 Task: Look for space in Sylvania, United States from 6th September, 2023 to 15th September, 2023 for 6 adults in price range Rs.8000 to Rs.12000. Place can be entire place or private room with 6 bedrooms having 6 beds and 6 bathrooms. Property type can be house, flat, guest house. Amenities needed are: wifi, TV, free parkinig on premises, gym, breakfast. Booking option can be shelf check-in. Required host language is English.
Action: Mouse moved to (485, 95)
Screenshot: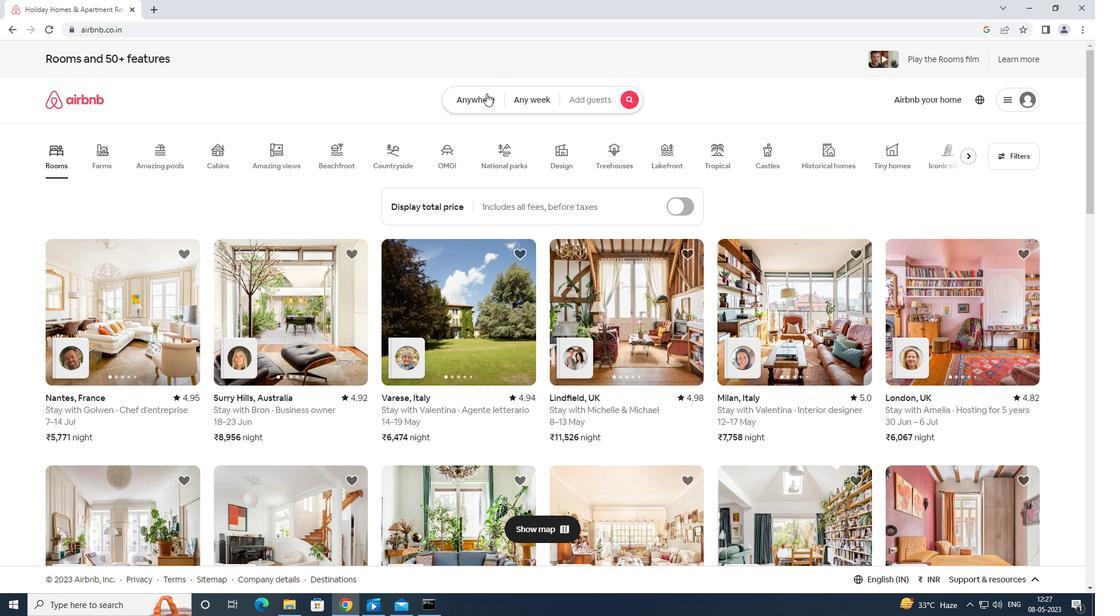
Action: Mouse pressed left at (485, 95)
Screenshot: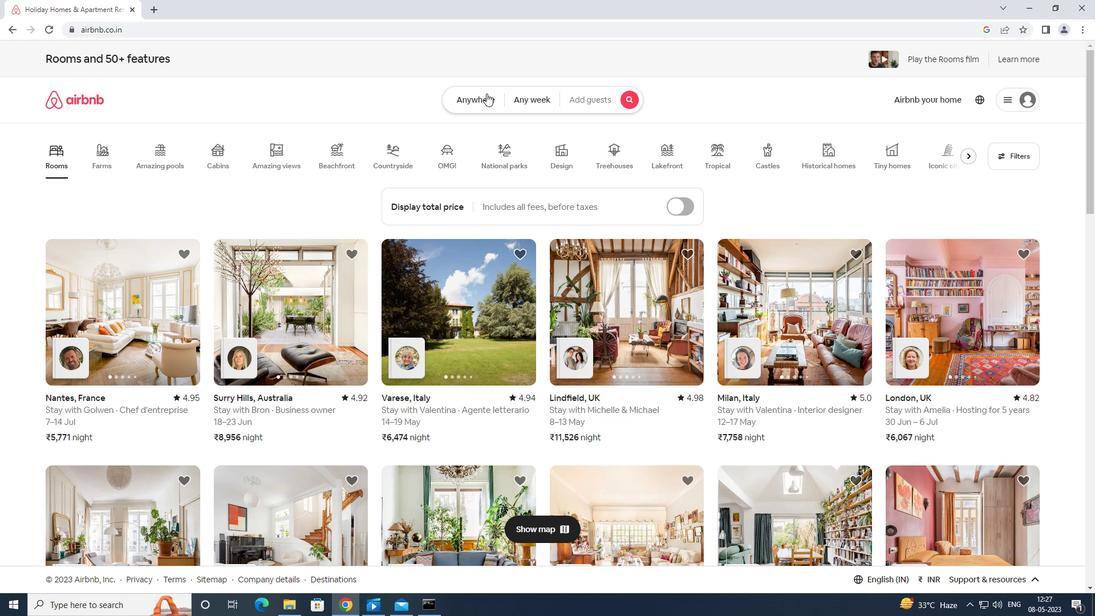 
Action: Mouse moved to (437, 133)
Screenshot: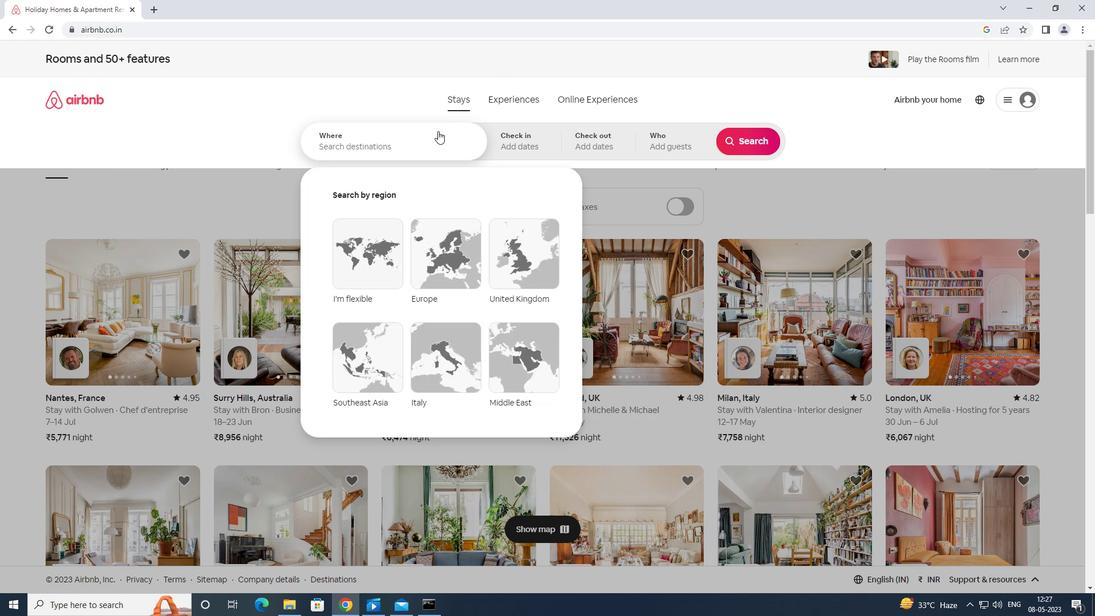 
Action: Mouse pressed left at (437, 133)
Screenshot: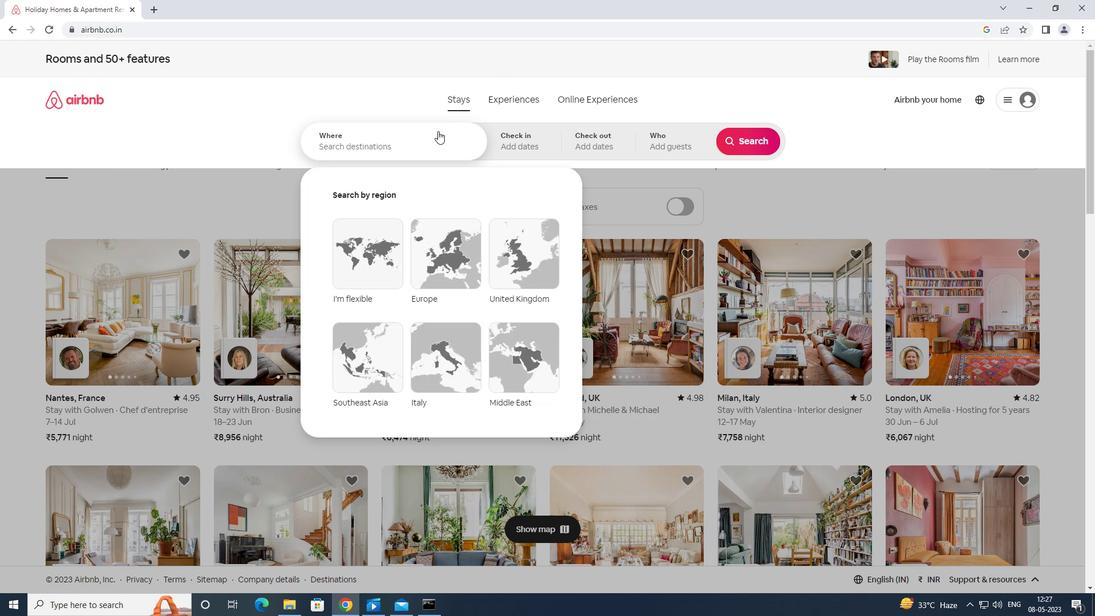 
Action: Mouse moved to (435, 136)
Screenshot: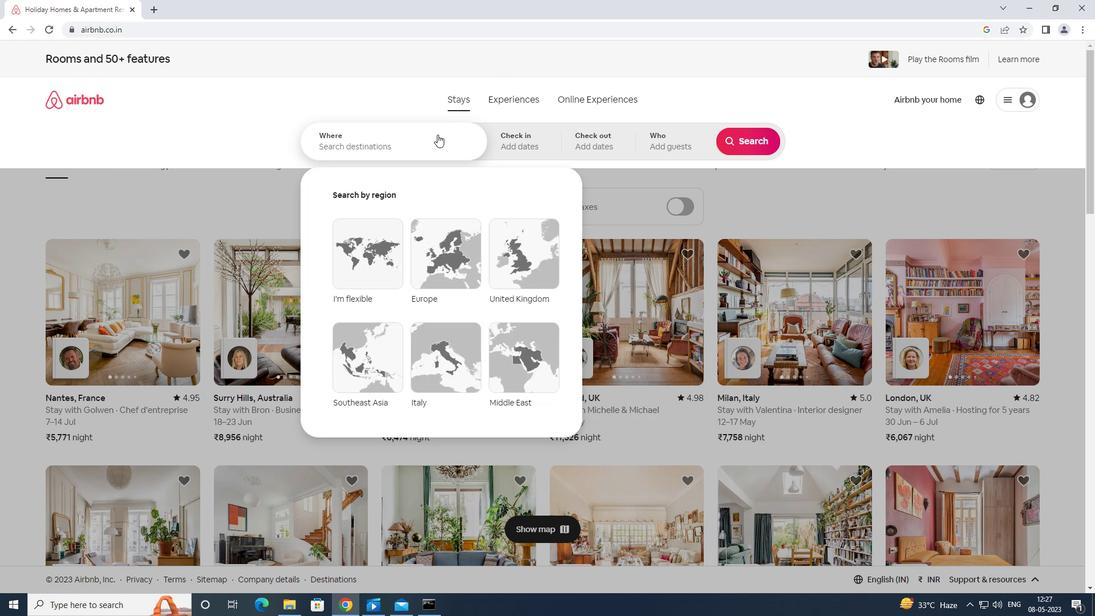 
Action: Key pressed <Key.caps_lock>s<Key.backspace><Key.shift>SYLVANIA<Key.space>UNITED<Key.space>STATES<Key.enter>
Screenshot: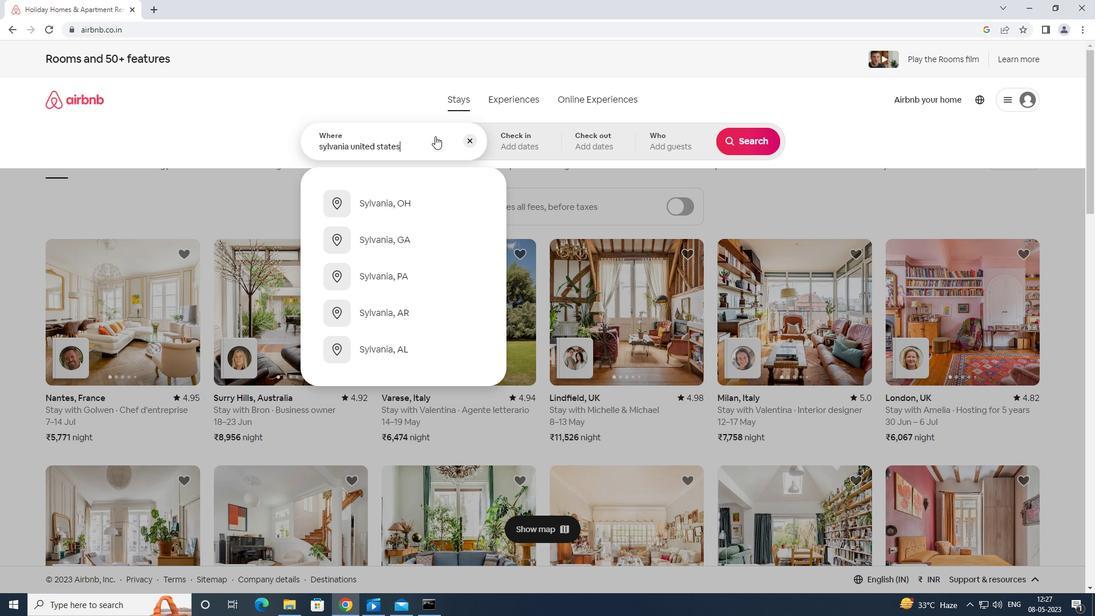 
Action: Mouse moved to (751, 232)
Screenshot: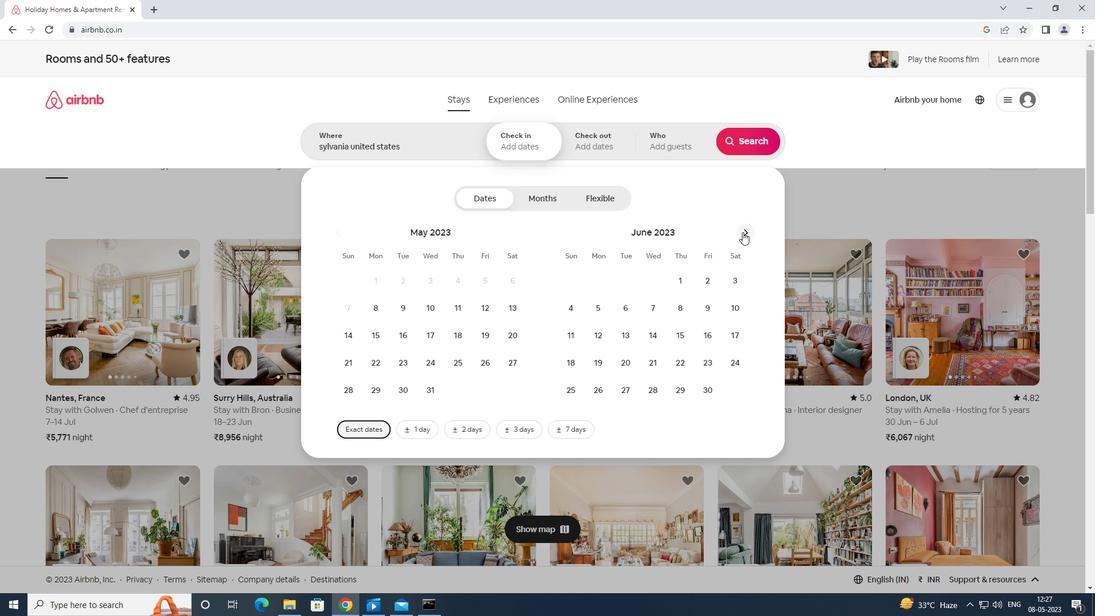 
Action: Mouse pressed left at (751, 232)
Screenshot: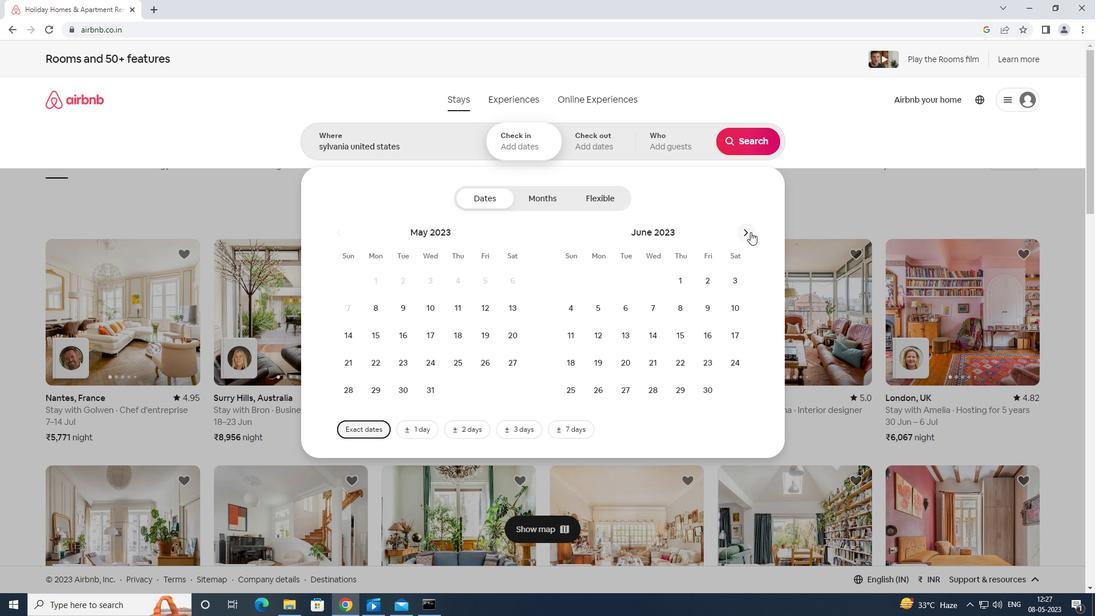 
Action: Mouse moved to (749, 231)
Screenshot: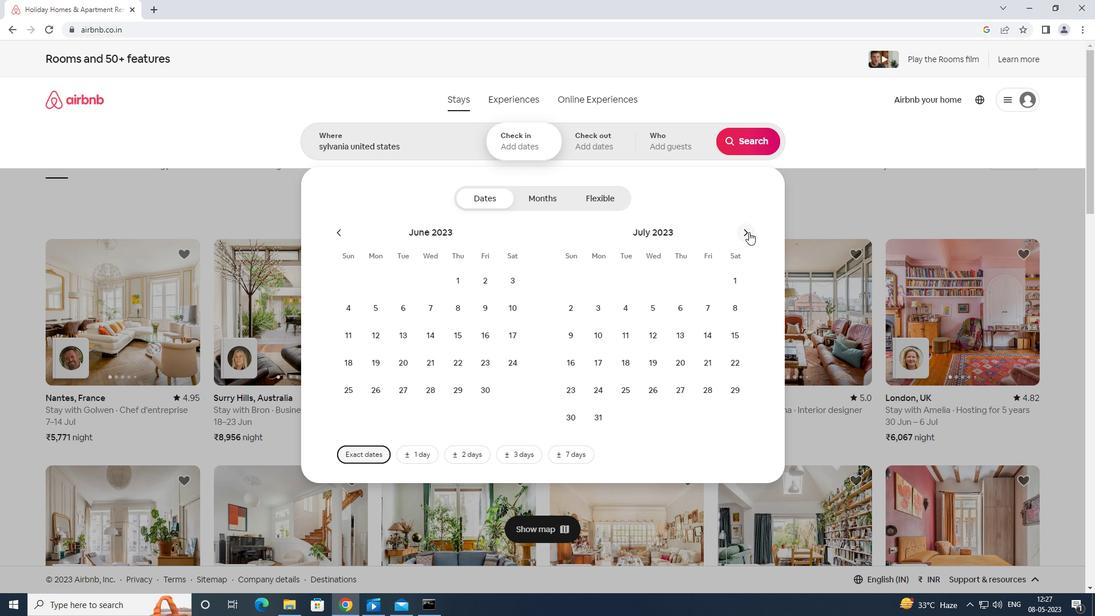 
Action: Mouse pressed left at (749, 231)
Screenshot: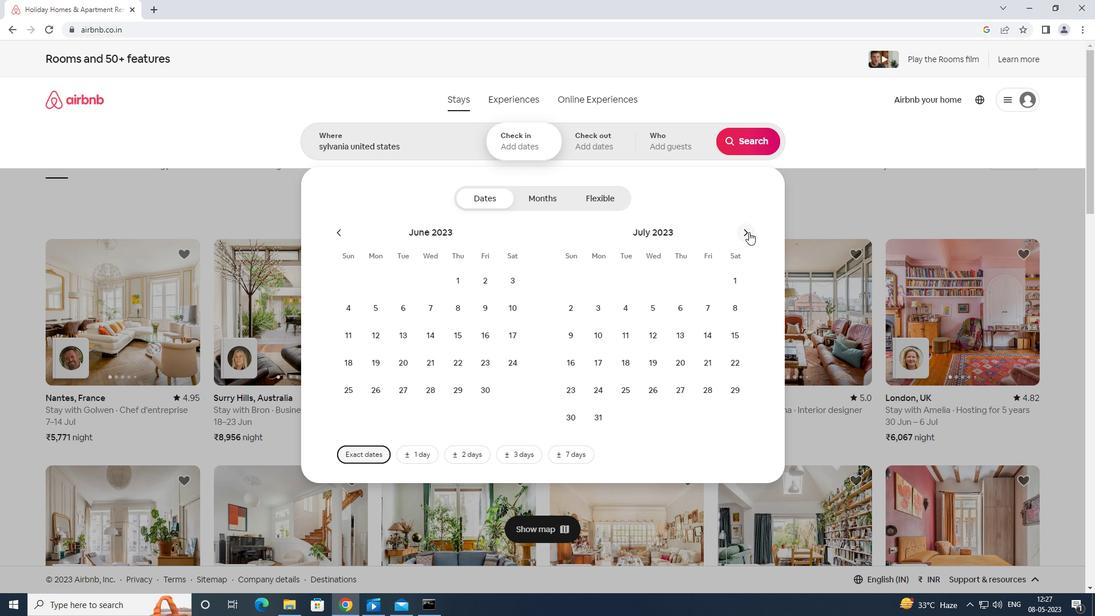 
Action: Mouse moved to (749, 230)
Screenshot: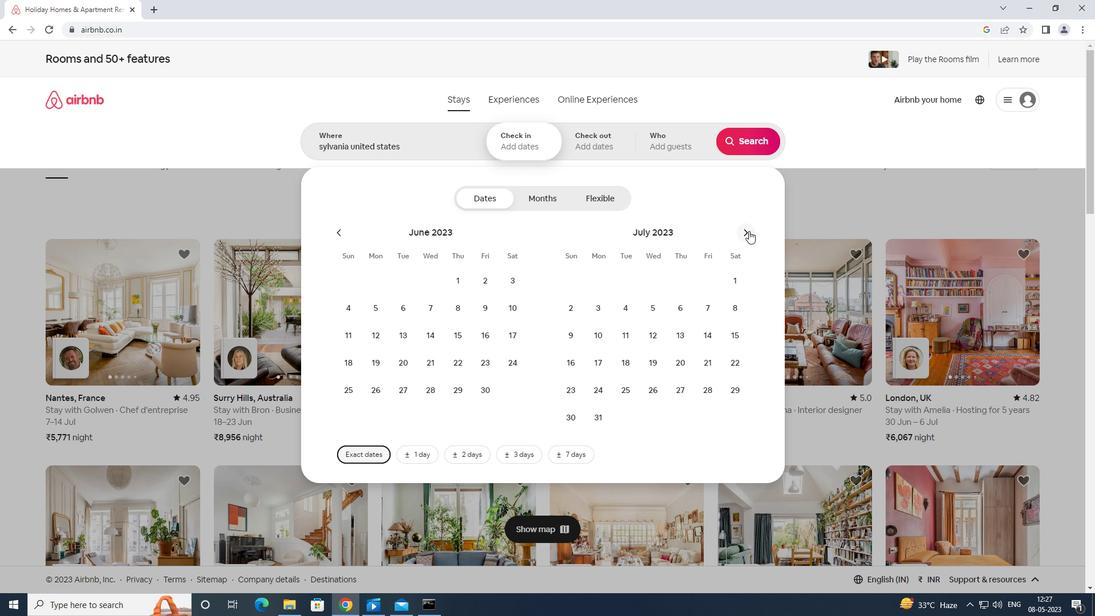 
Action: Mouse pressed left at (749, 230)
Screenshot: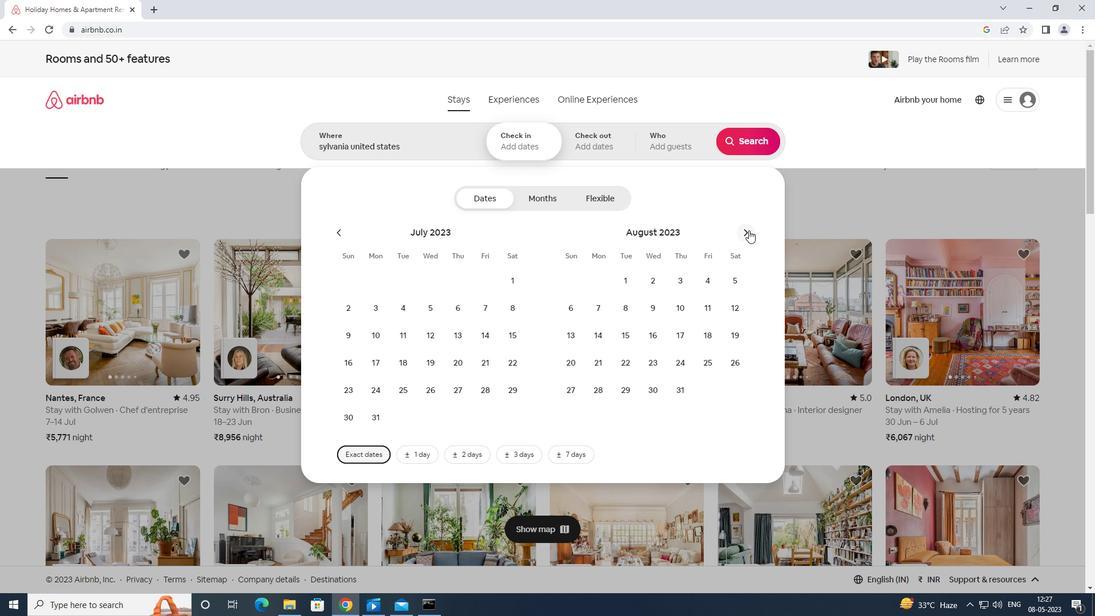 
Action: Mouse moved to (655, 306)
Screenshot: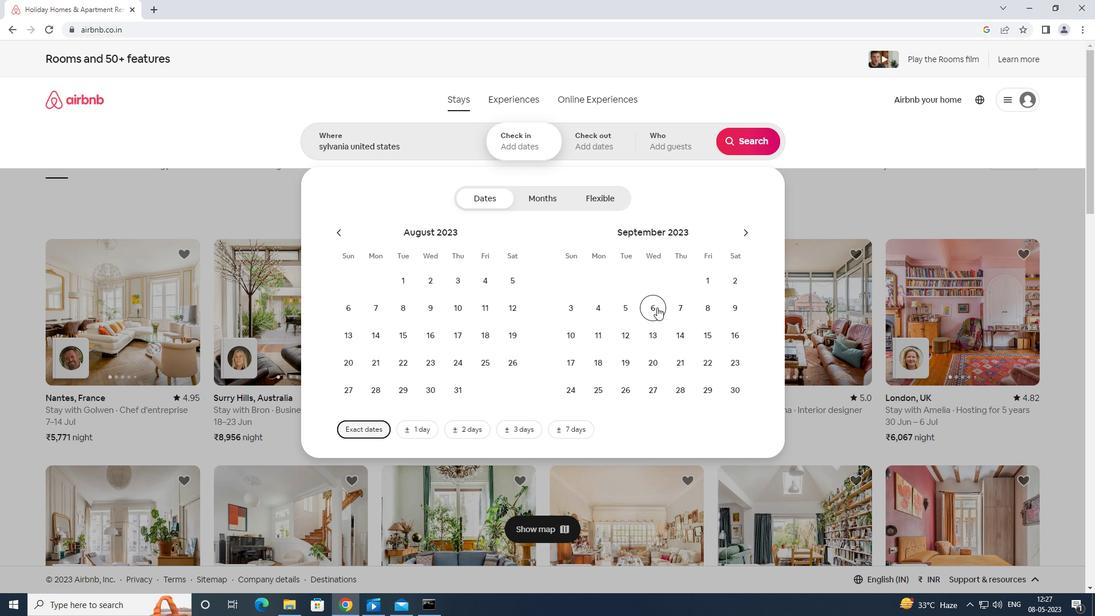 
Action: Mouse pressed left at (655, 306)
Screenshot: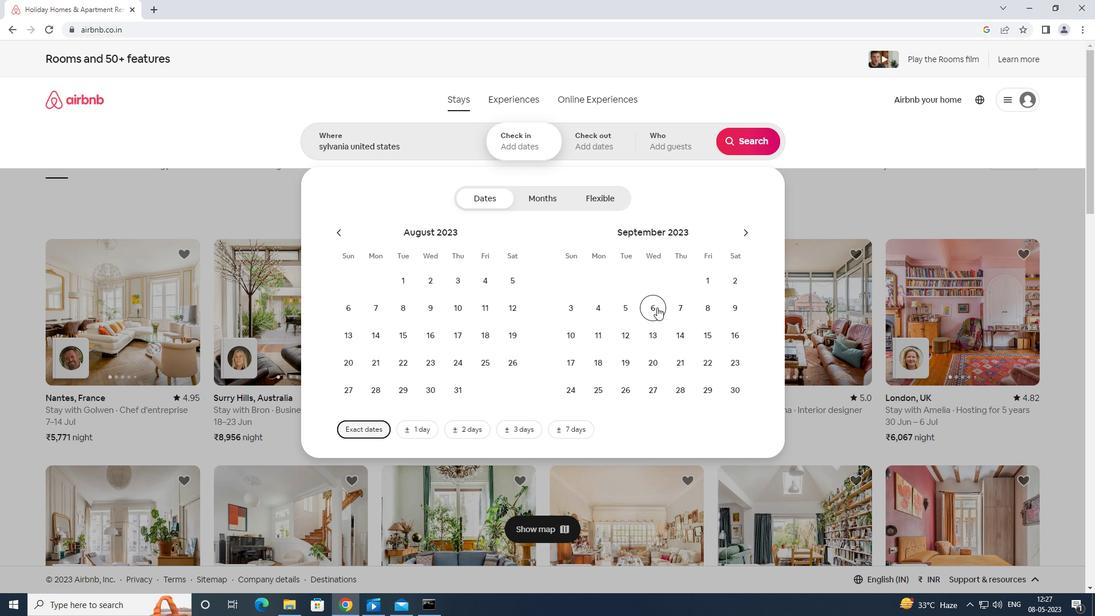 
Action: Mouse moved to (703, 334)
Screenshot: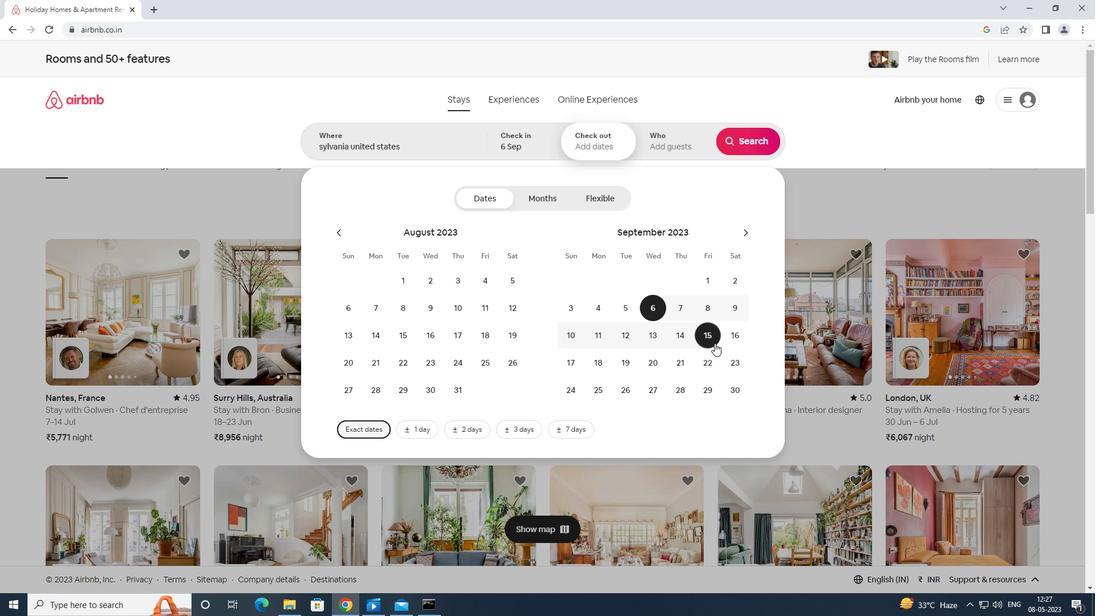 
Action: Mouse pressed left at (703, 334)
Screenshot: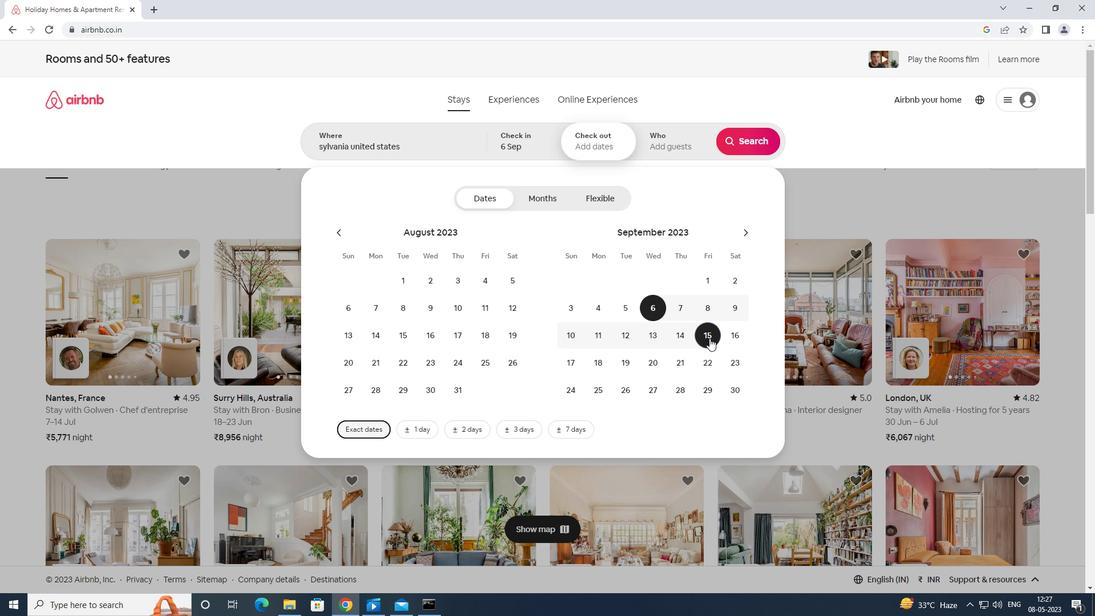 
Action: Mouse moved to (675, 146)
Screenshot: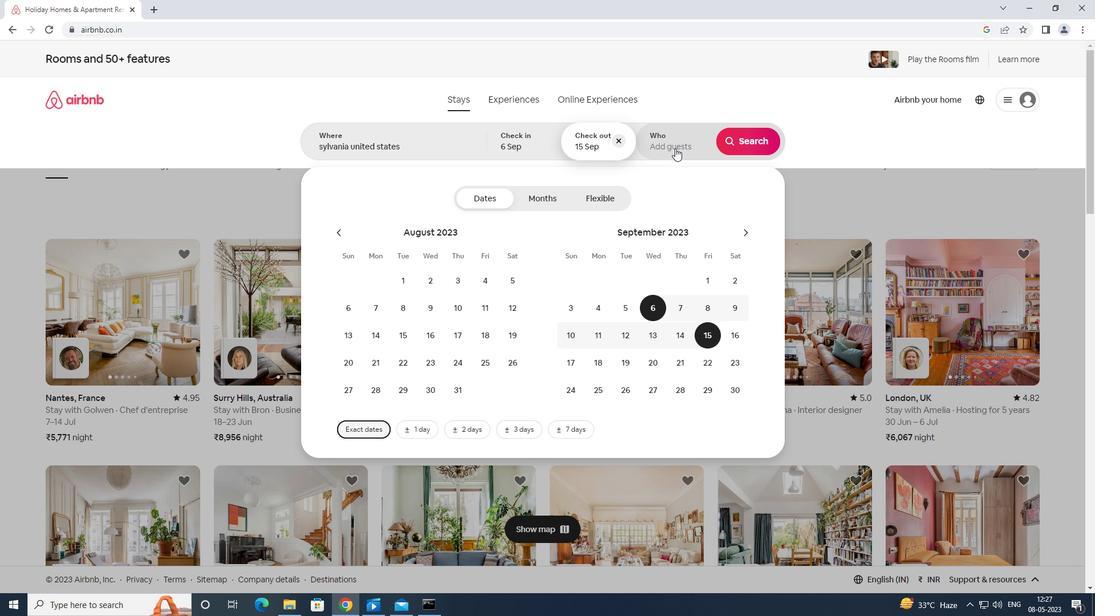 
Action: Mouse pressed left at (675, 146)
Screenshot: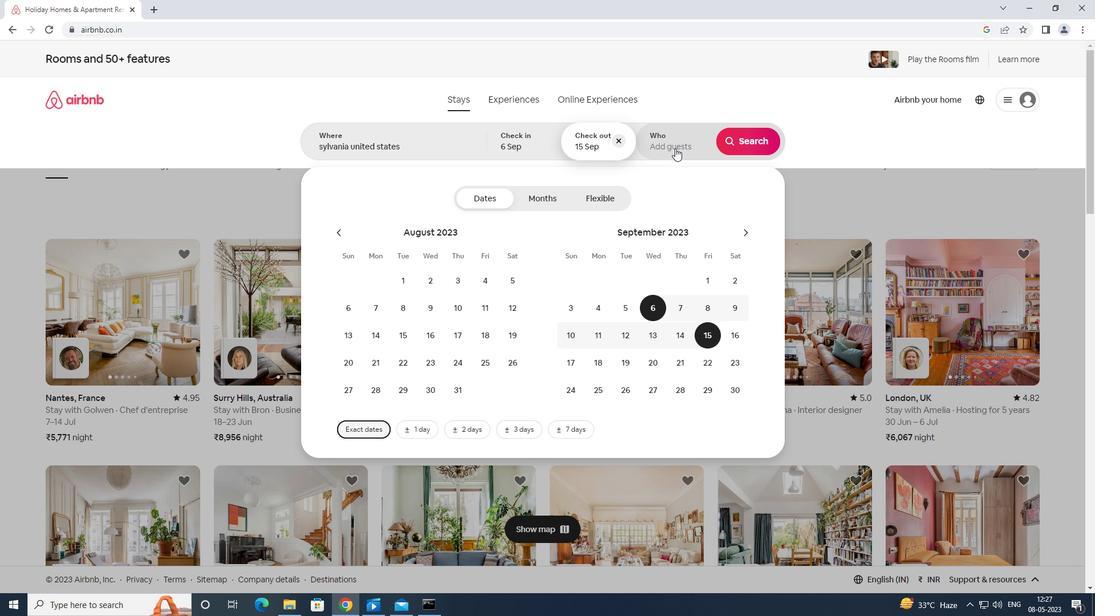 
Action: Mouse moved to (749, 204)
Screenshot: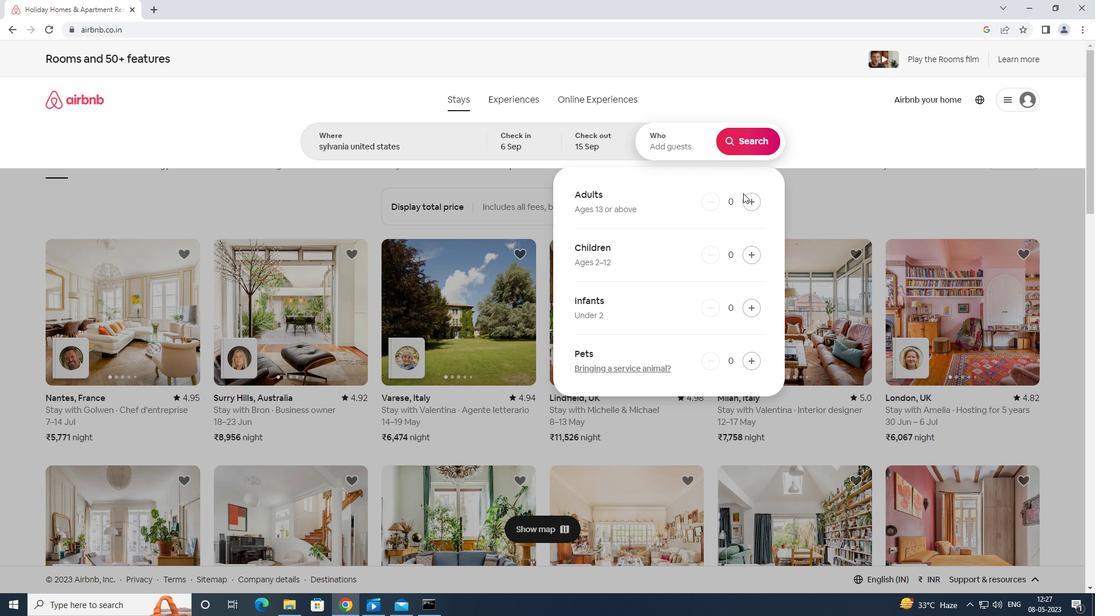 
Action: Mouse pressed left at (749, 204)
Screenshot: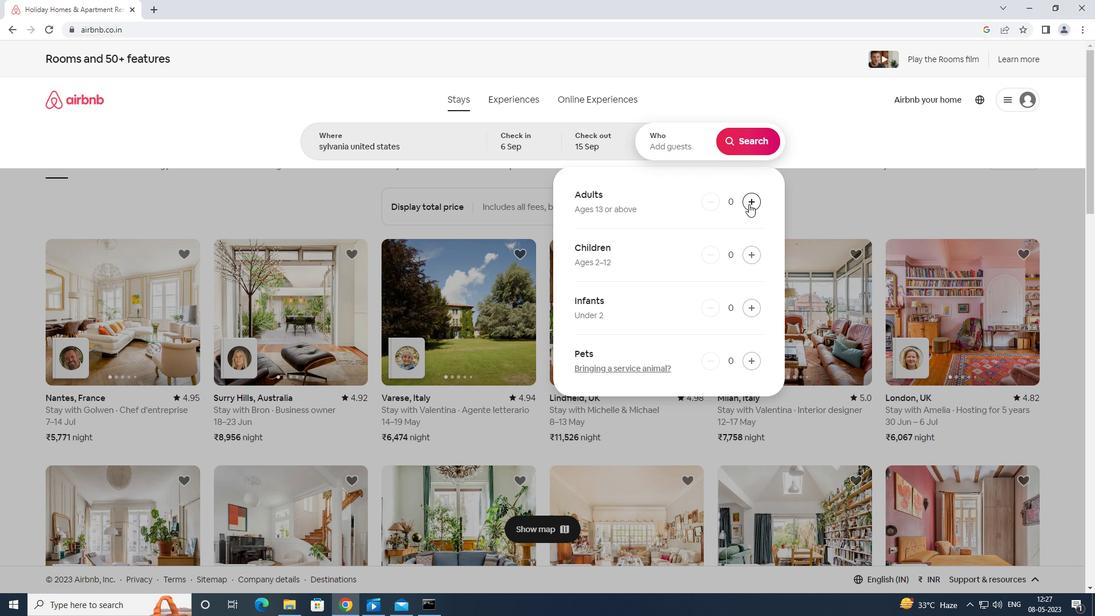 
Action: Mouse moved to (750, 202)
Screenshot: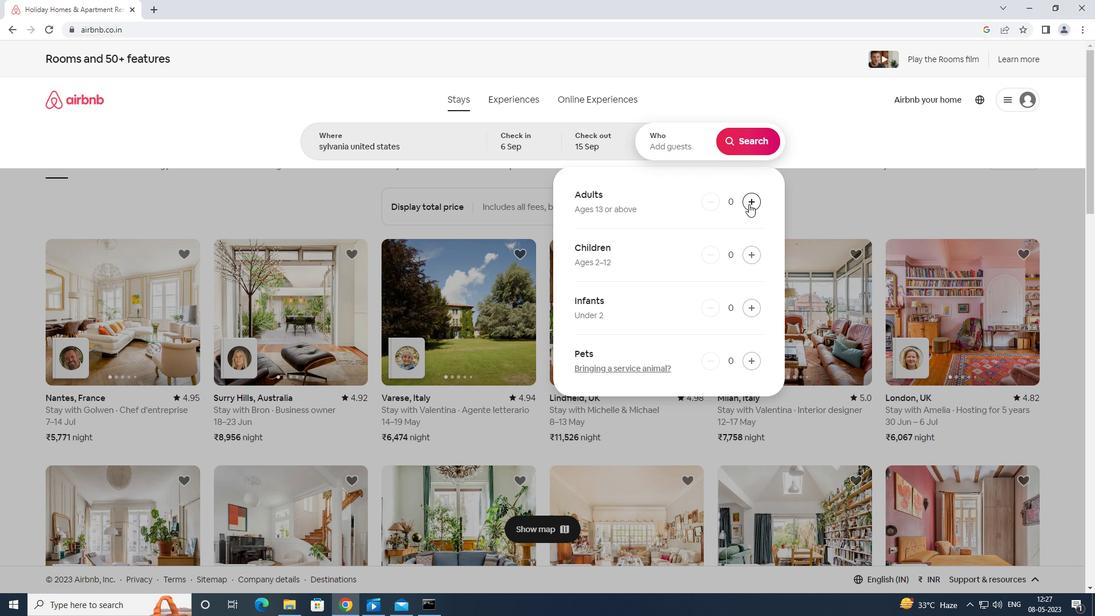 
Action: Mouse pressed left at (750, 202)
Screenshot: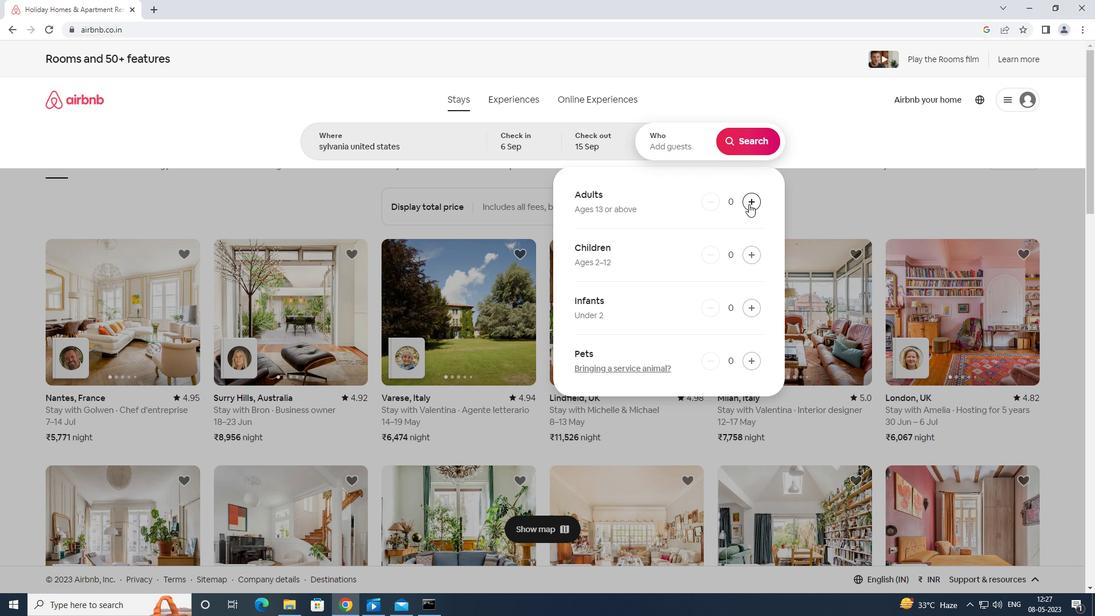 
Action: Mouse moved to (750, 202)
Screenshot: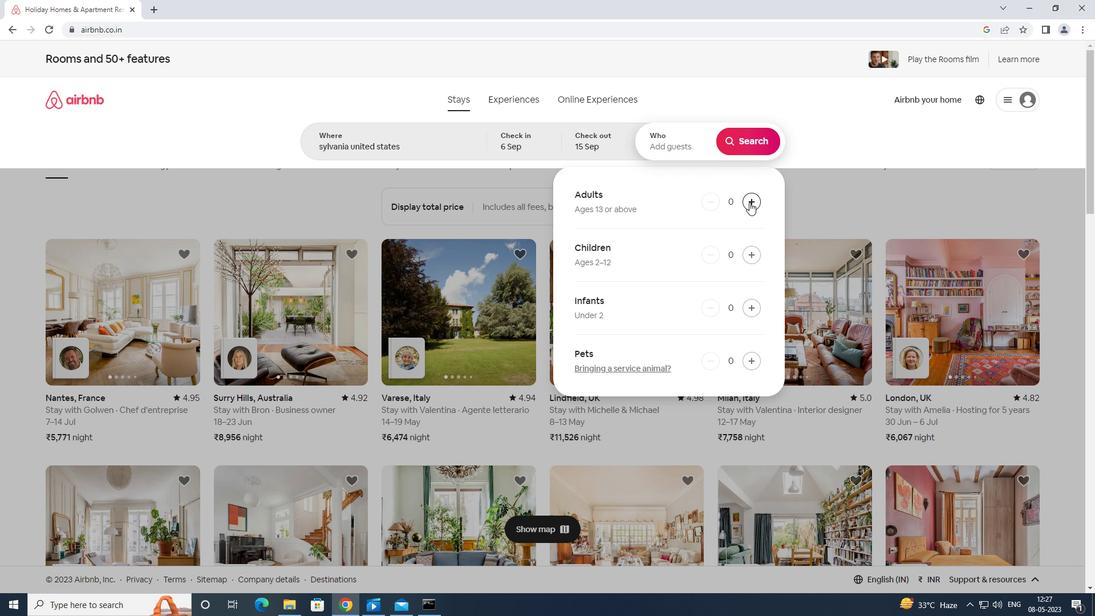 
Action: Mouse pressed left at (750, 202)
Screenshot: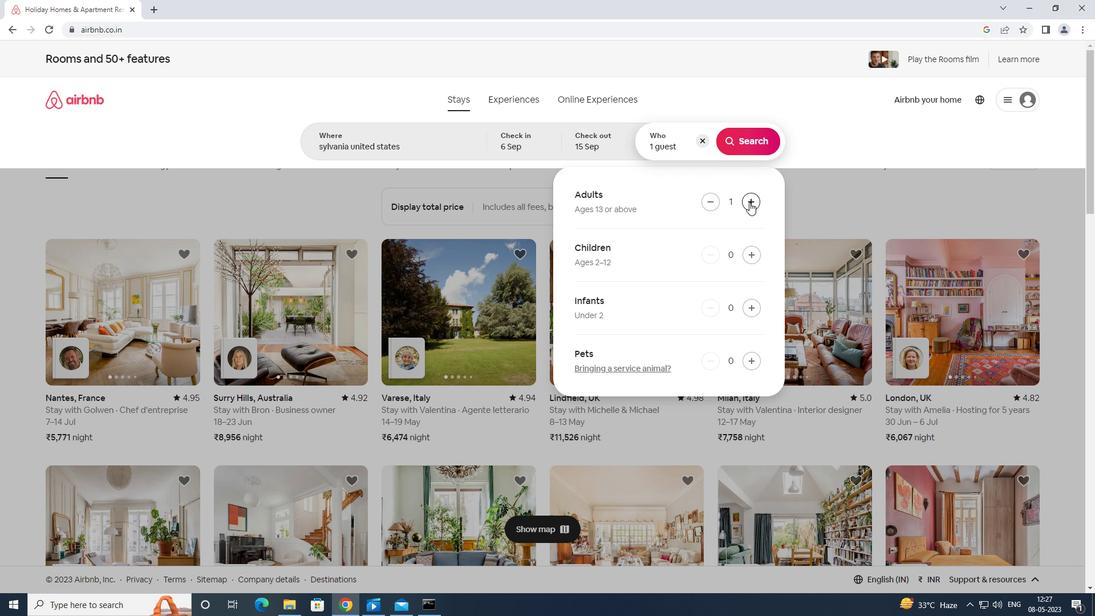 
Action: Mouse pressed left at (750, 202)
Screenshot: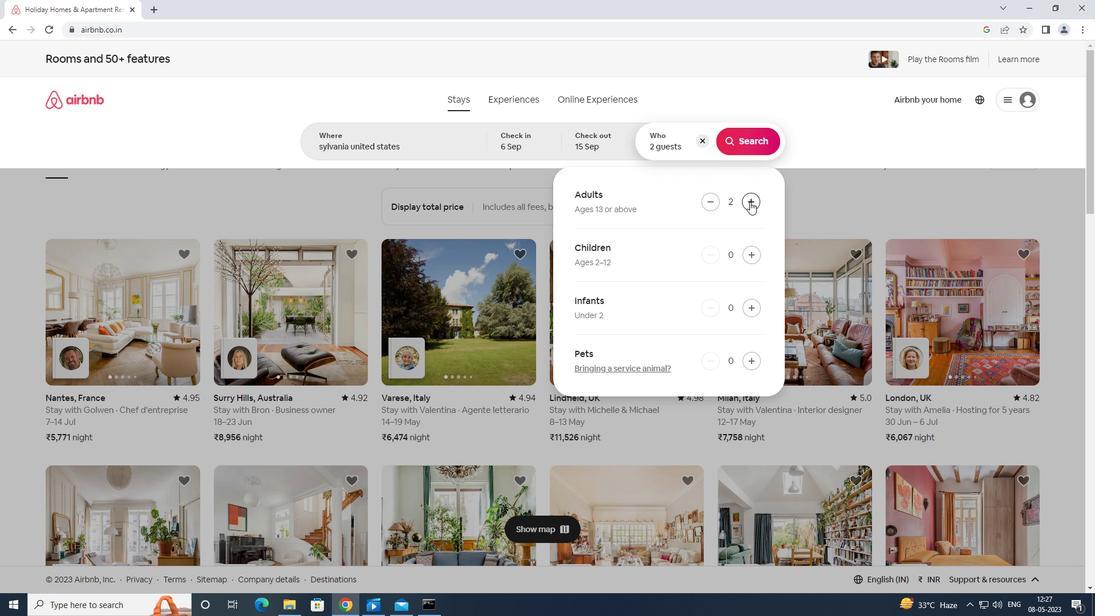 
Action: Mouse pressed left at (750, 202)
Screenshot: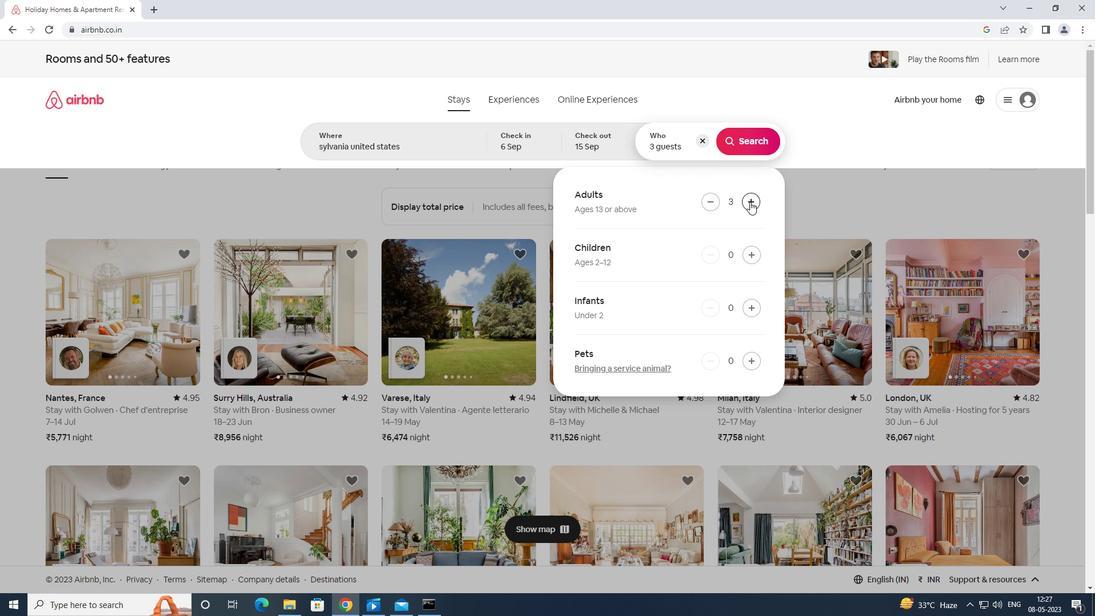 
Action: Mouse pressed left at (750, 202)
Screenshot: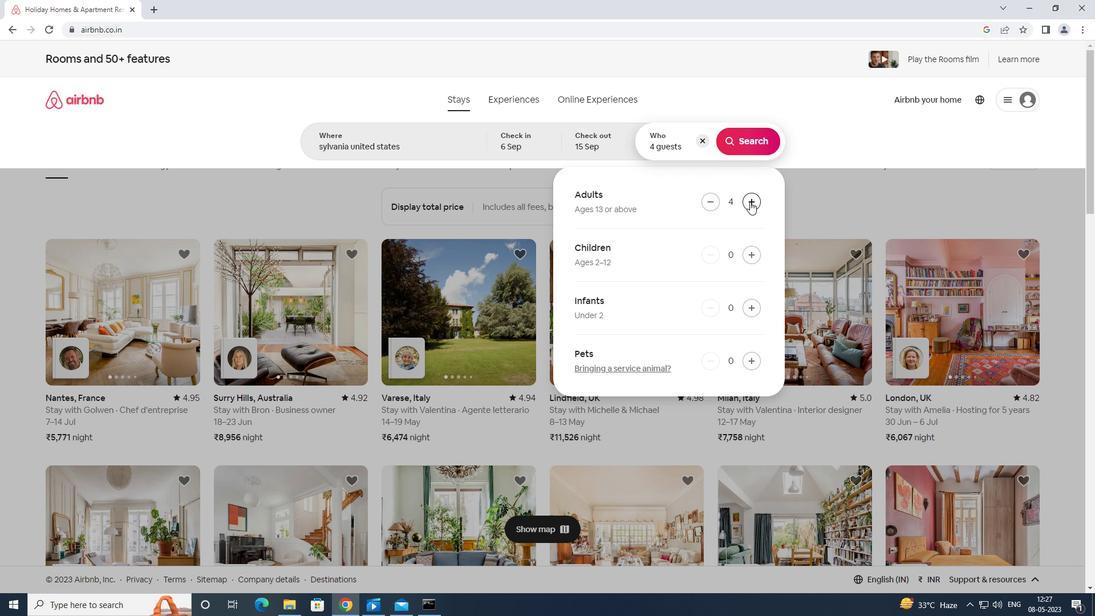 
Action: Mouse moved to (754, 137)
Screenshot: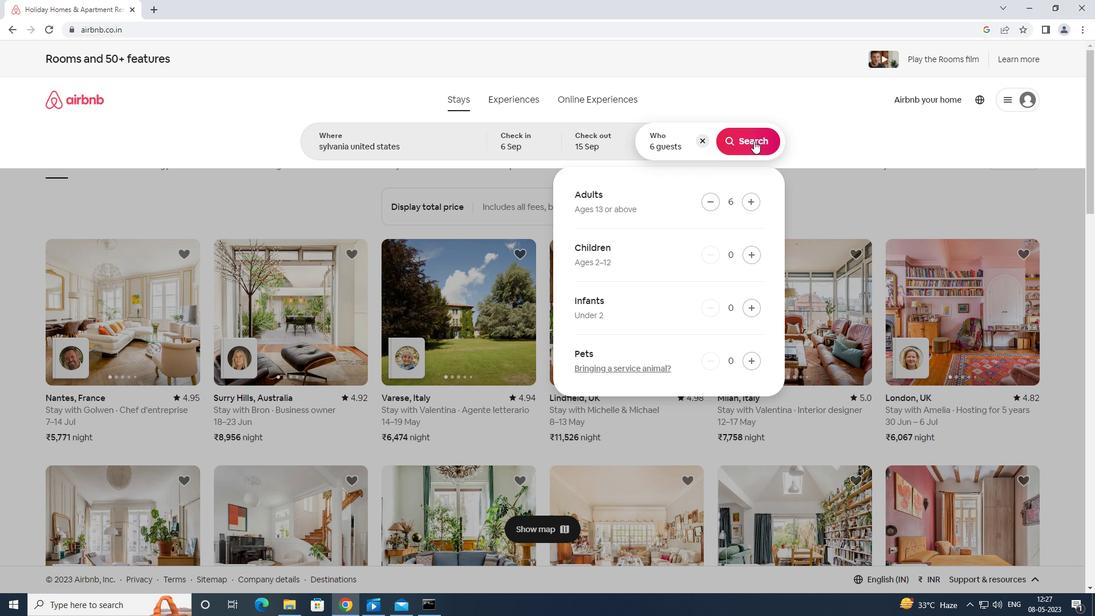 
Action: Mouse pressed left at (754, 137)
Screenshot: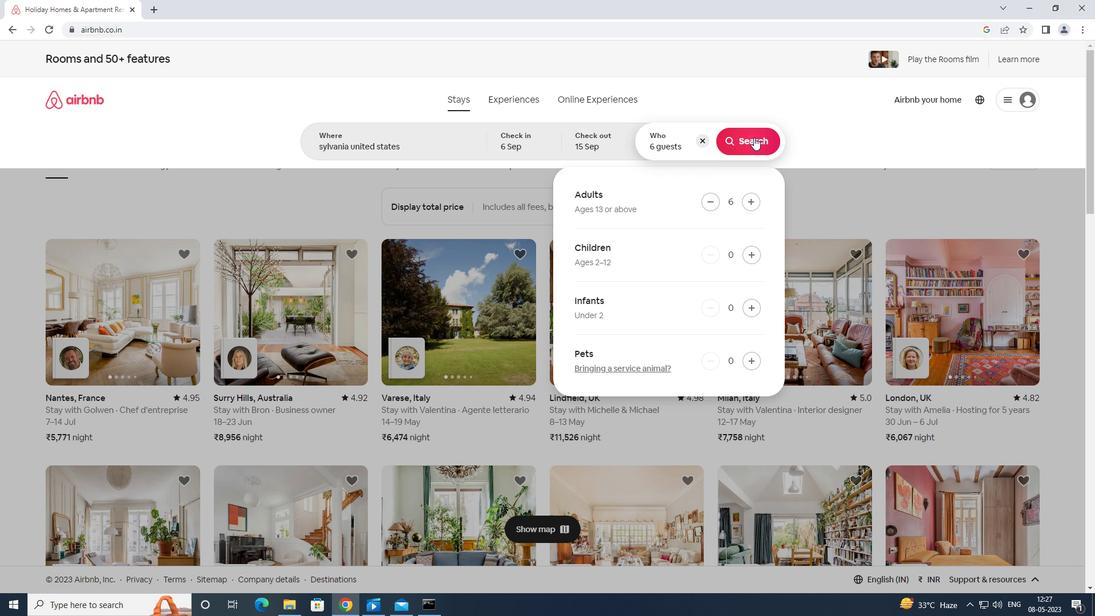 
Action: Mouse moved to (1049, 109)
Screenshot: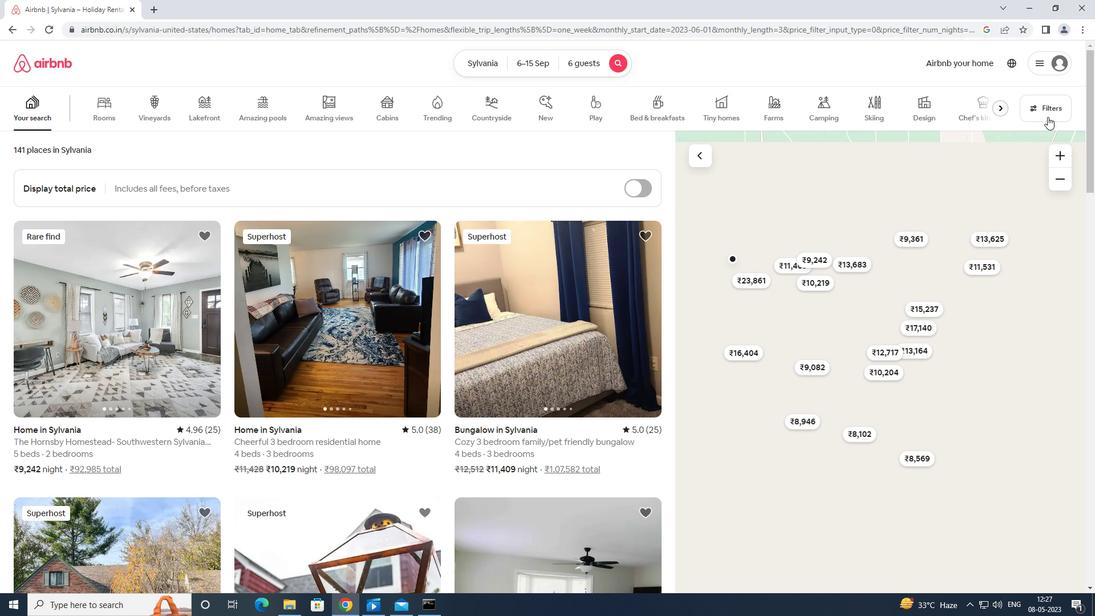 
Action: Mouse pressed left at (1049, 109)
Screenshot: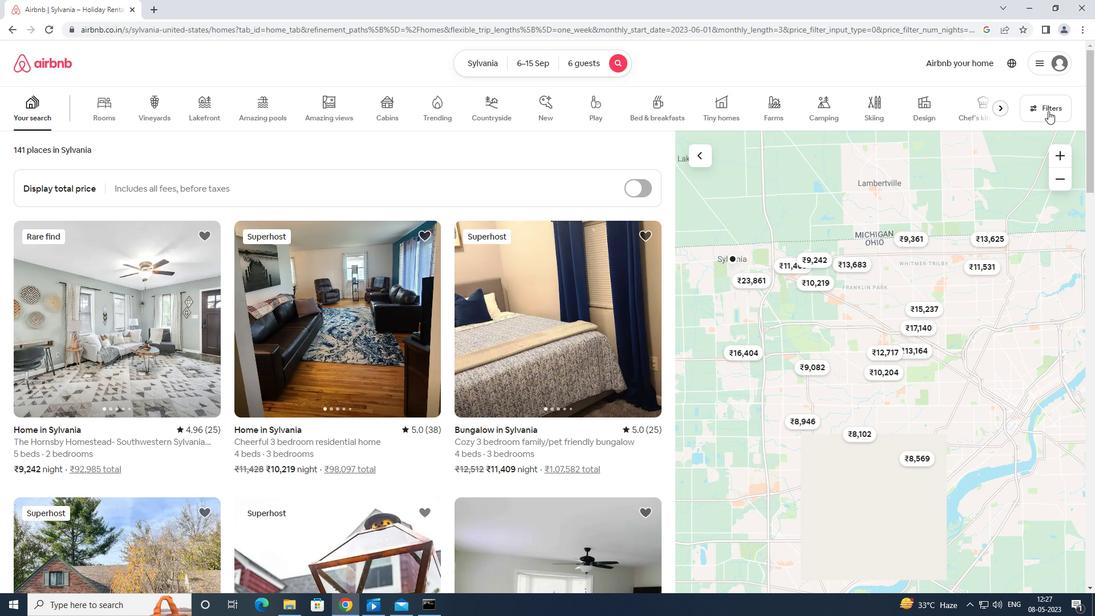 
Action: Mouse moved to (462, 383)
Screenshot: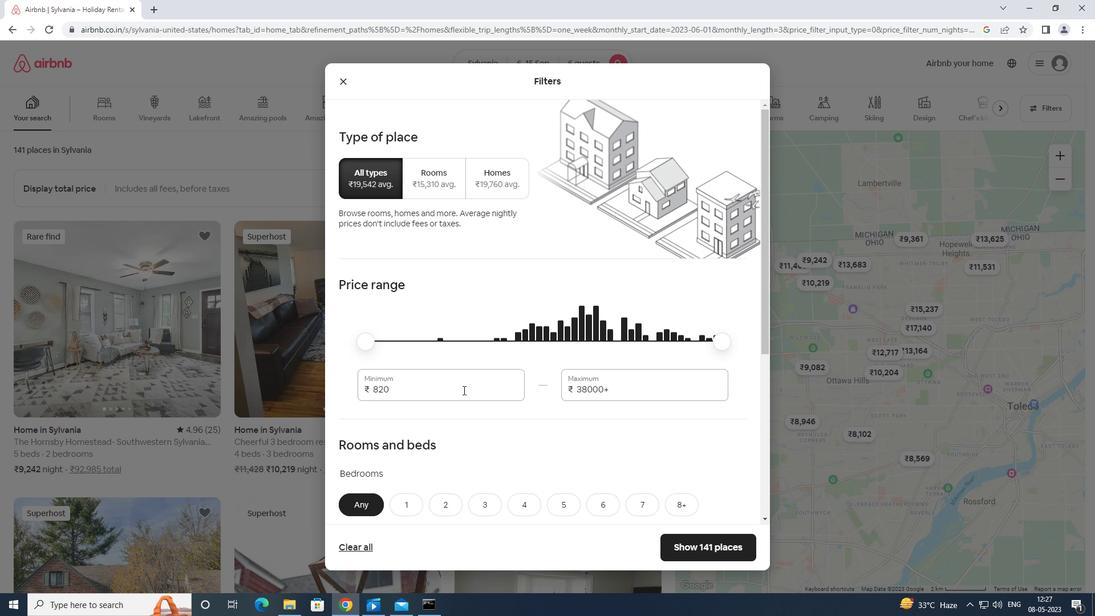 
Action: Mouse pressed left at (462, 383)
Screenshot: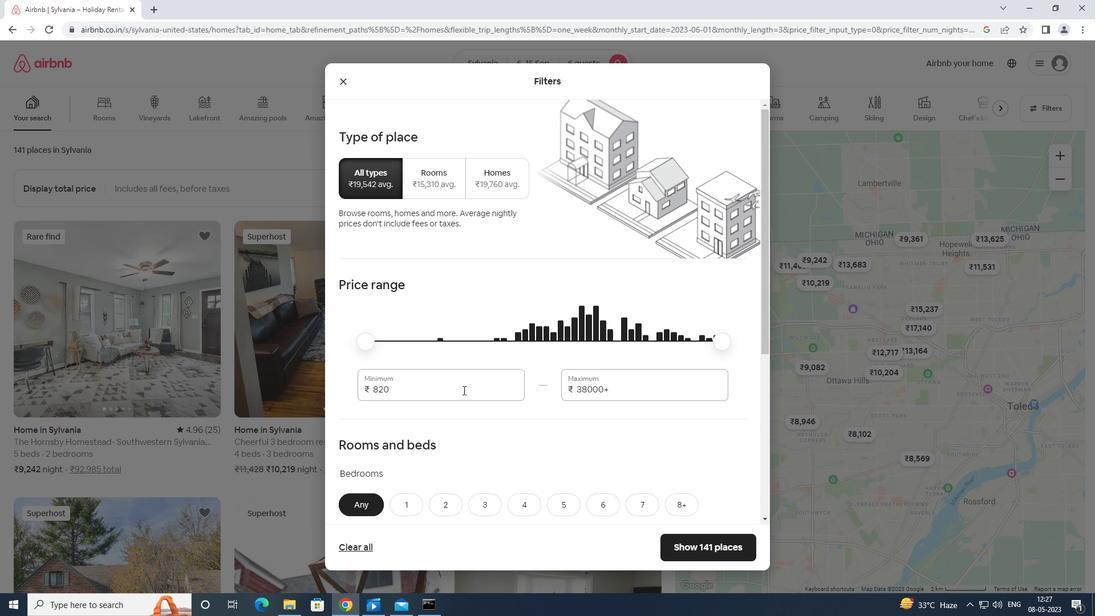 
Action: Mouse moved to (466, 381)
Screenshot: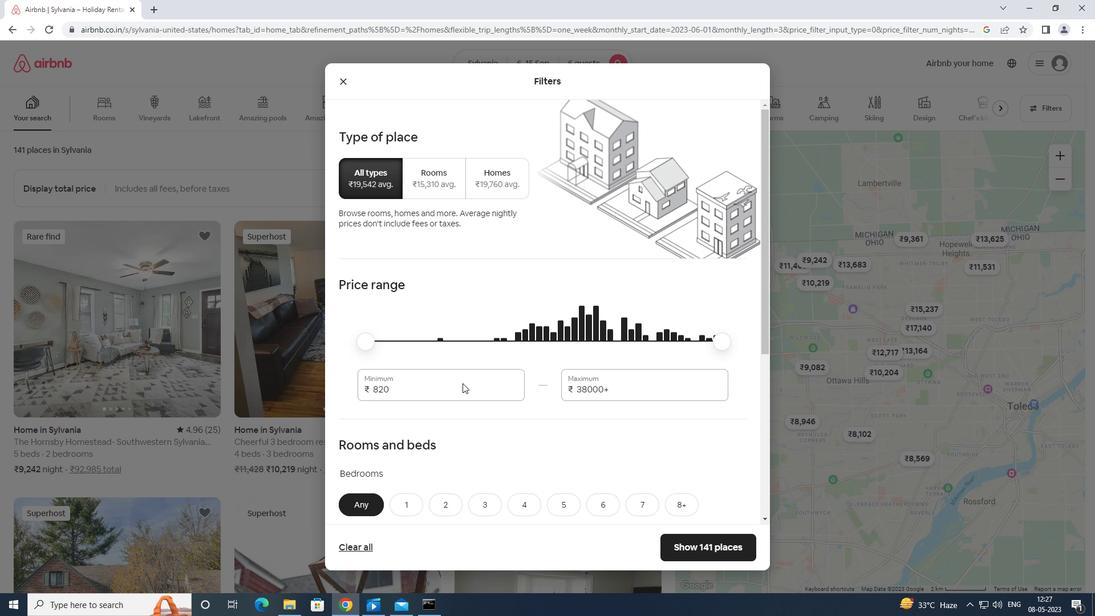 
Action: Key pressed <Key.backspace><Key.backspace><Key.backspace>8000
Screenshot: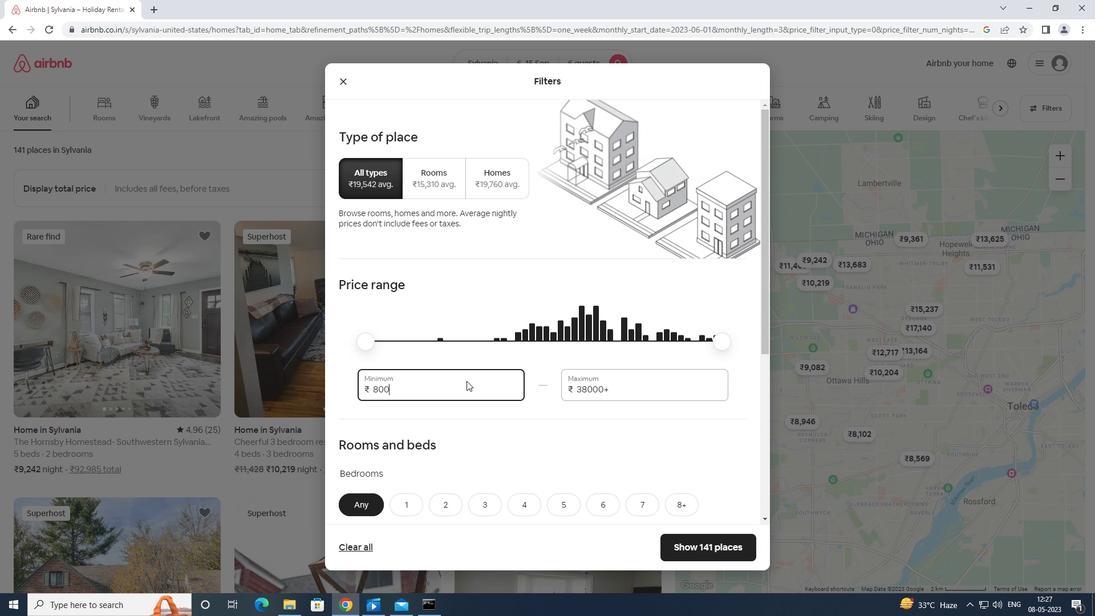 
Action: Mouse moved to (629, 381)
Screenshot: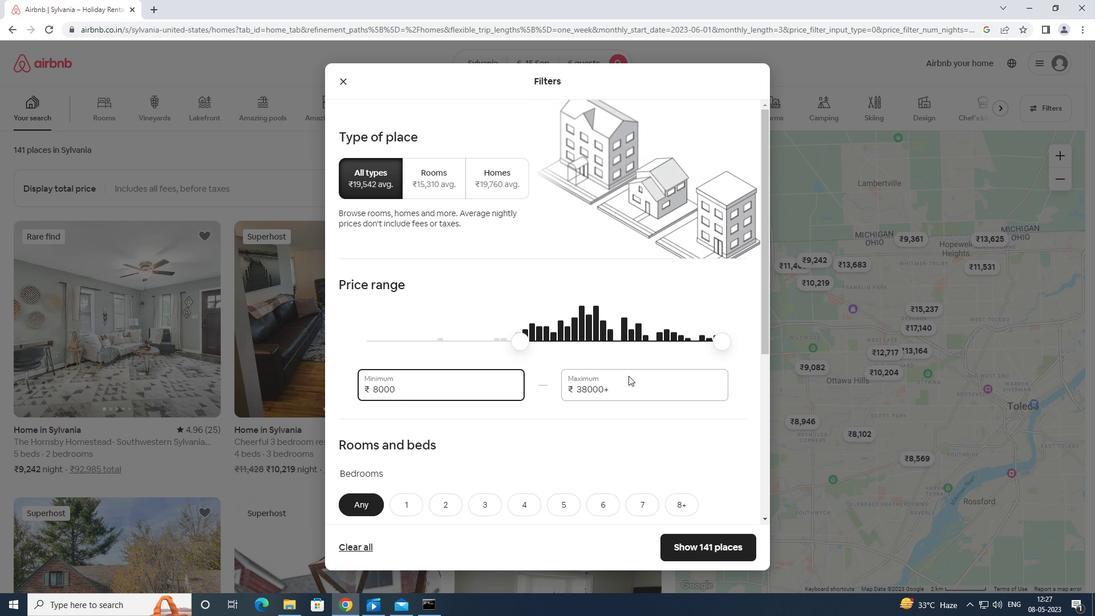 
Action: Mouse pressed left at (629, 381)
Screenshot: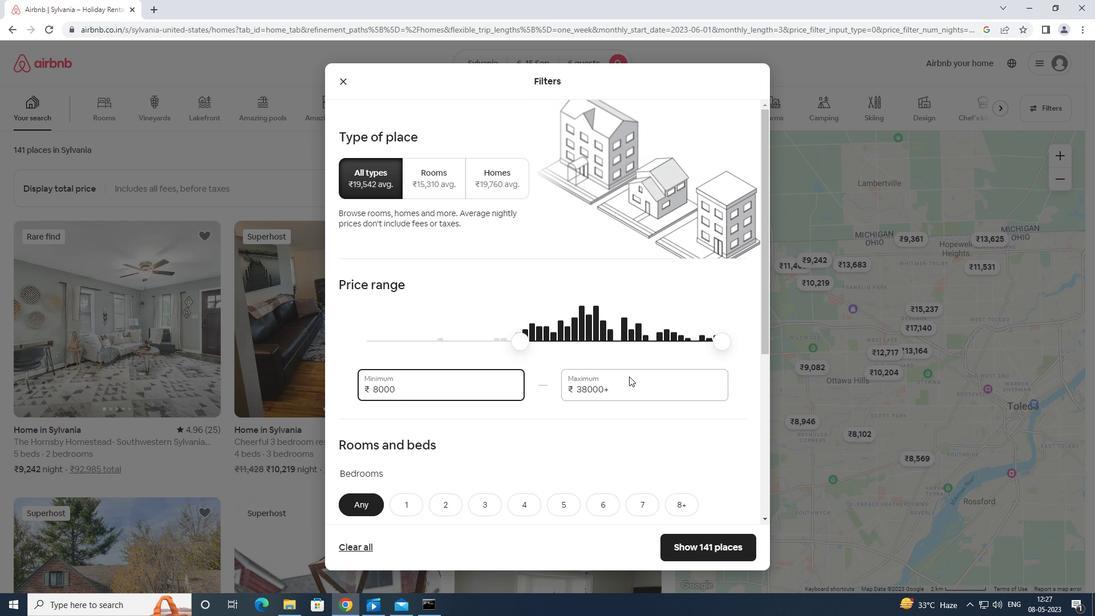 
Action: Mouse moved to (631, 381)
Screenshot: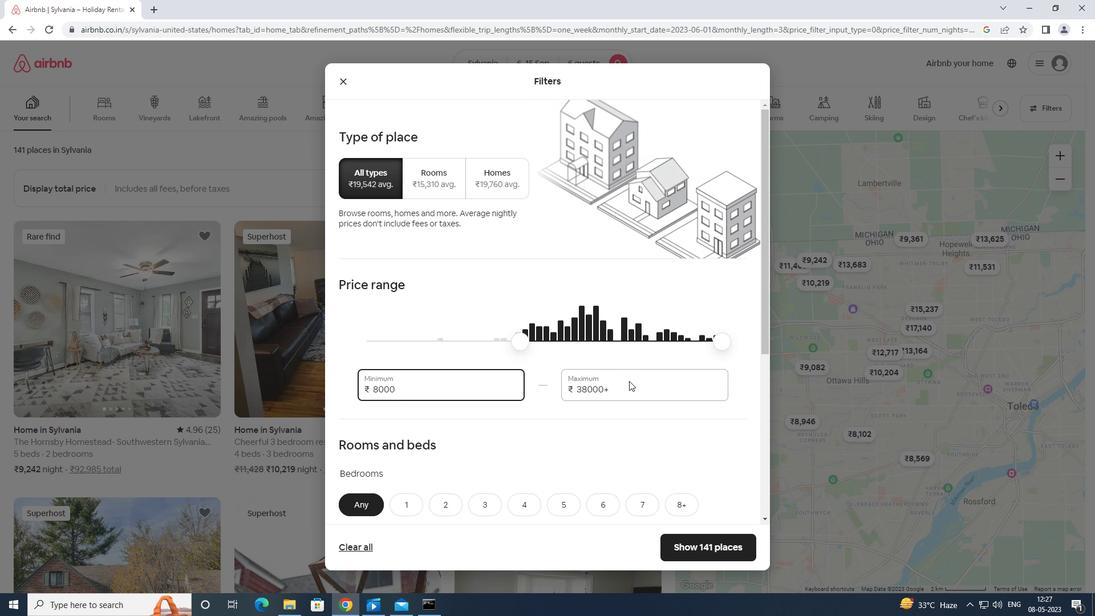 
Action: Key pressed <Key.backspace><Key.backspace><Key.backspace><Key.backspace><Key.backspace><Key.backspace><Key.backspace><Key.backspace>12000
Screenshot: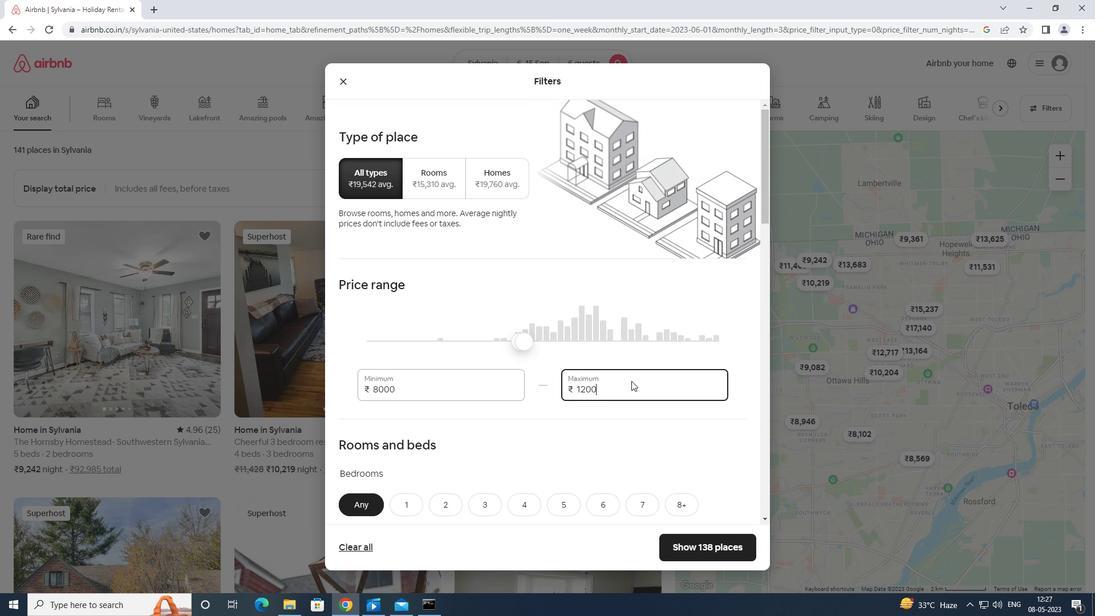 
Action: Mouse moved to (684, 349)
Screenshot: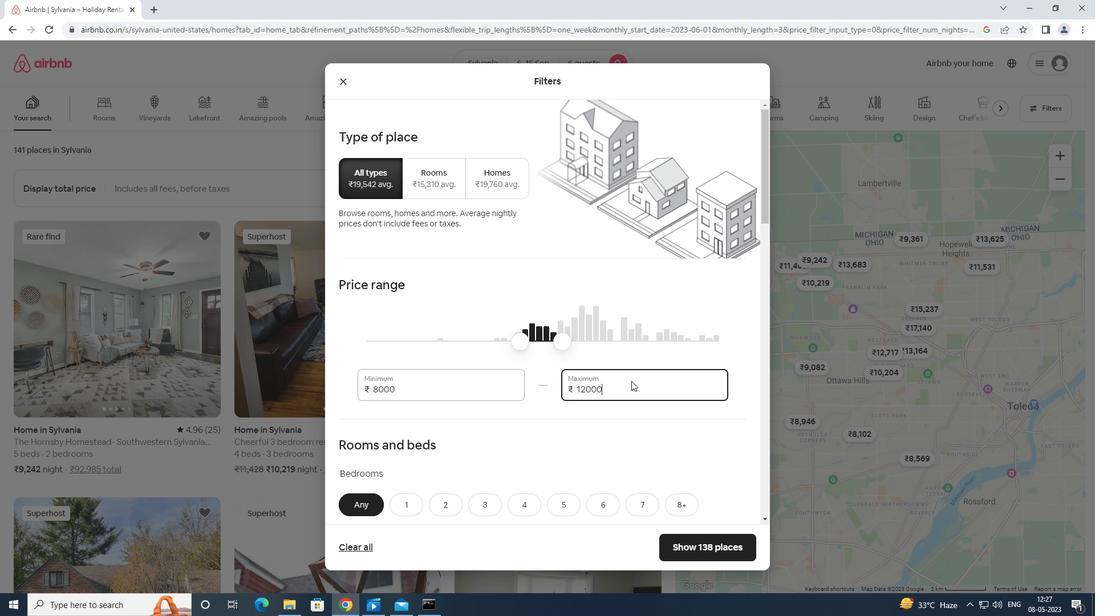 
Action: Mouse scrolled (684, 349) with delta (0, 0)
Screenshot: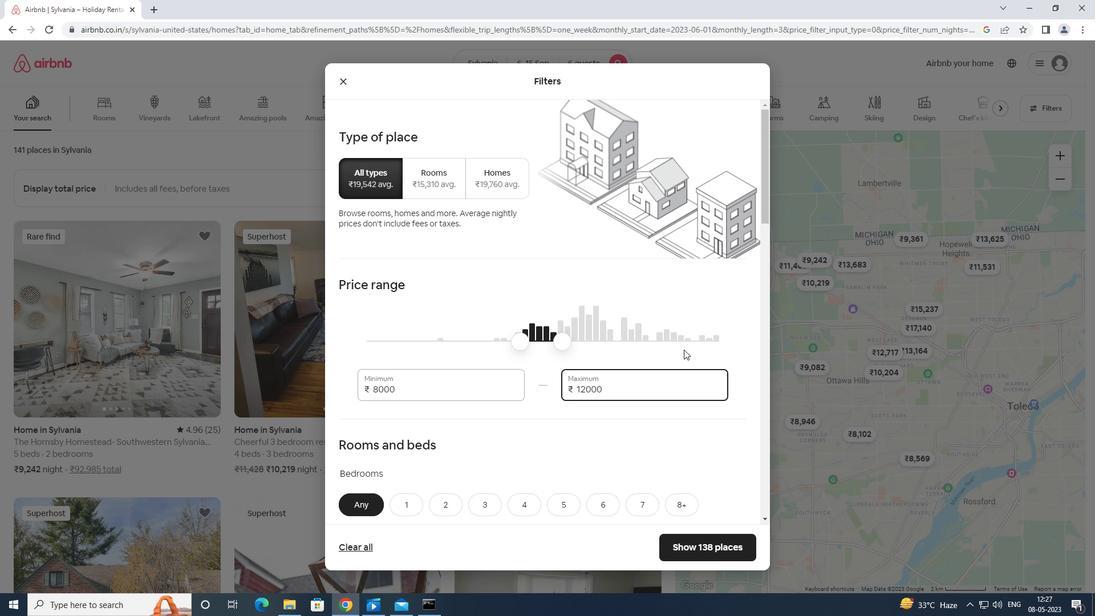 
Action: Mouse scrolled (684, 349) with delta (0, 0)
Screenshot: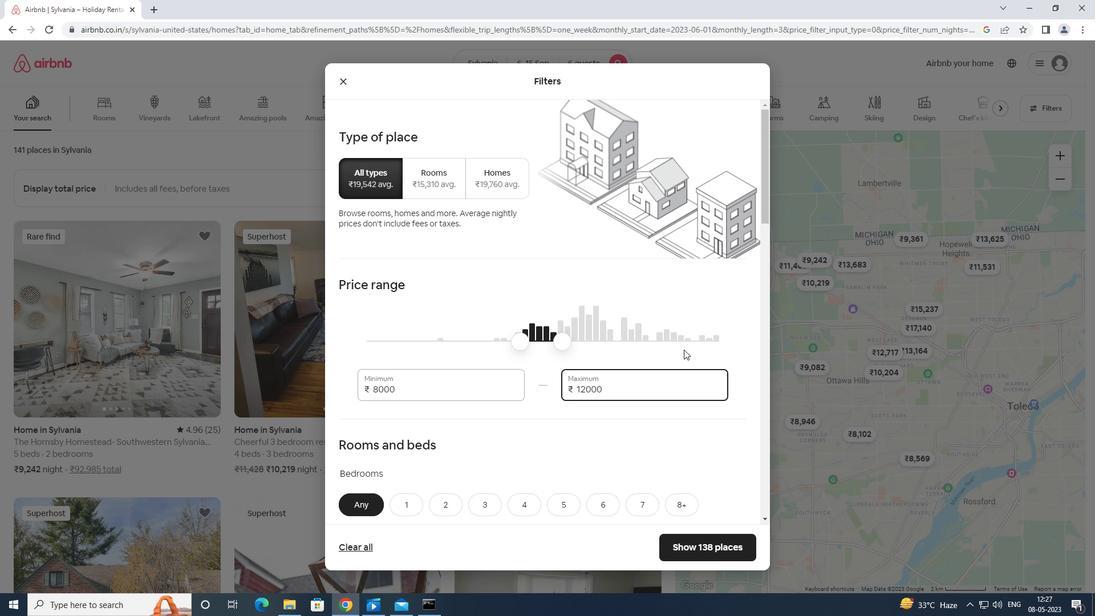 
Action: Mouse scrolled (684, 349) with delta (0, 0)
Screenshot: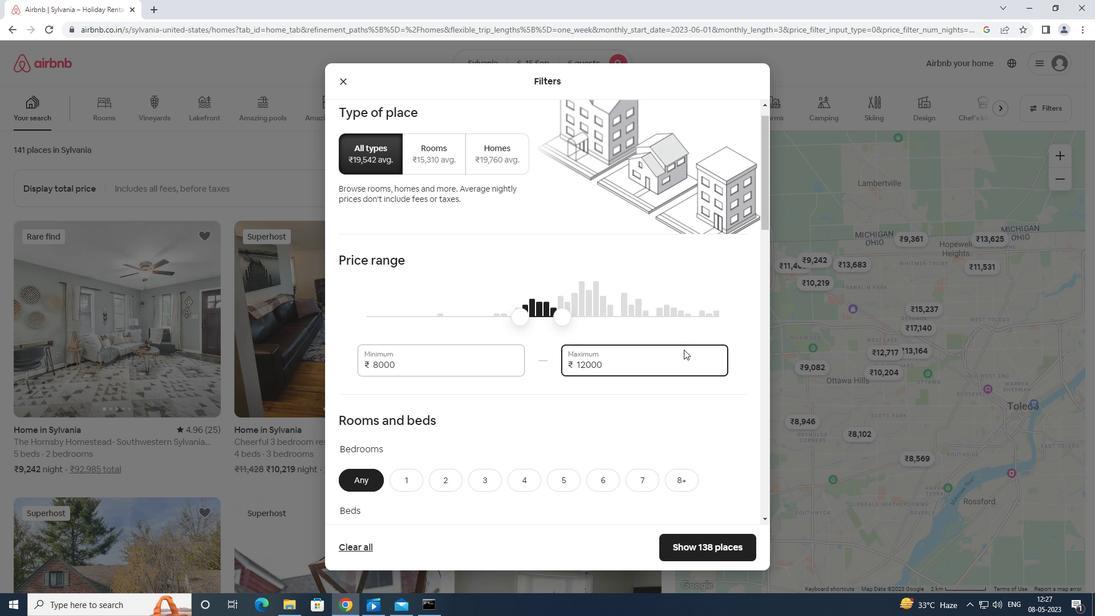 
Action: Mouse moved to (610, 332)
Screenshot: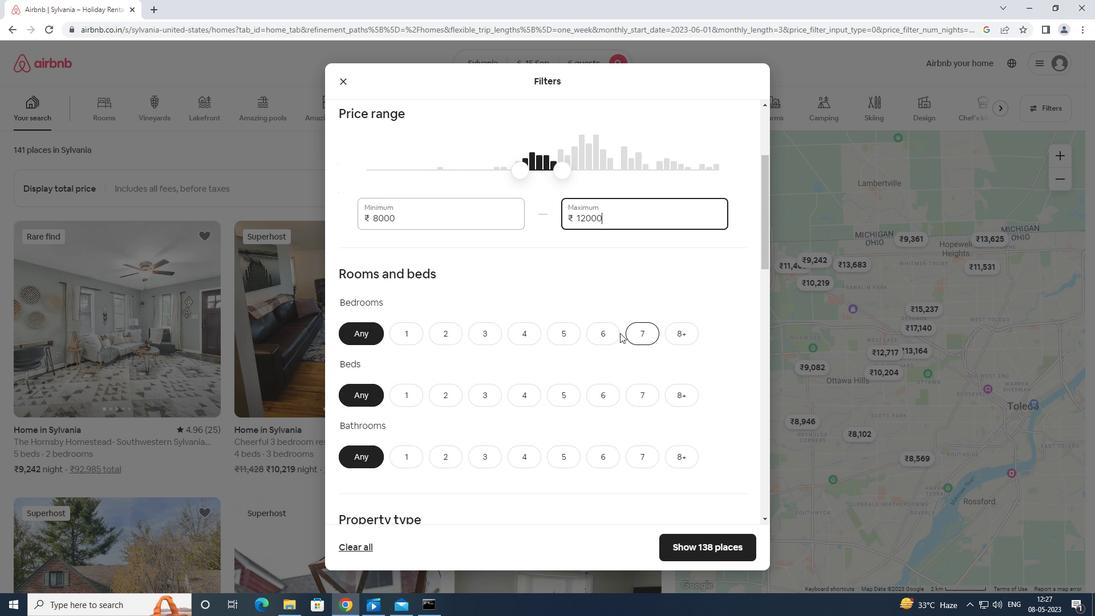 
Action: Mouse pressed left at (610, 332)
Screenshot: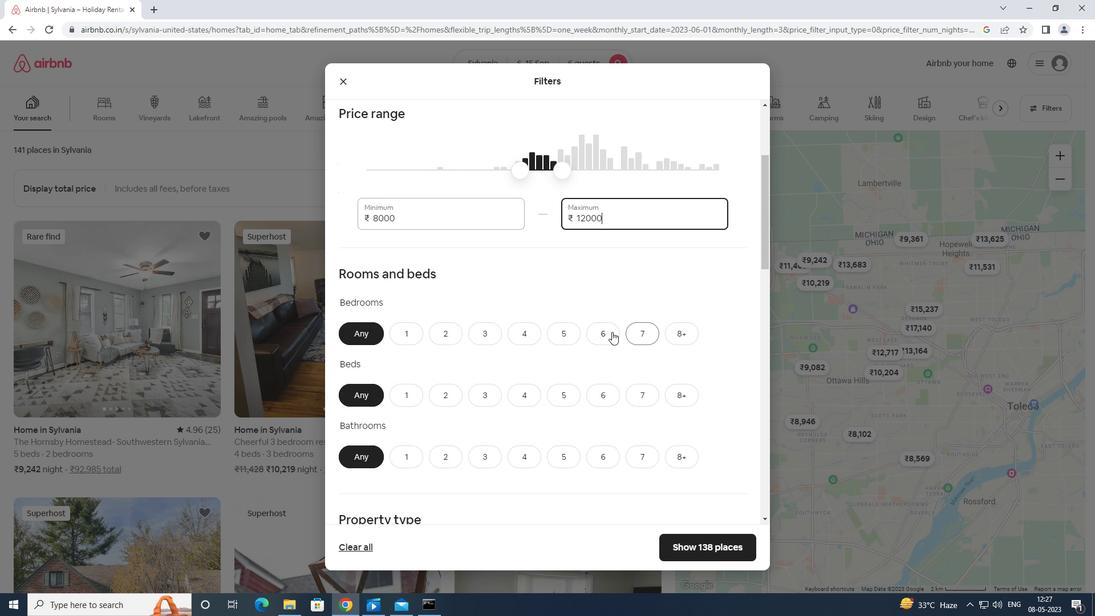 
Action: Mouse moved to (607, 380)
Screenshot: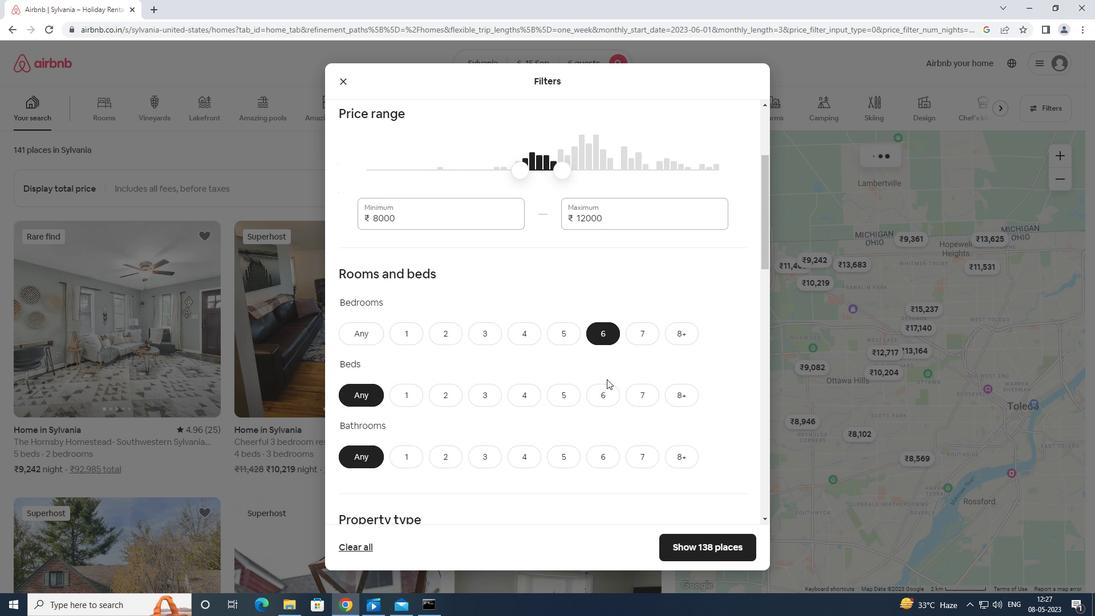 
Action: Mouse pressed left at (607, 380)
Screenshot: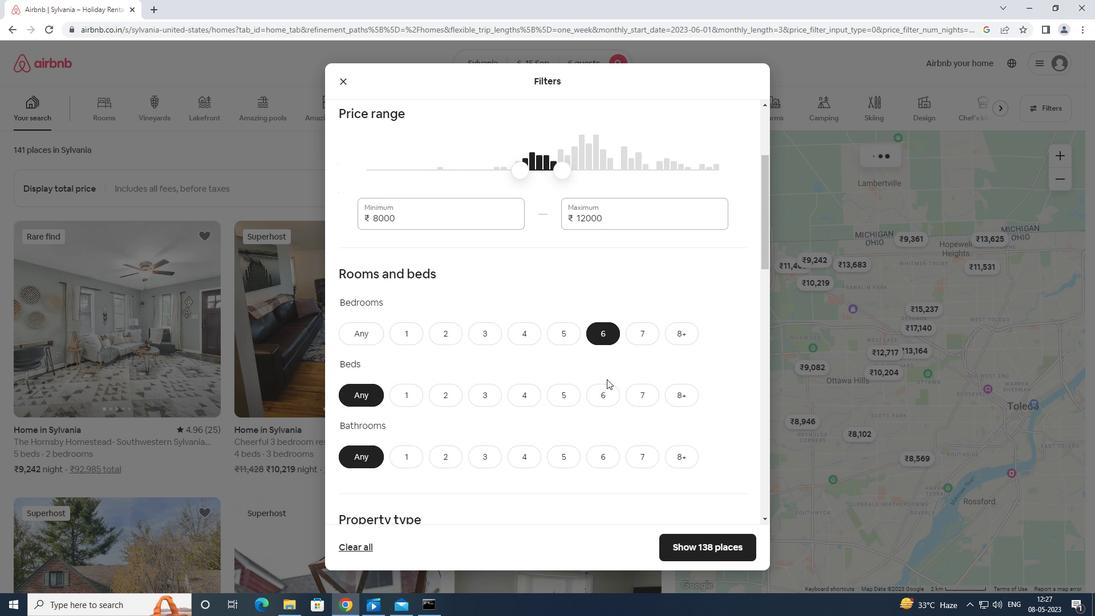 
Action: Mouse moved to (601, 394)
Screenshot: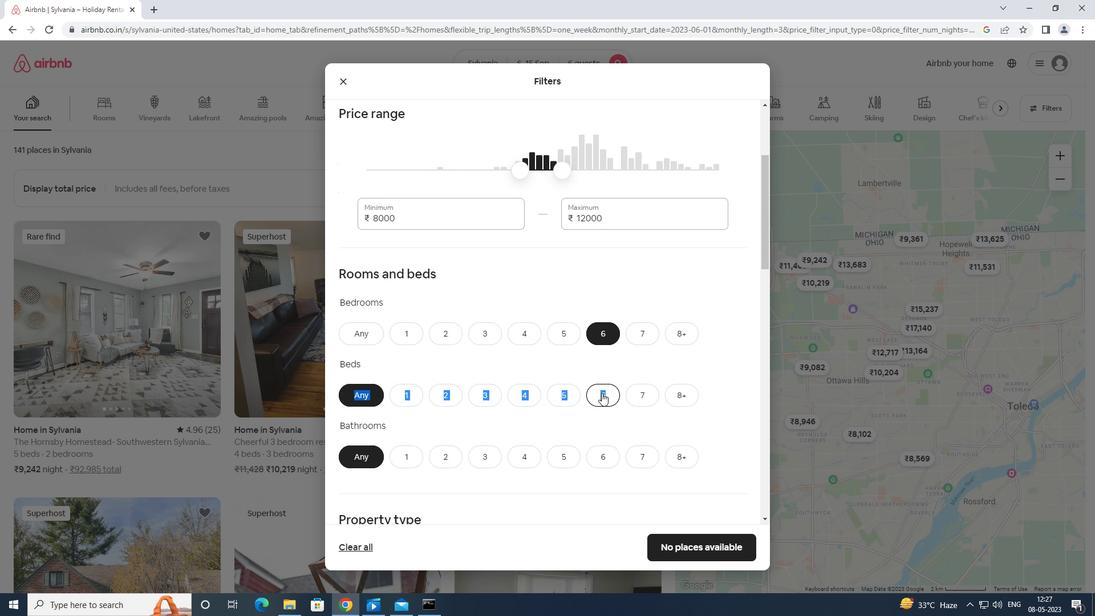 
Action: Mouse pressed left at (601, 394)
Screenshot: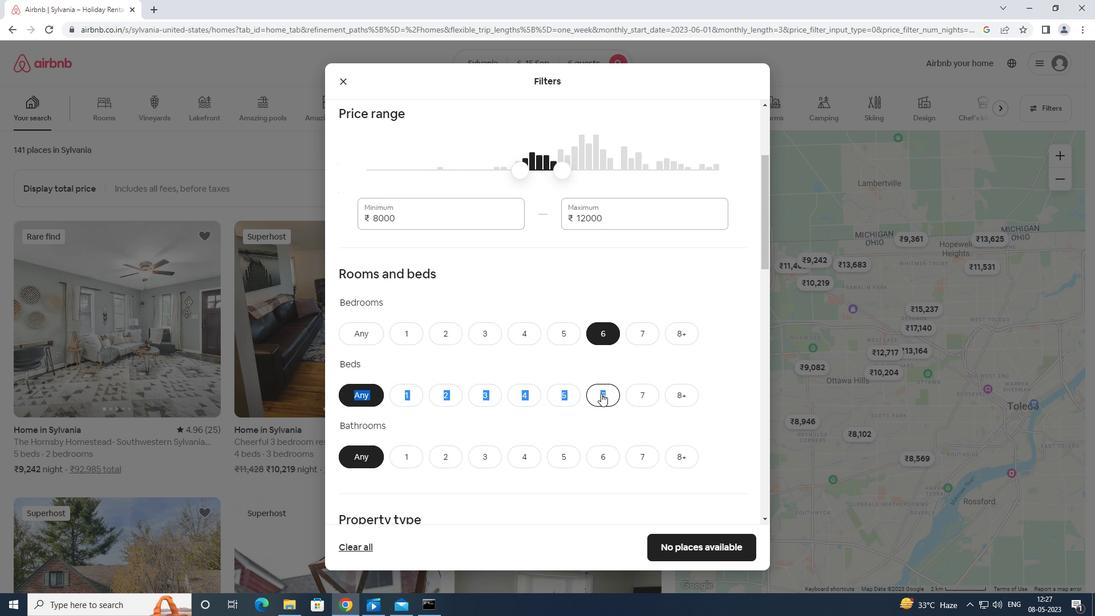 
Action: Mouse moved to (648, 274)
Screenshot: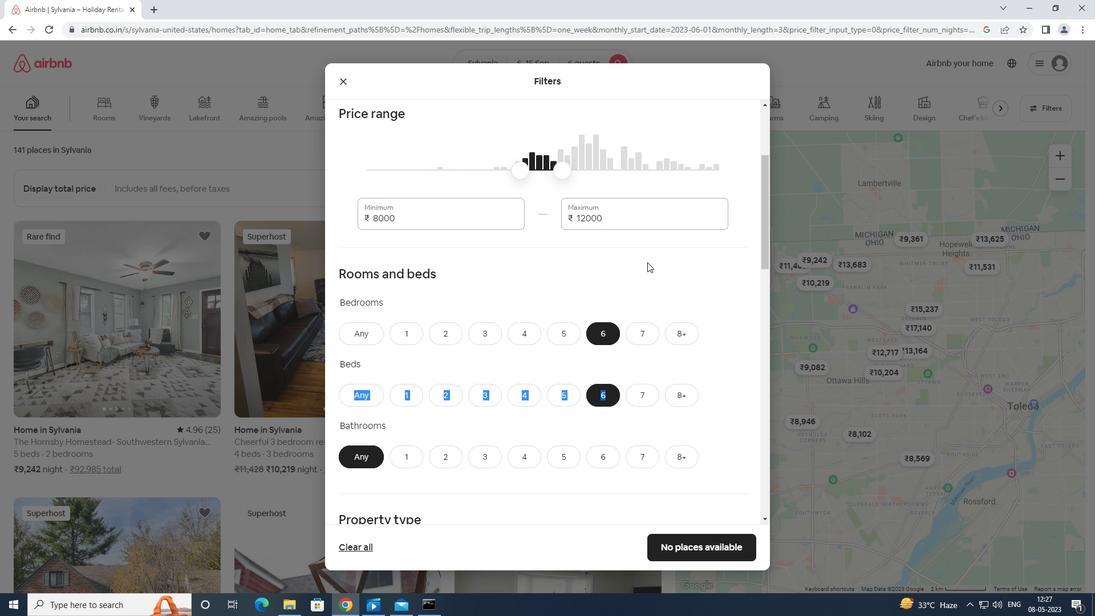 
Action: Mouse pressed left at (648, 274)
Screenshot: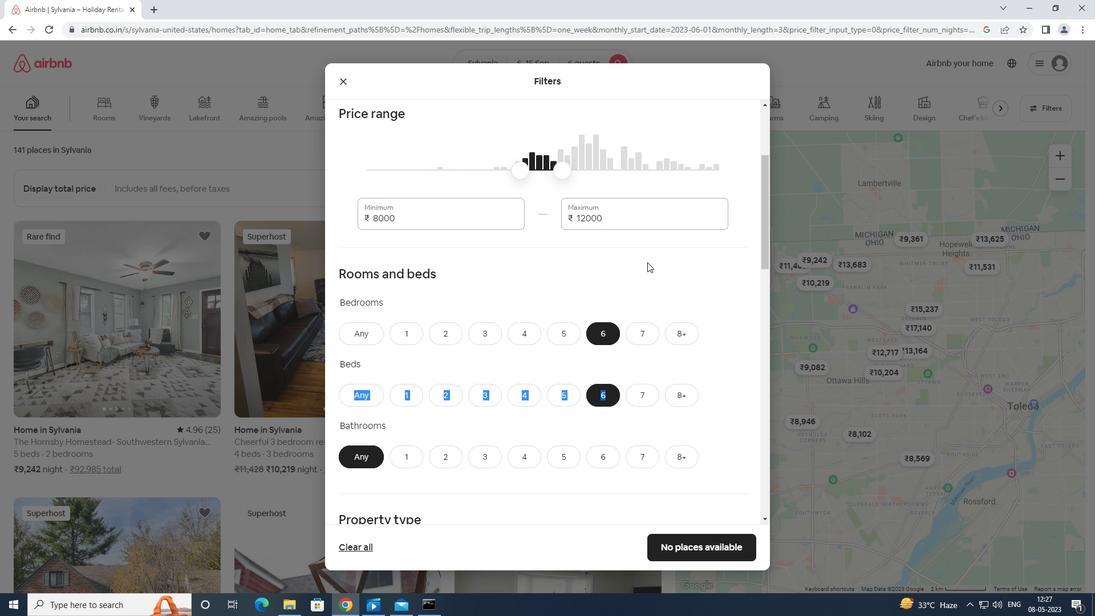 
Action: Mouse moved to (610, 457)
Screenshot: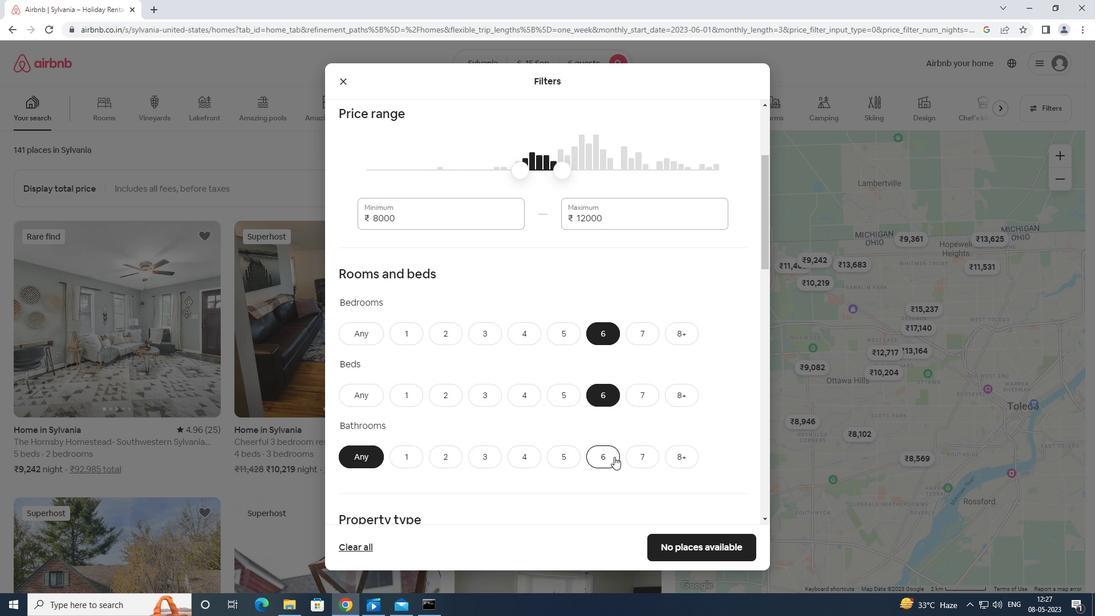 
Action: Mouse pressed left at (610, 457)
Screenshot: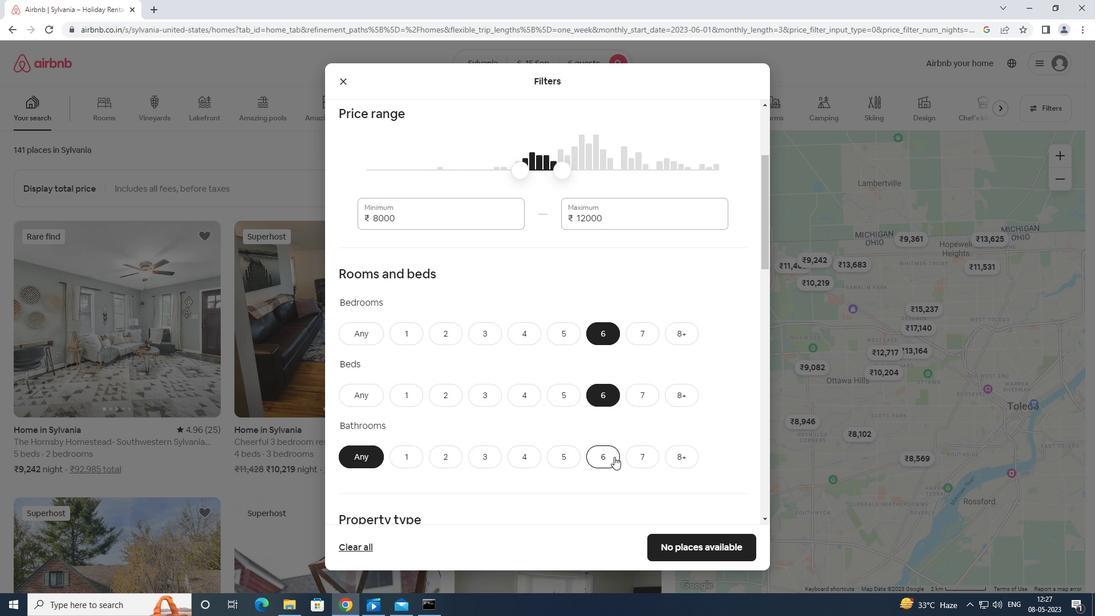 
Action: Mouse moved to (599, 462)
Screenshot: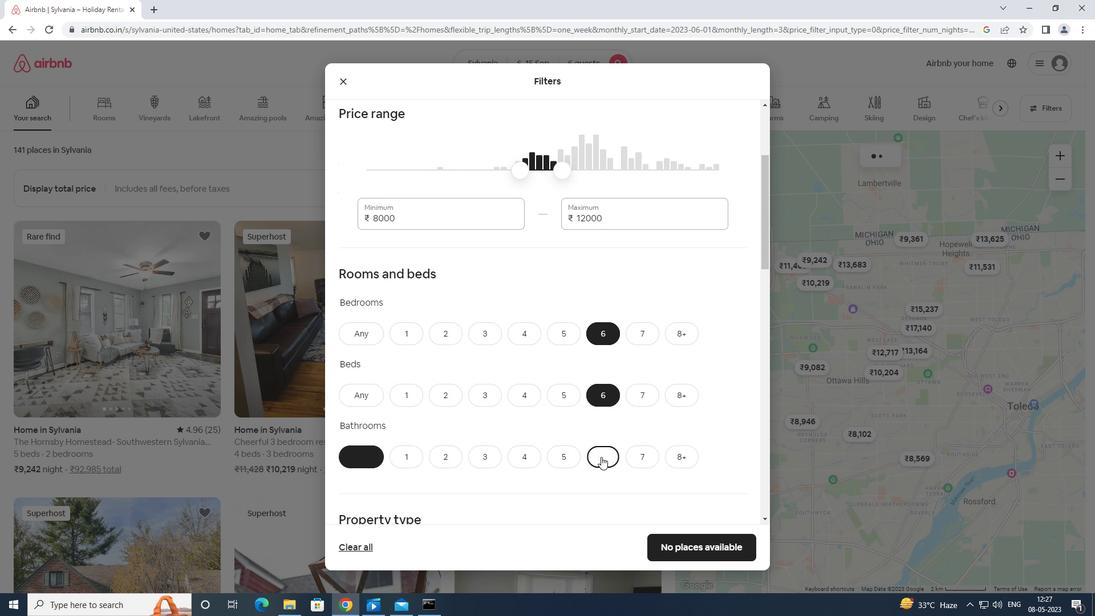
Action: Mouse scrolled (599, 462) with delta (0, 0)
Screenshot: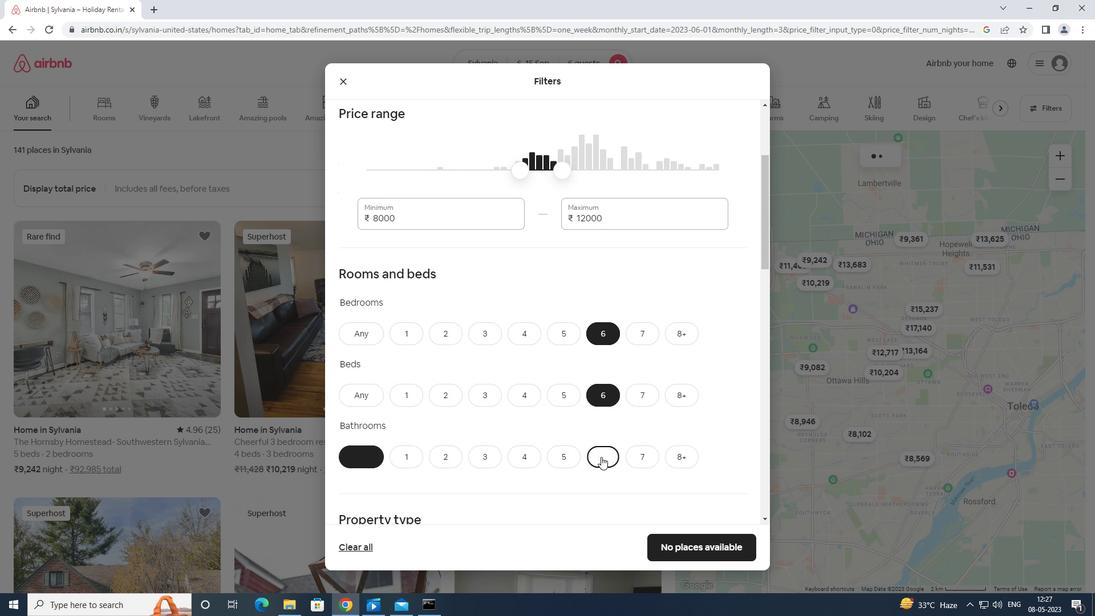 
Action: Mouse moved to (599, 465)
Screenshot: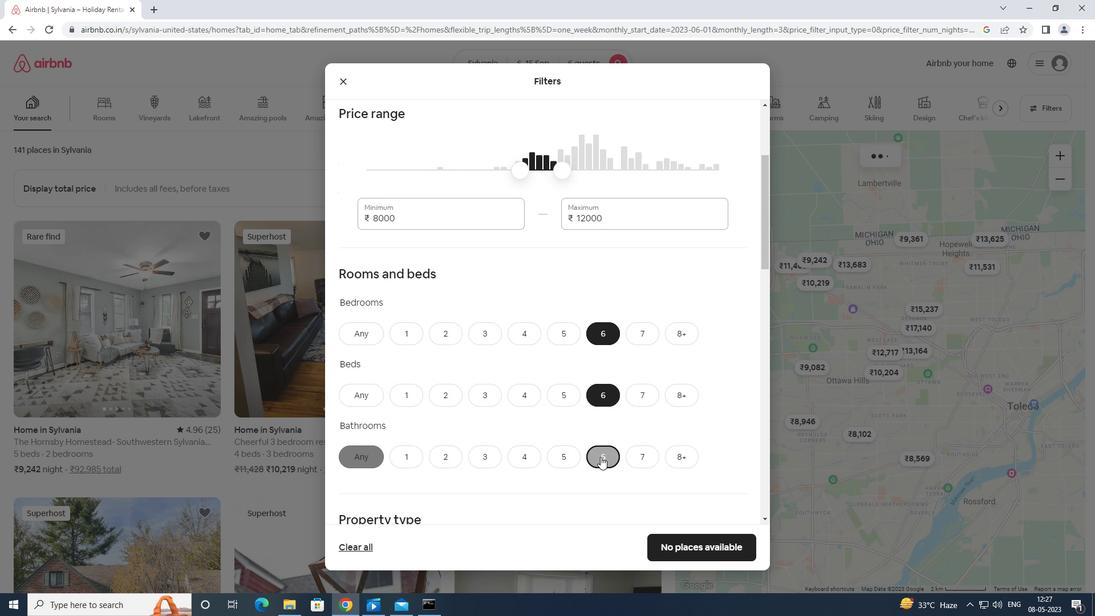 
Action: Mouse scrolled (599, 465) with delta (0, 0)
Screenshot: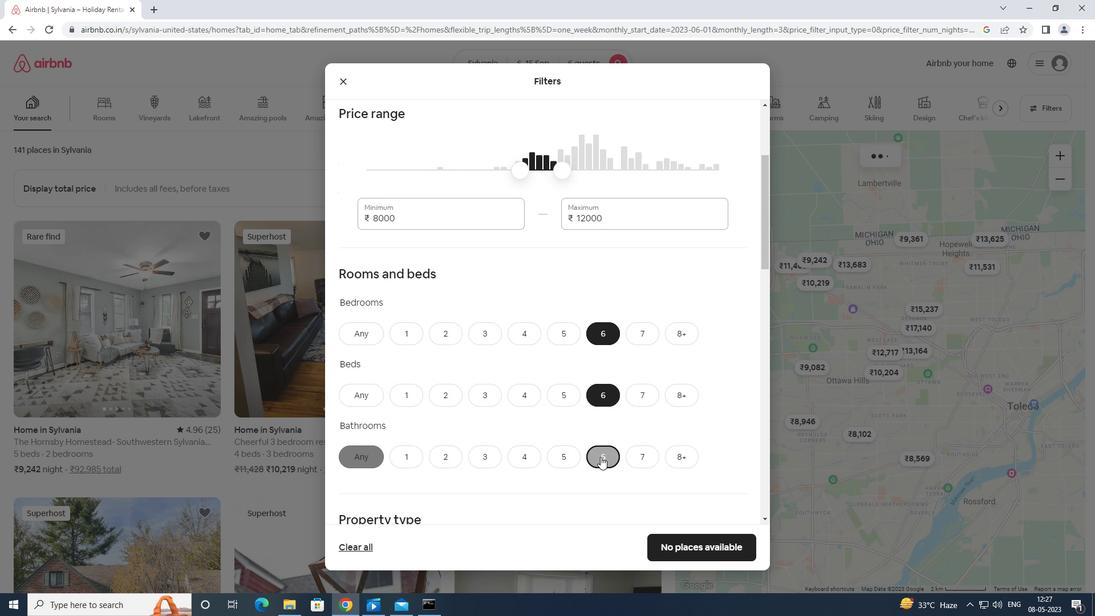 
Action: Mouse moved to (599, 465)
Screenshot: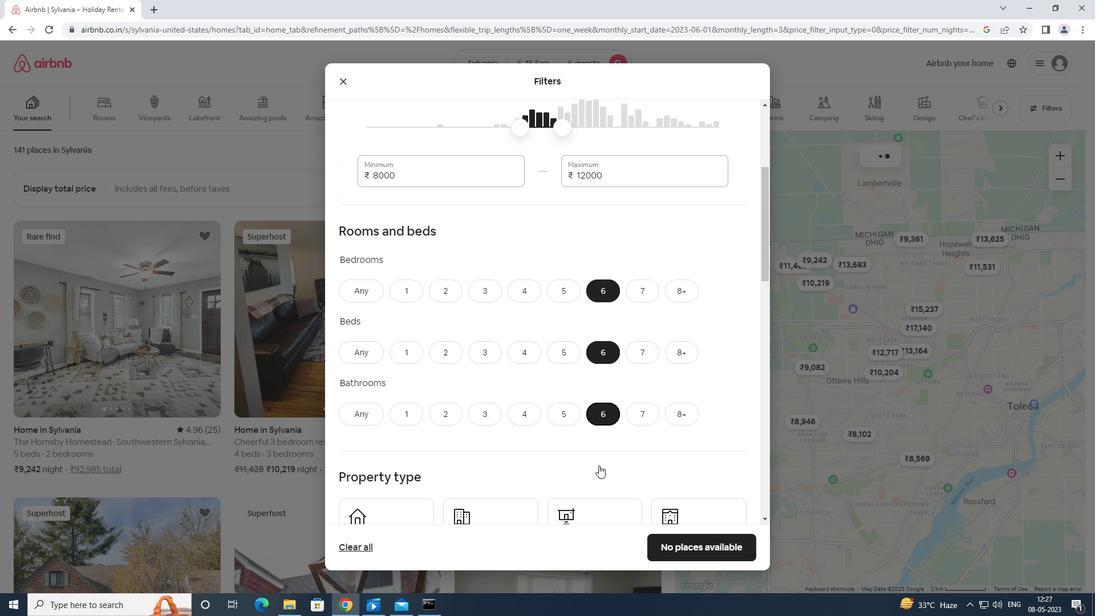 
Action: Mouse scrolled (599, 465) with delta (0, 0)
Screenshot: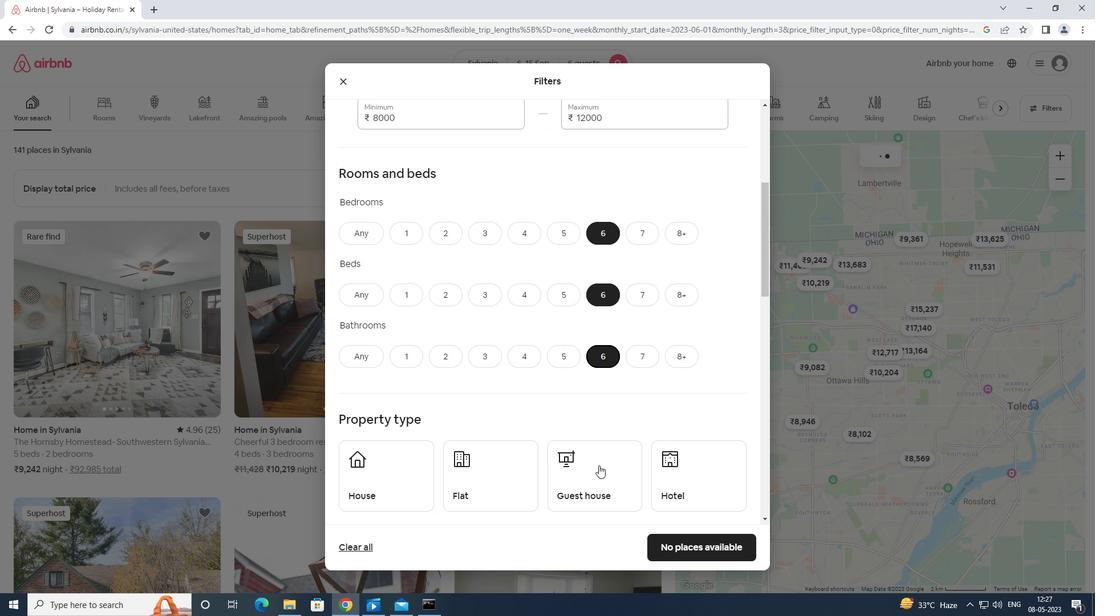 
Action: Mouse scrolled (599, 465) with delta (0, 0)
Screenshot: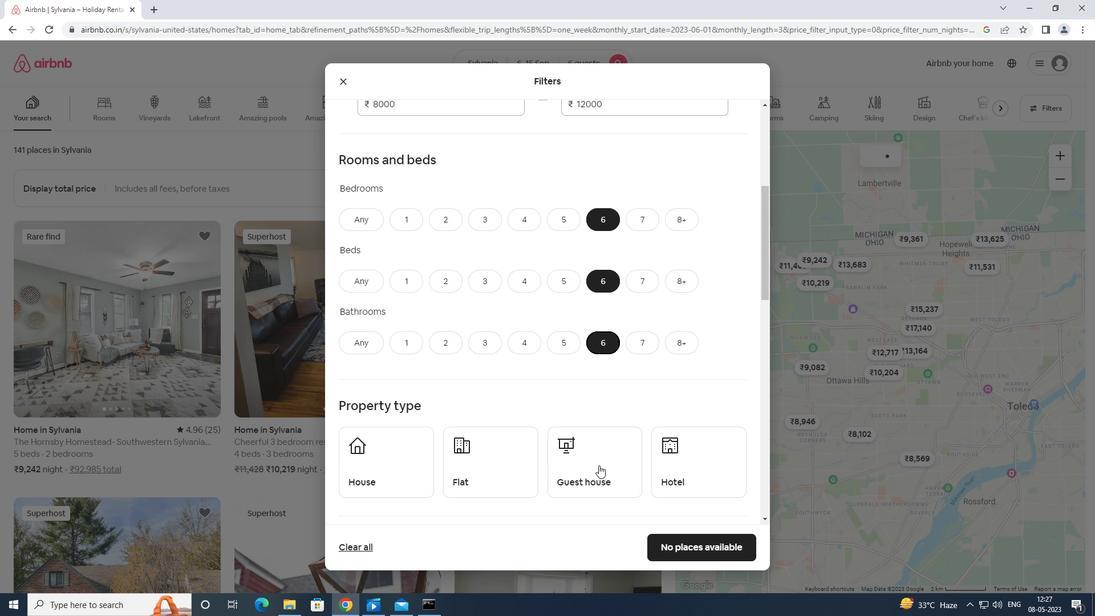 
Action: Mouse moved to (392, 347)
Screenshot: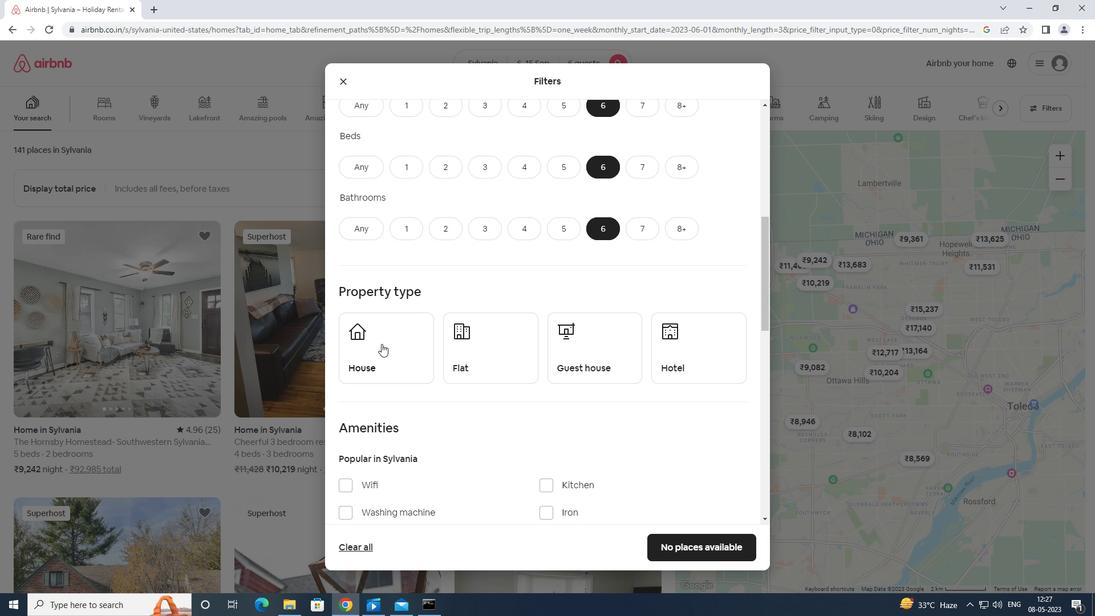 
Action: Mouse pressed left at (392, 347)
Screenshot: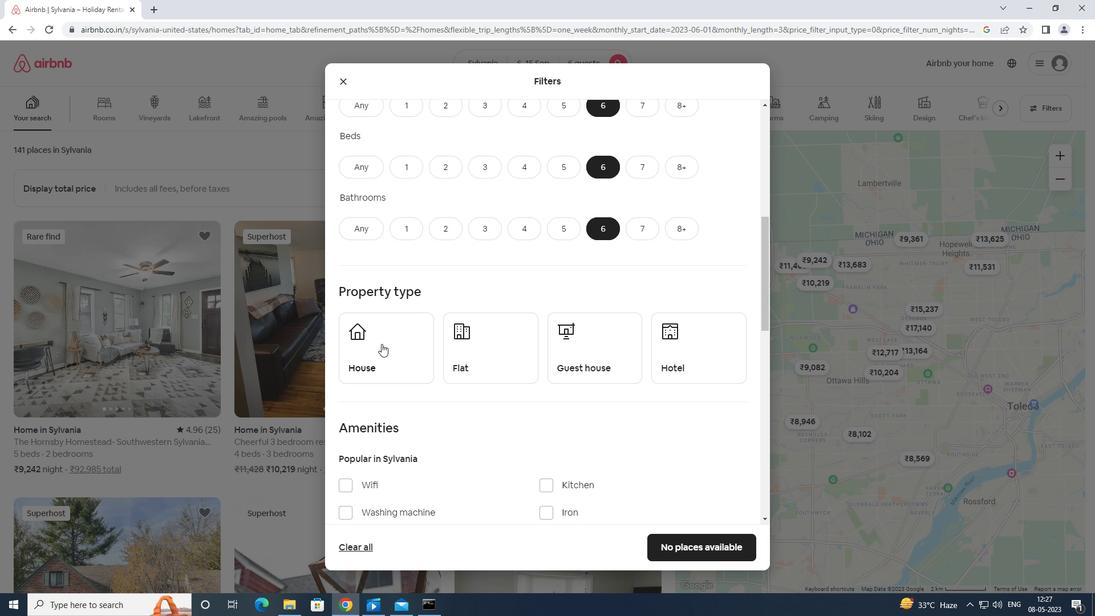 
Action: Mouse moved to (474, 345)
Screenshot: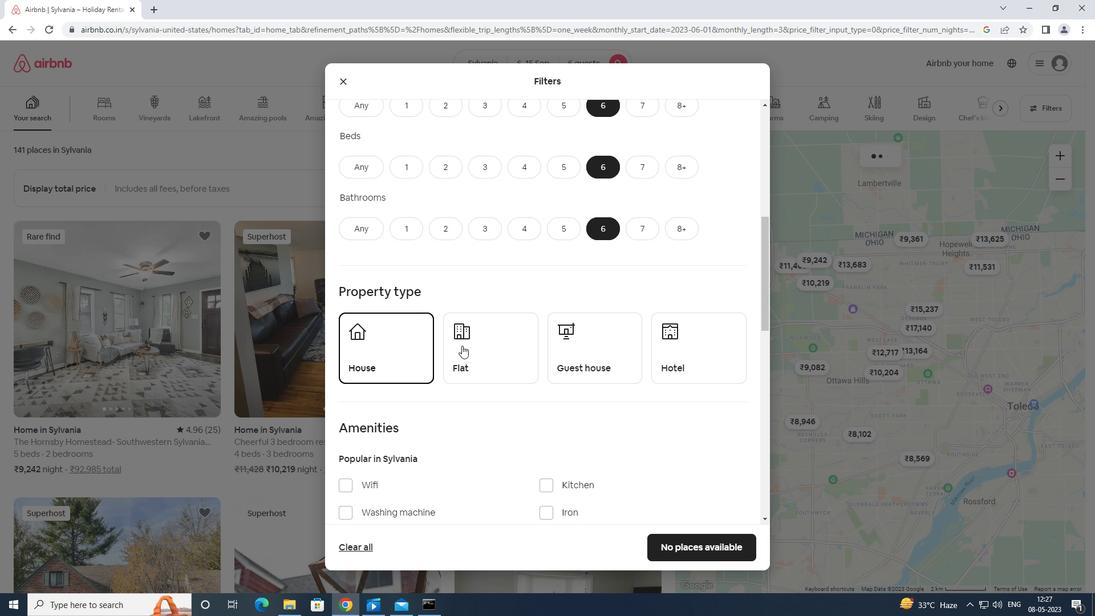 
Action: Mouse pressed left at (474, 345)
Screenshot: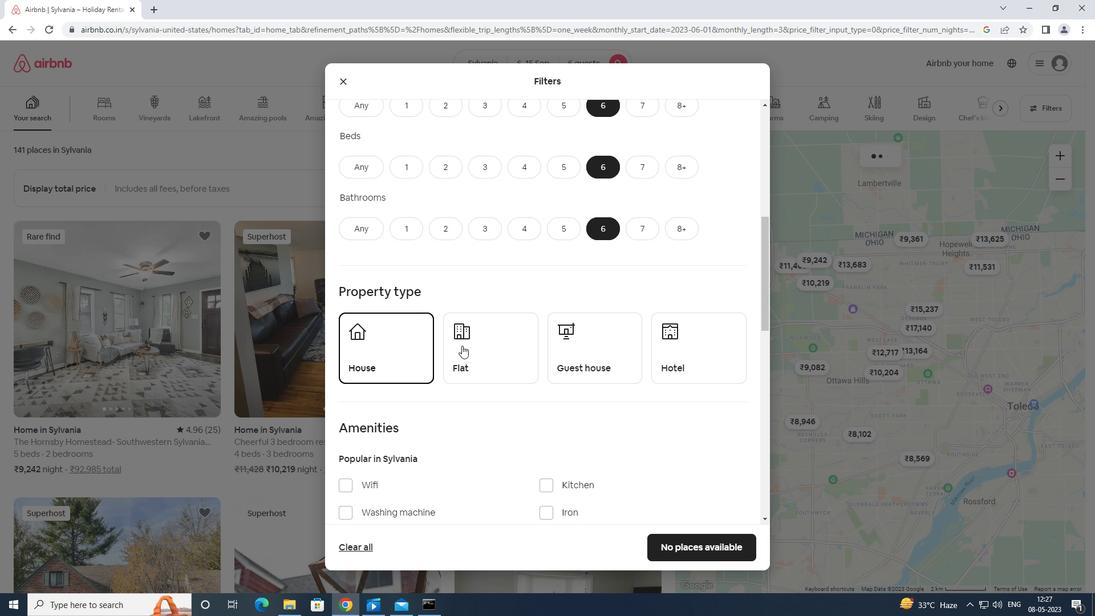 
Action: Mouse moved to (569, 351)
Screenshot: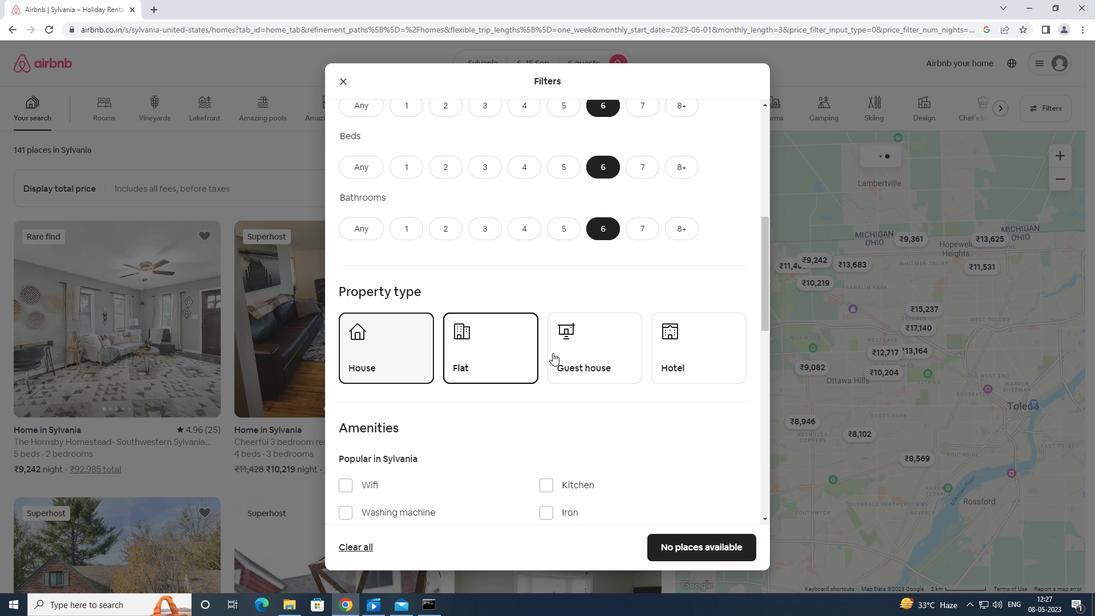
Action: Mouse pressed left at (569, 351)
Screenshot: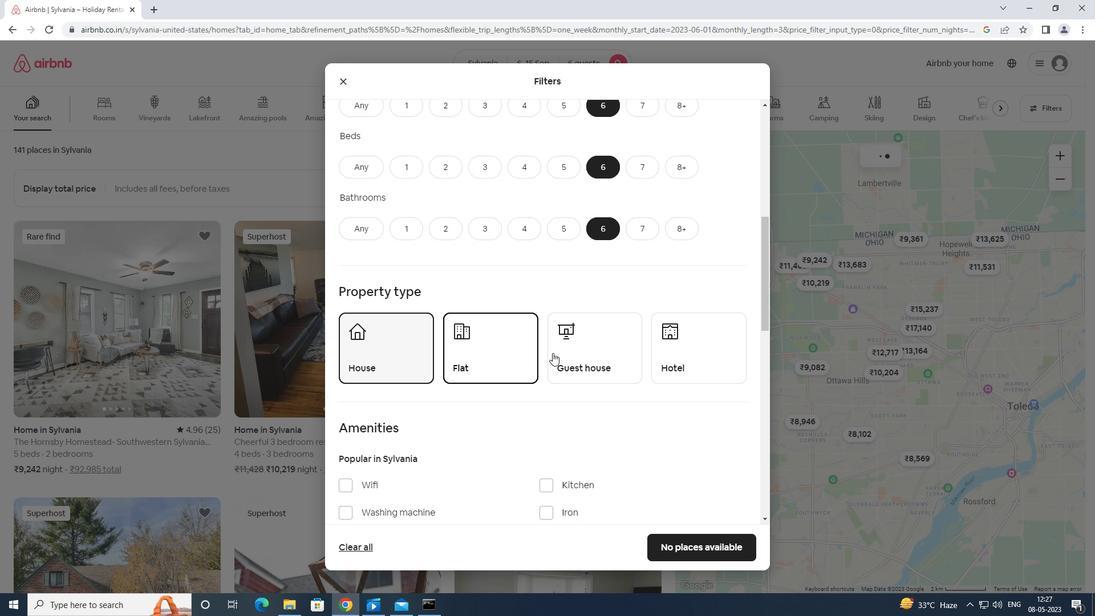 
Action: Mouse moved to (593, 353)
Screenshot: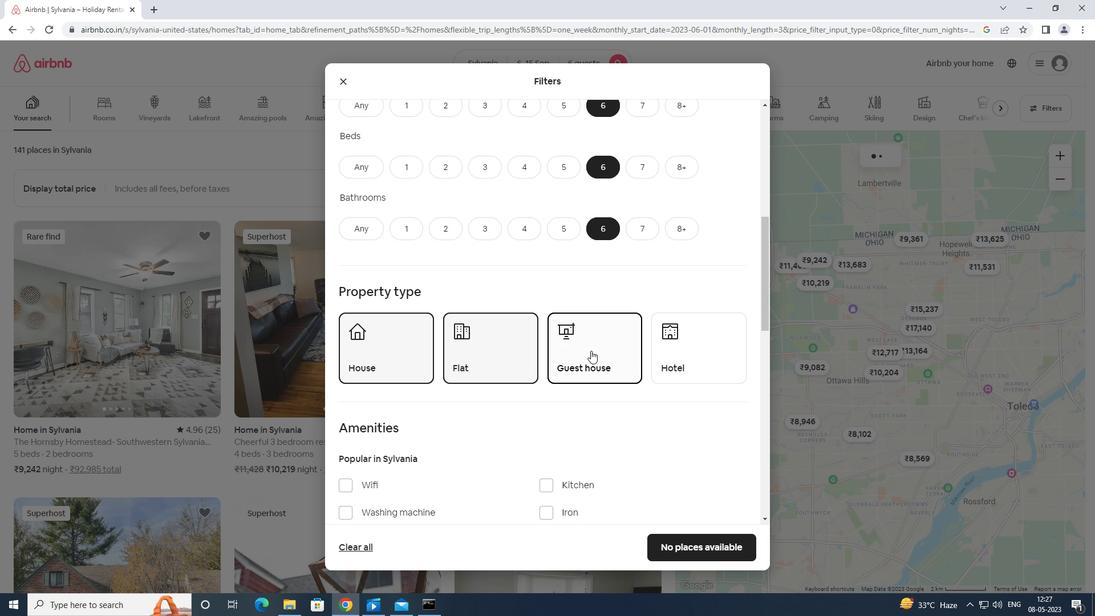 
Action: Mouse scrolled (593, 353) with delta (0, 0)
Screenshot: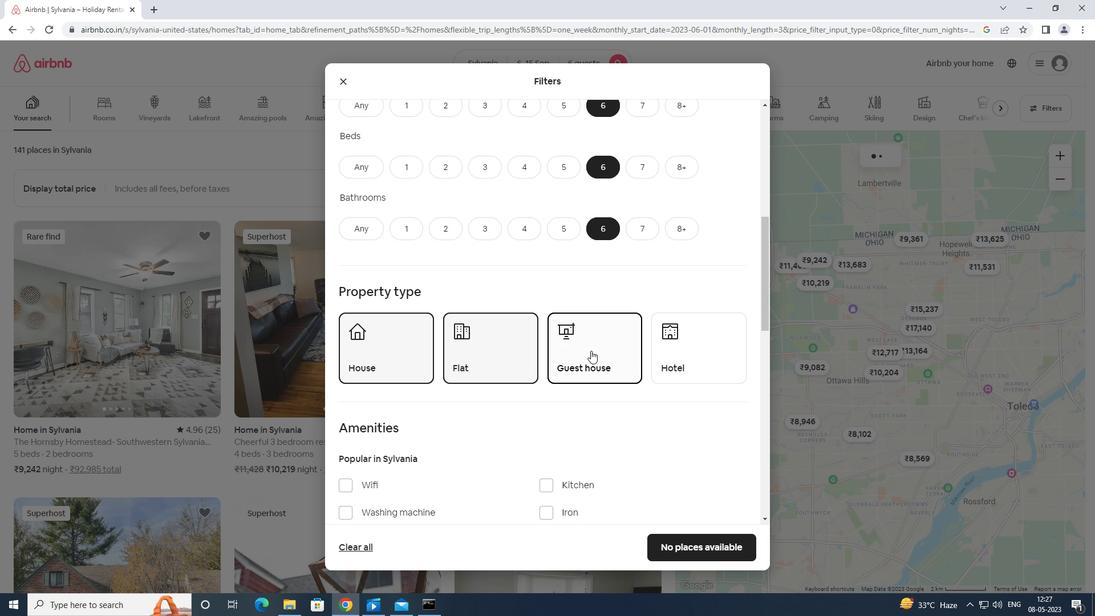 
Action: Mouse moved to (593, 355)
Screenshot: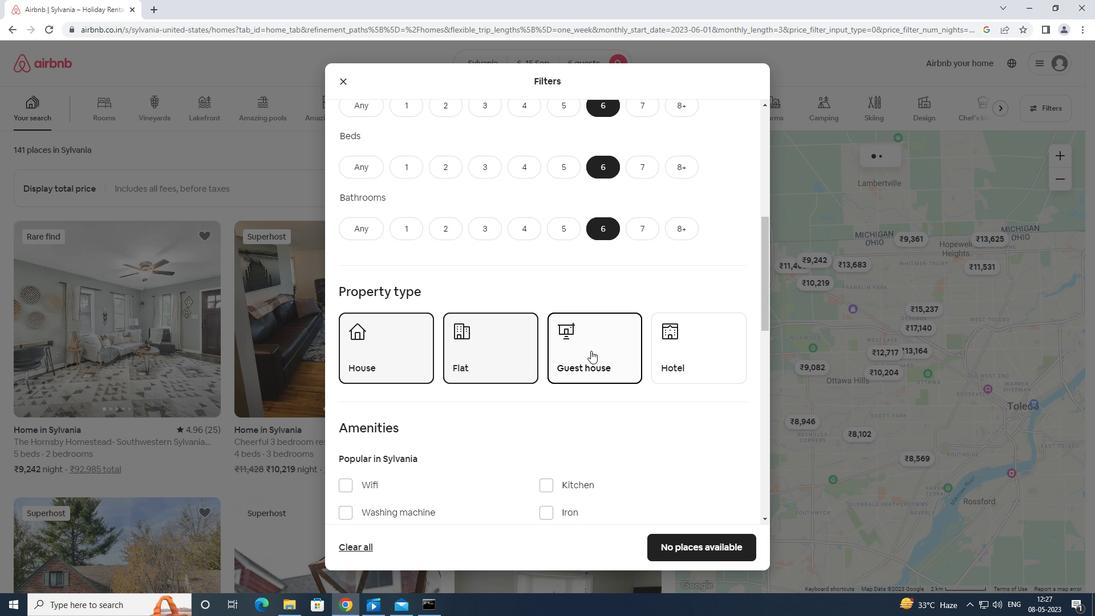 
Action: Mouse scrolled (593, 355) with delta (0, 0)
Screenshot: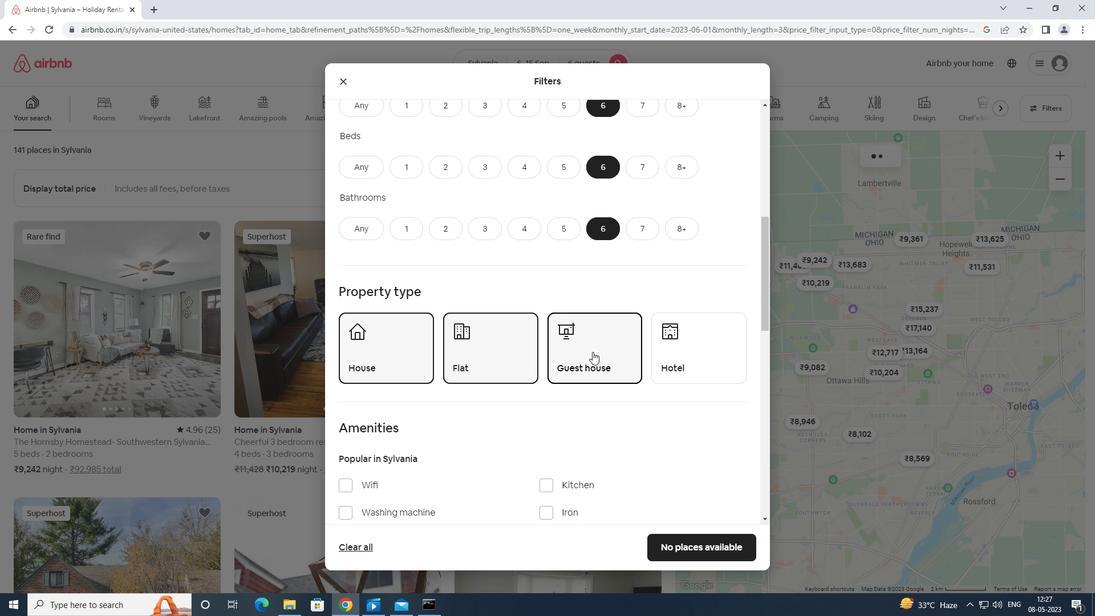 
Action: Mouse moved to (346, 372)
Screenshot: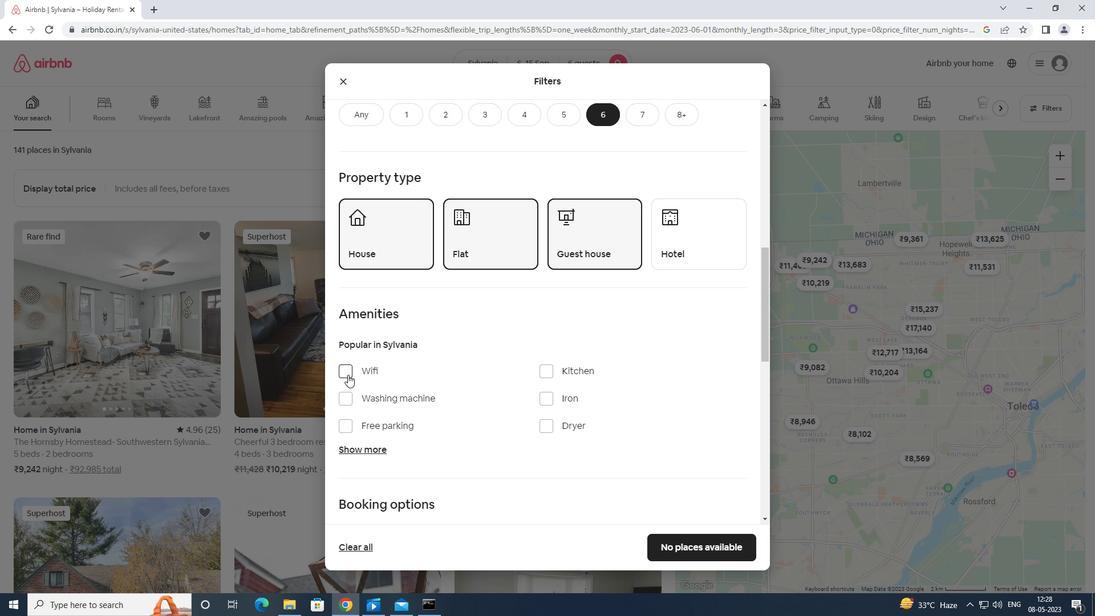
Action: Mouse pressed left at (346, 372)
Screenshot: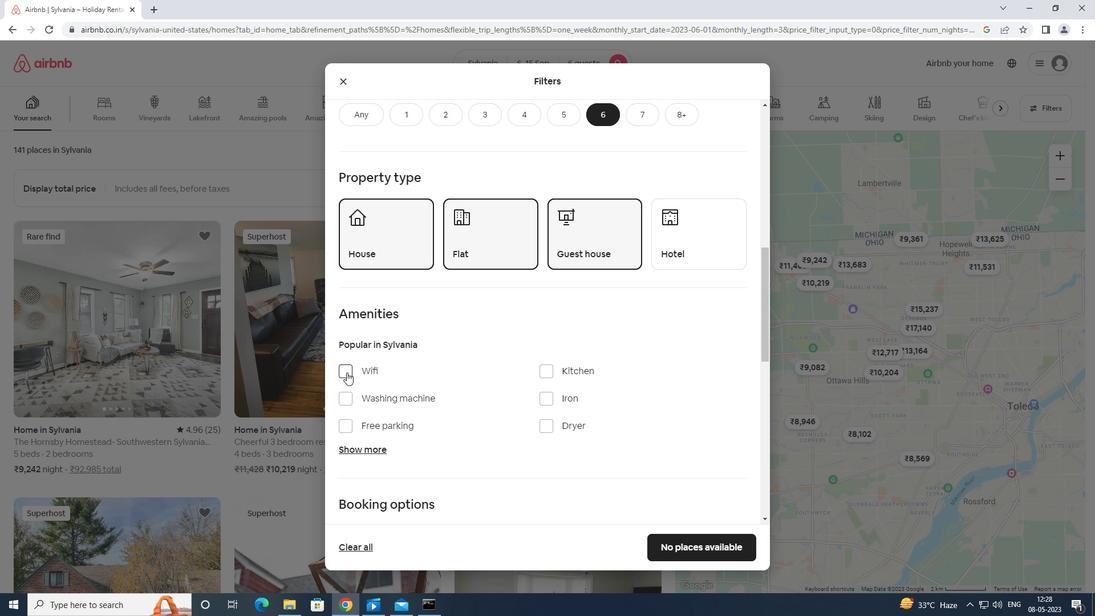 
Action: Mouse moved to (348, 423)
Screenshot: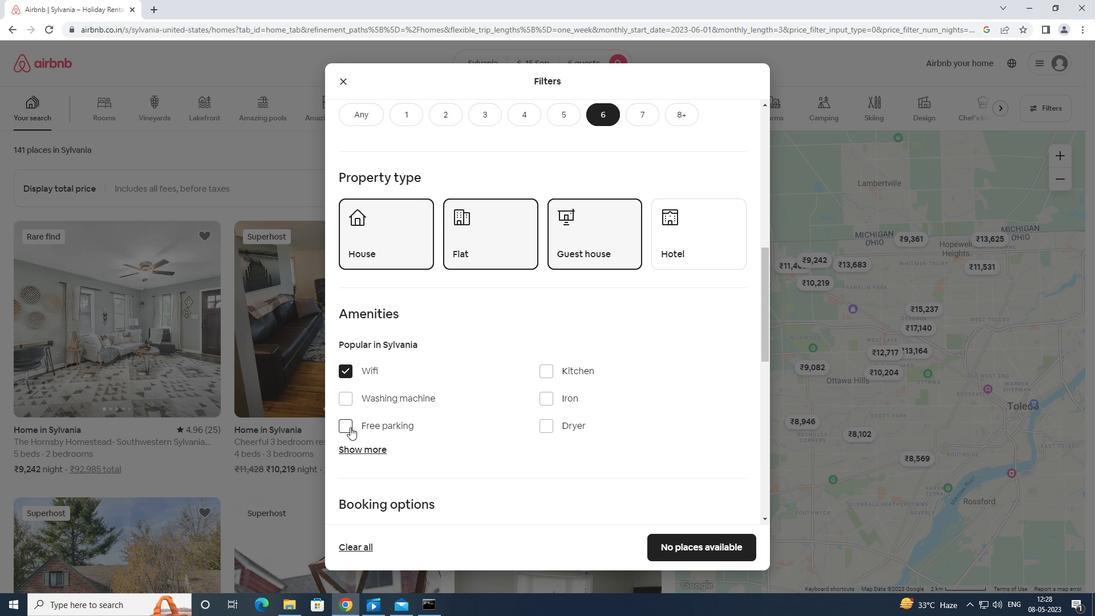 
Action: Mouse pressed left at (348, 423)
Screenshot: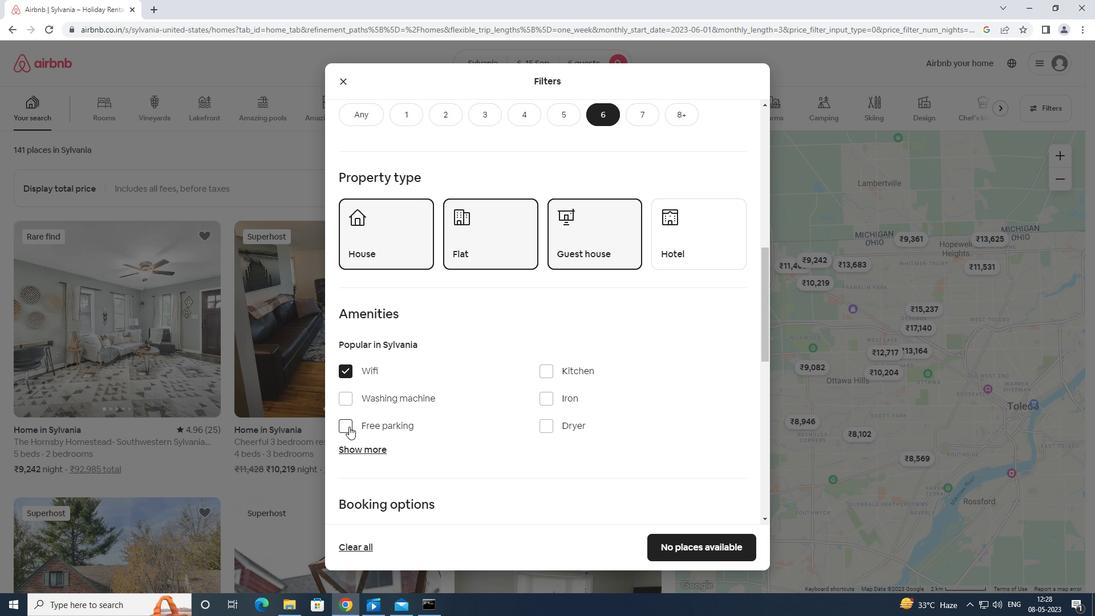 
Action: Mouse moved to (358, 447)
Screenshot: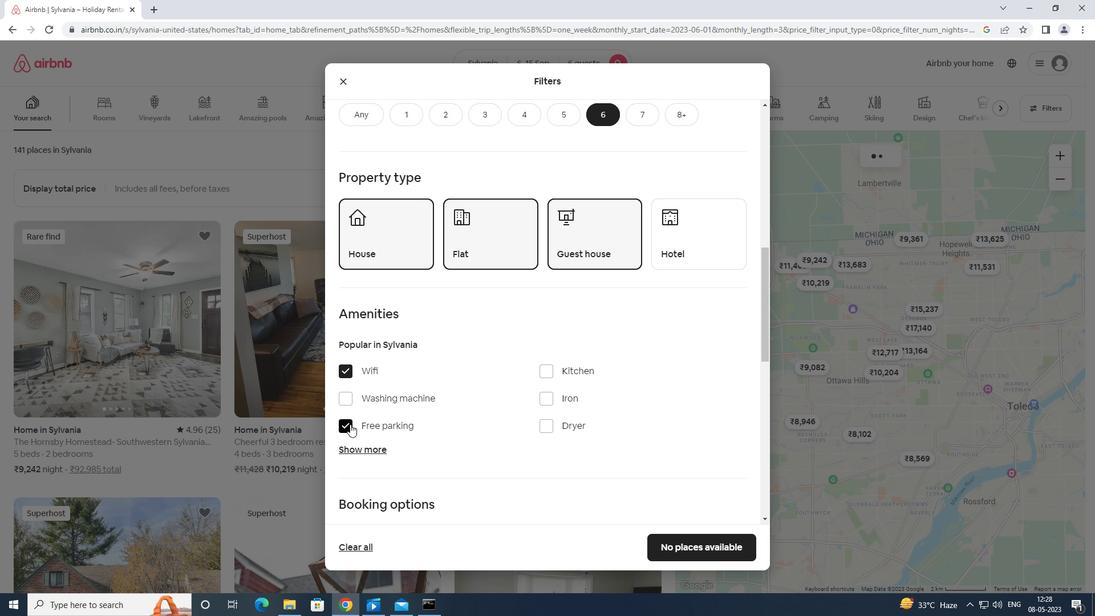 
Action: Mouse pressed left at (358, 447)
Screenshot: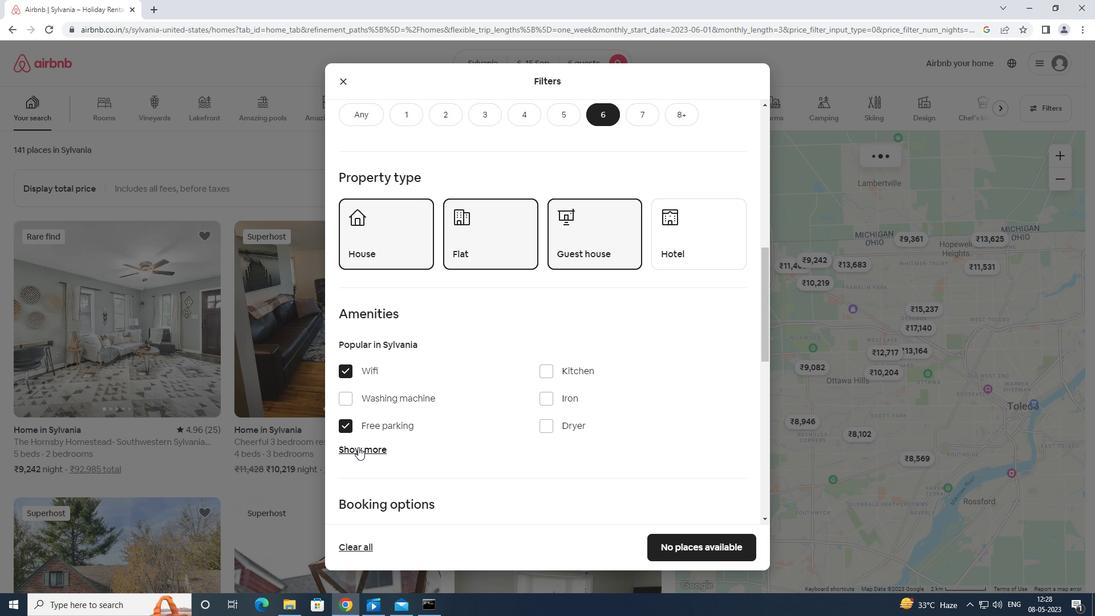 
Action: Mouse moved to (367, 447)
Screenshot: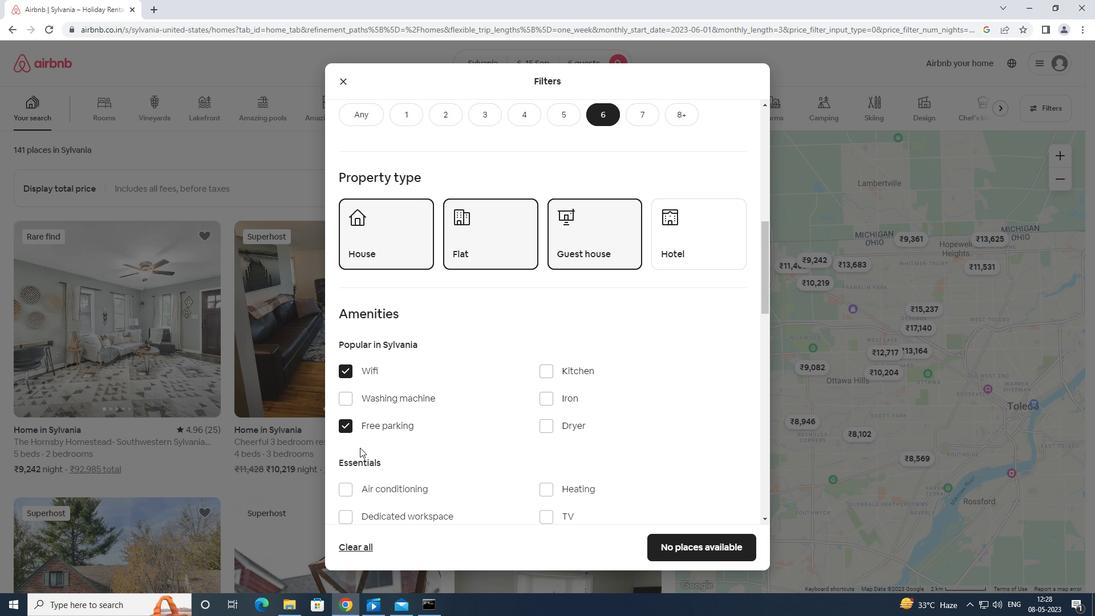 
Action: Mouse scrolled (367, 446) with delta (0, 0)
Screenshot: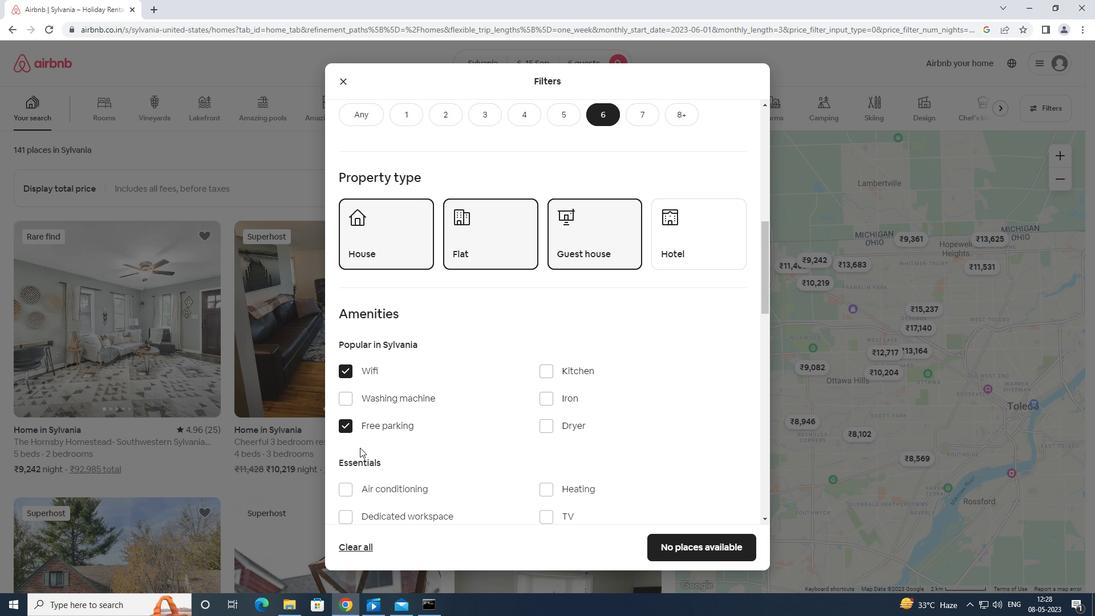
Action: Mouse moved to (367, 448)
Screenshot: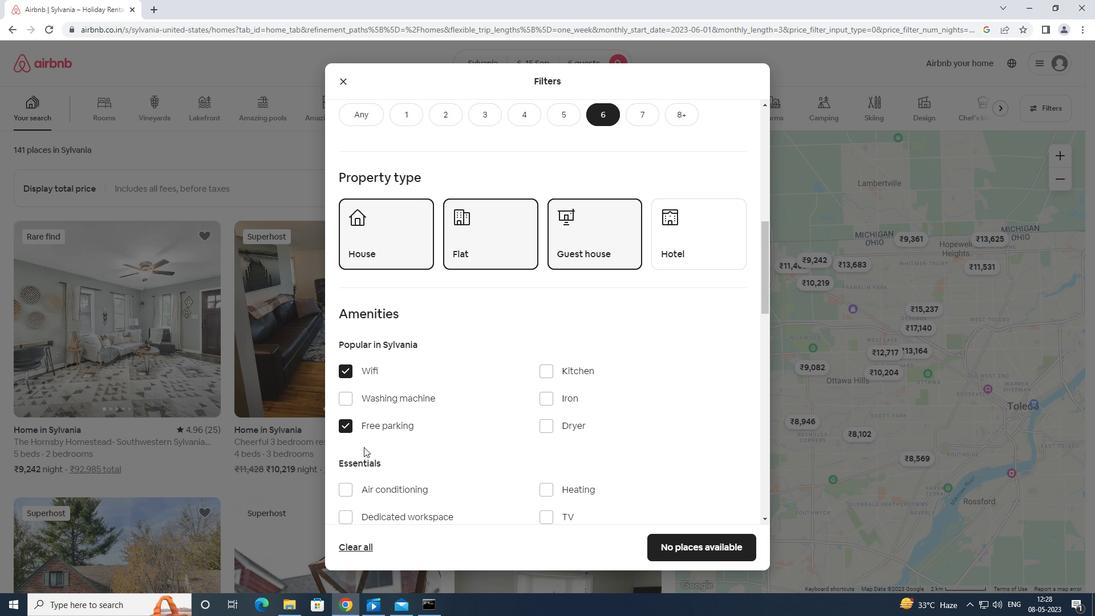 
Action: Mouse scrolled (367, 447) with delta (0, 0)
Screenshot: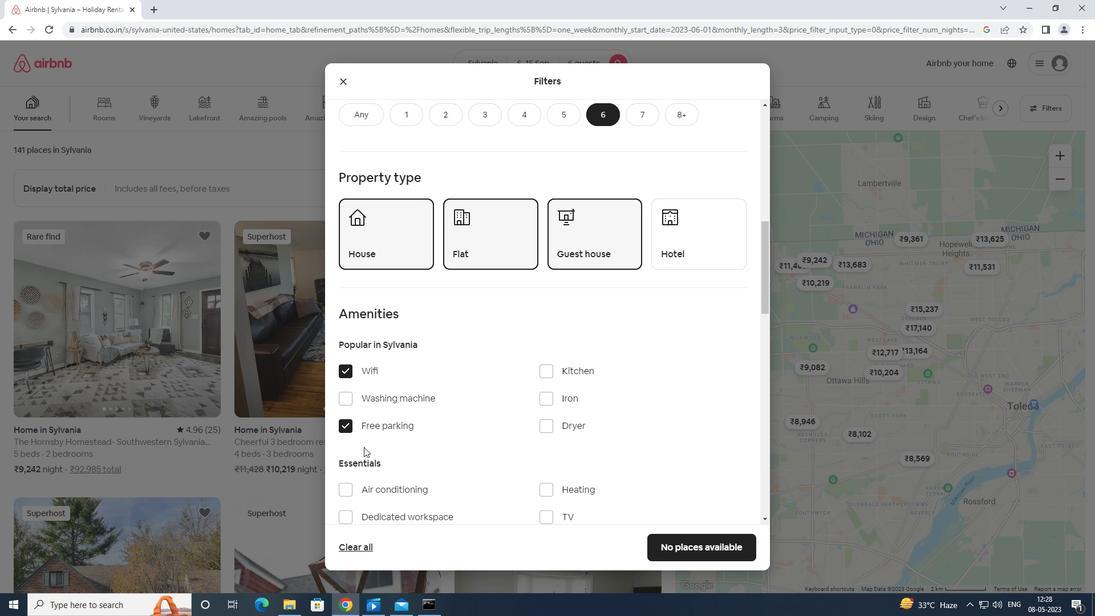 
Action: Mouse moved to (367, 448)
Screenshot: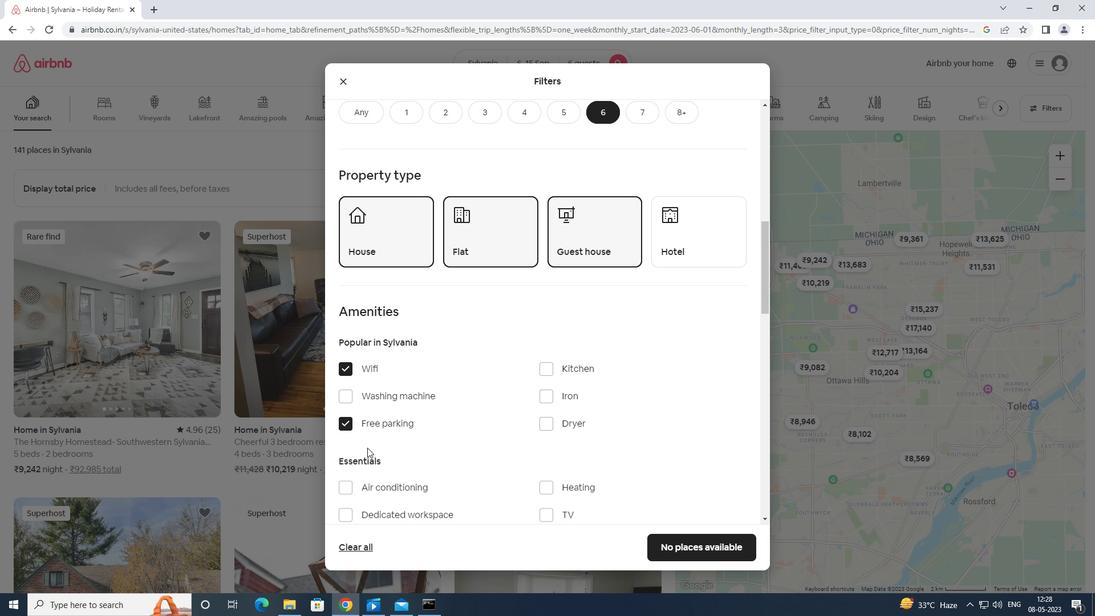 
Action: Mouse scrolled (367, 447) with delta (0, 0)
Screenshot: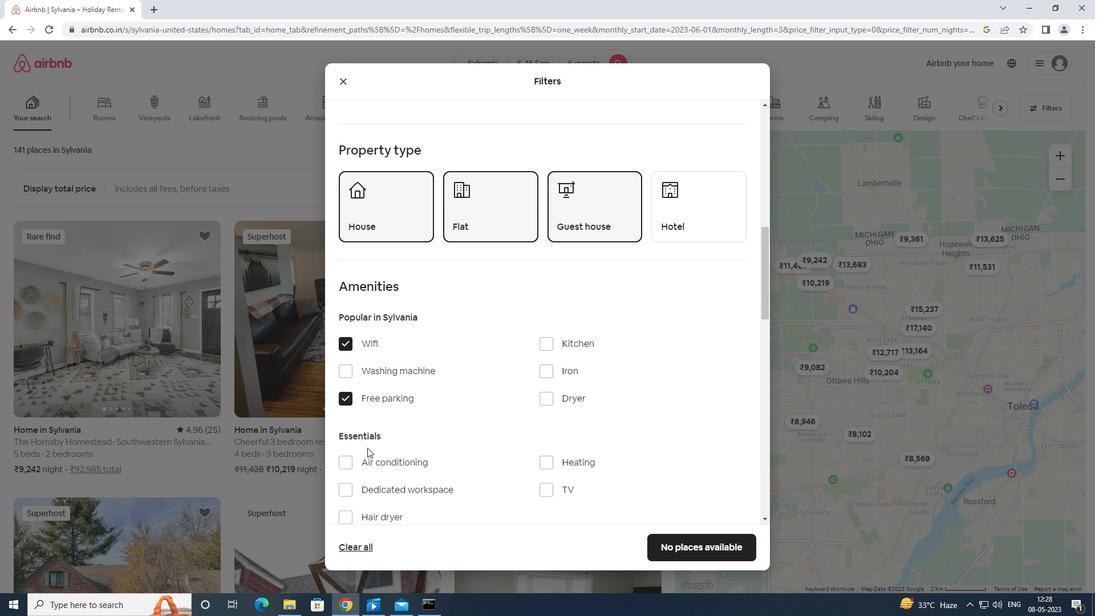 
Action: Mouse moved to (547, 345)
Screenshot: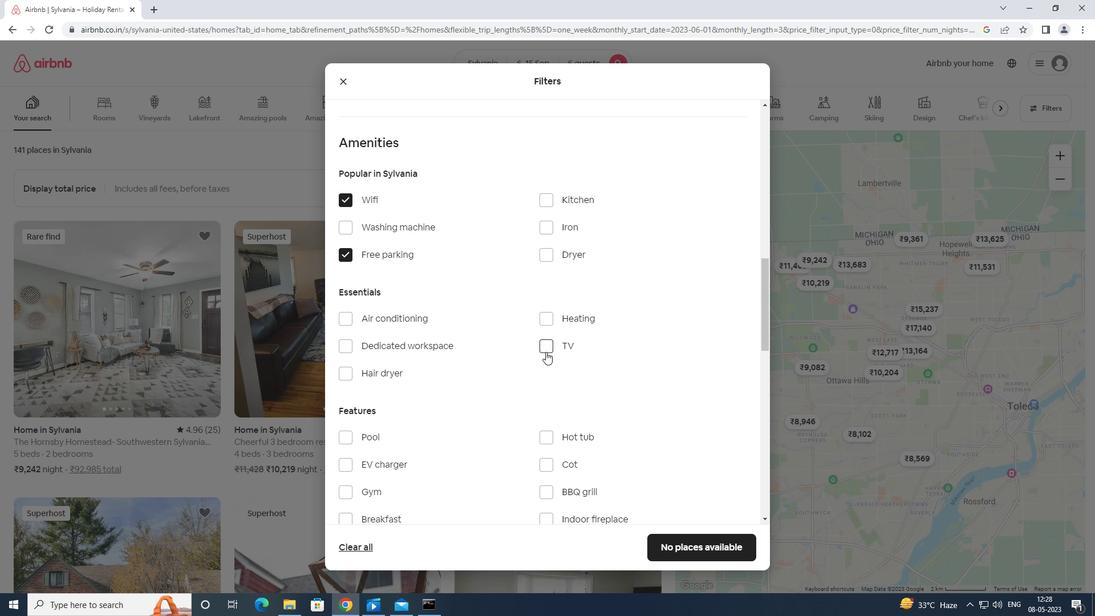 
Action: Mouse pressed left at (547, 345)
Screenshot: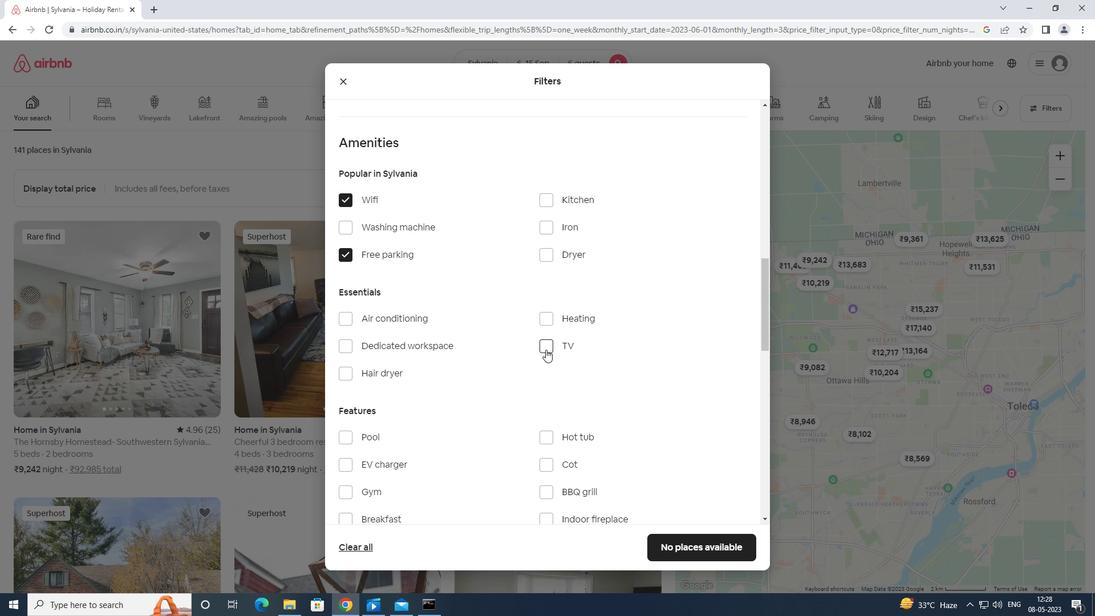 
Action: Mouse moved to (553, 347)
Screenshot: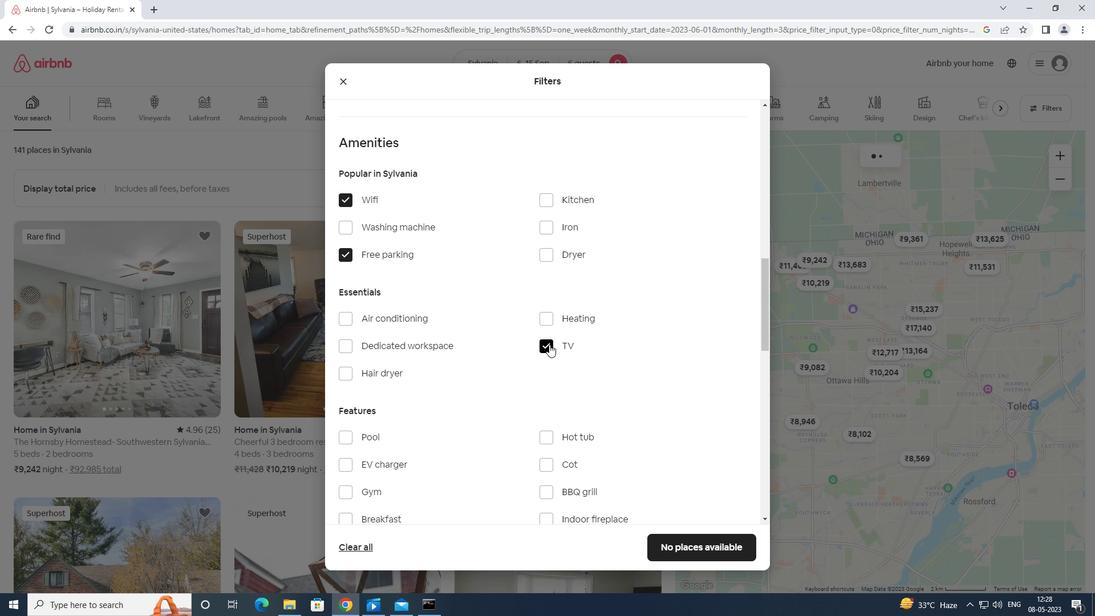 
Action: Mouse scrolled (553, 347) with delta (0, 0)
Screenshot: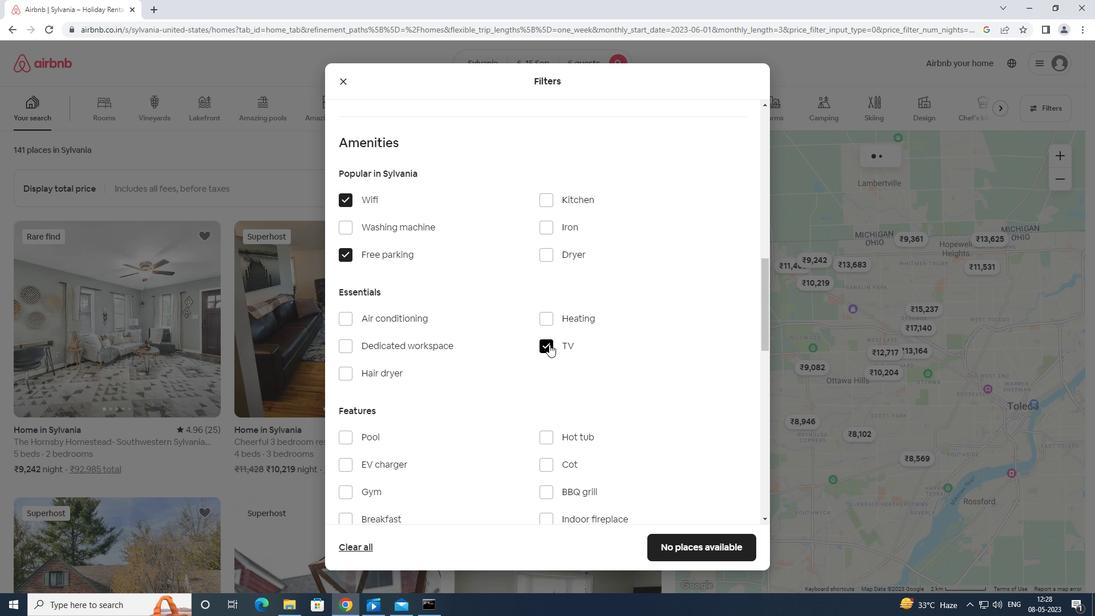 
Action: Mouse moved to (348, 433)
Screenshot: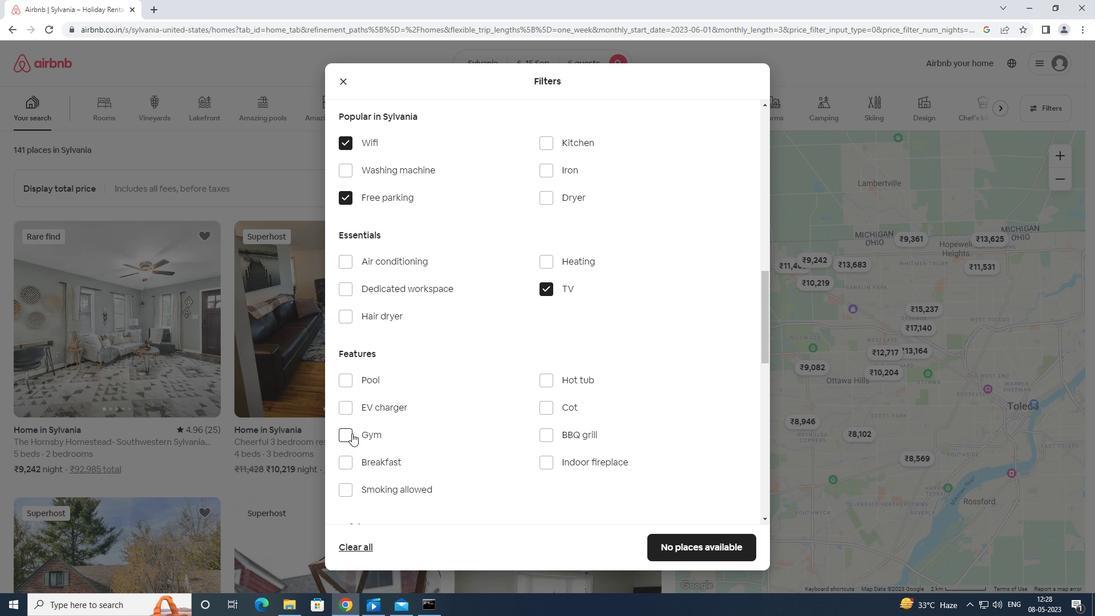
Action: Mouse pressed left at (348, 433)
Screenshot: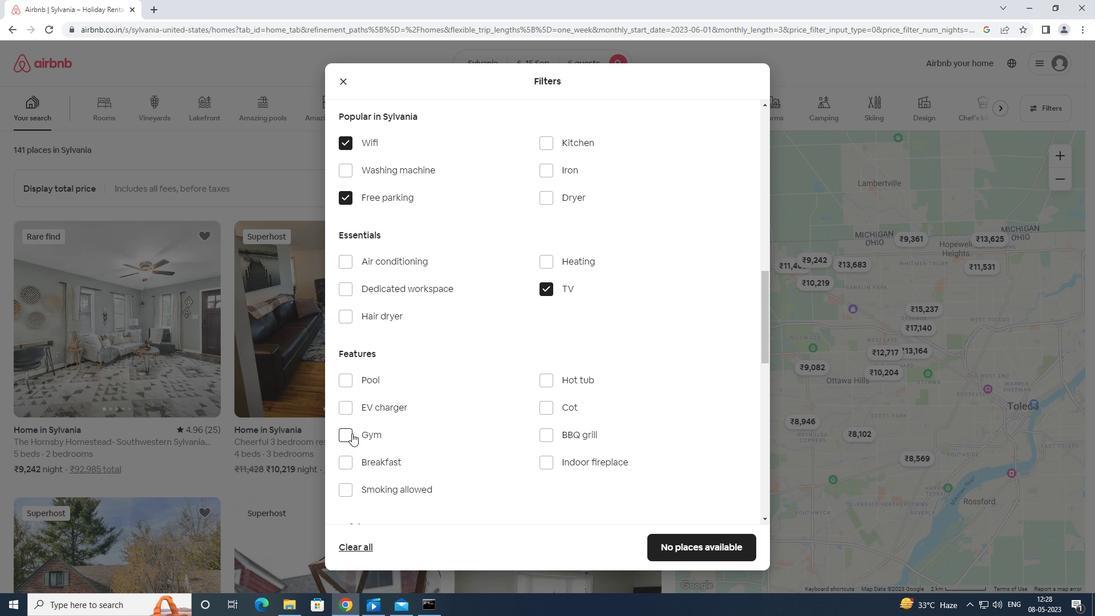
Action: Mouse moved to (348, 464)
Screenshot: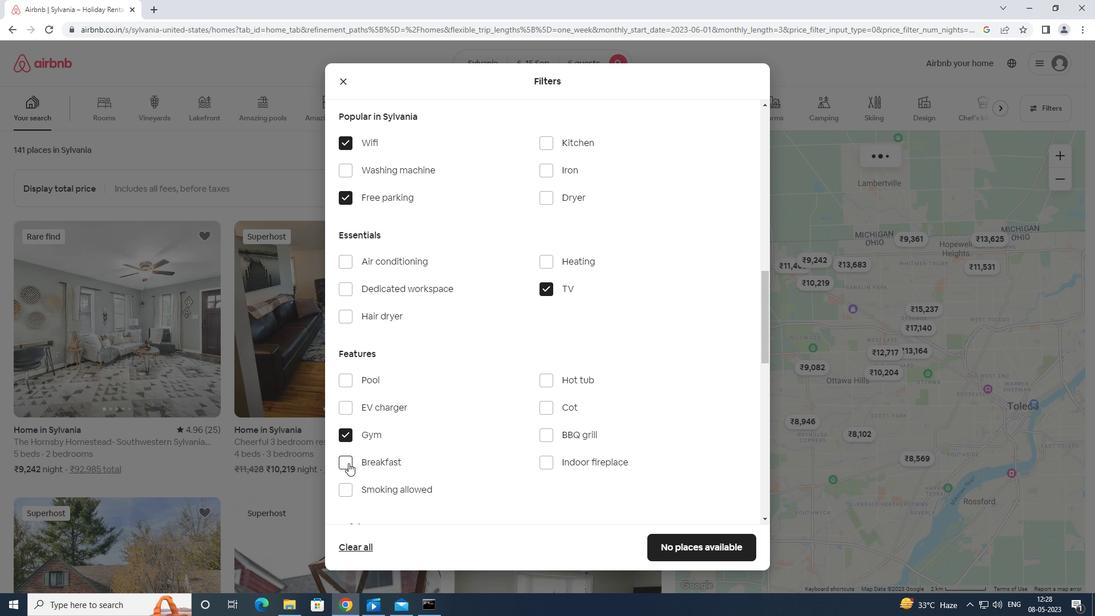 
Action: Mouse pressed left at (348, 464)
Screenshot: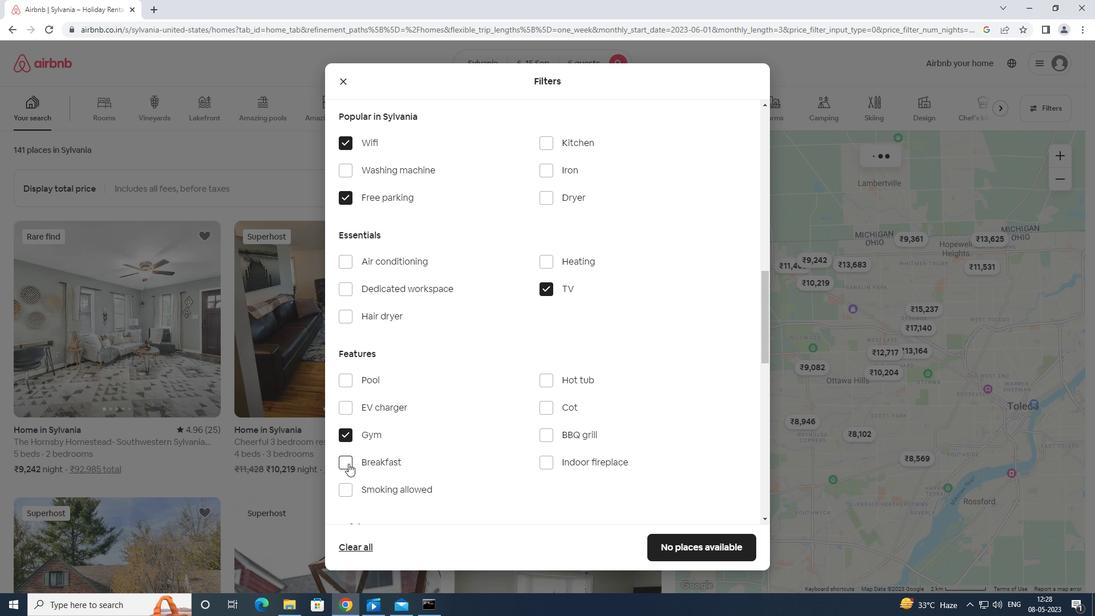 
Action: Mouse moved to (348, 460)
Screenshot: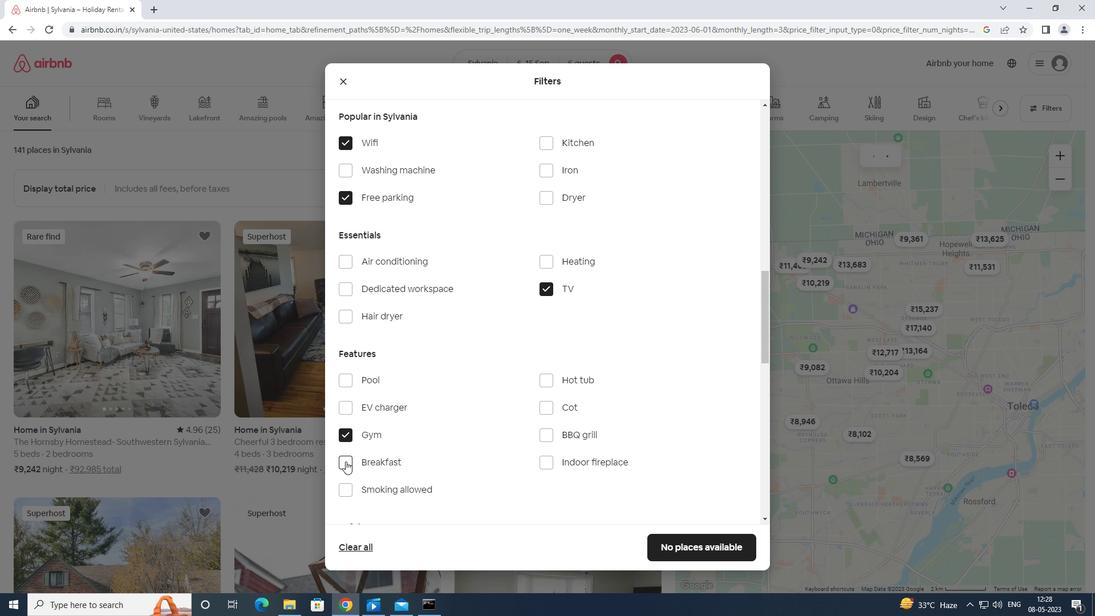 
Action: Mouse scrolled (348, 460) with delta (0, 0)
Screenshot: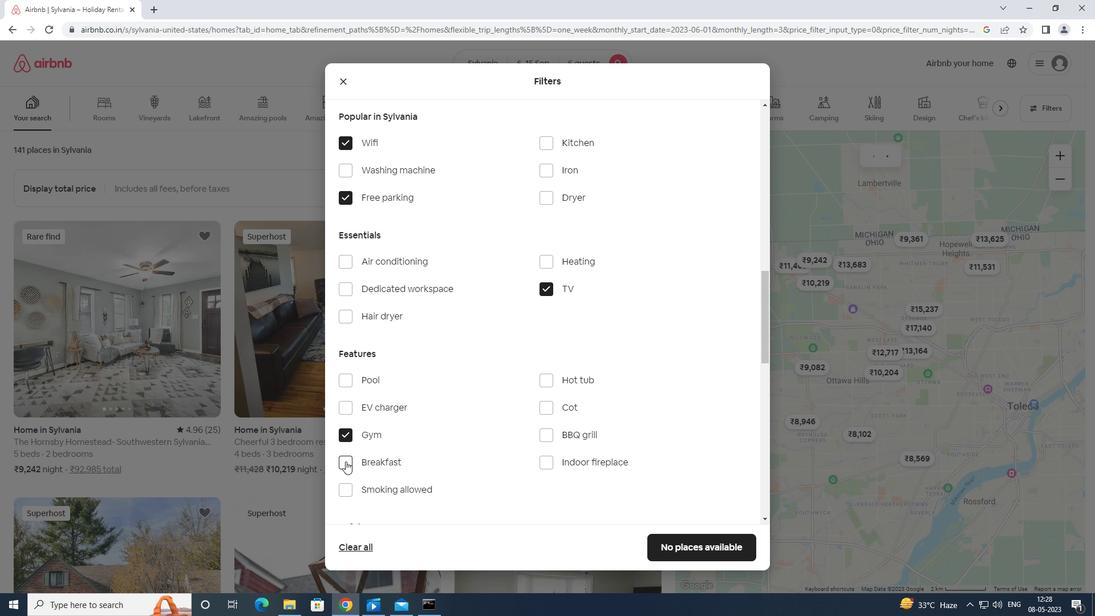 
Action: Mouse moved to (358, 458)
Screenshot: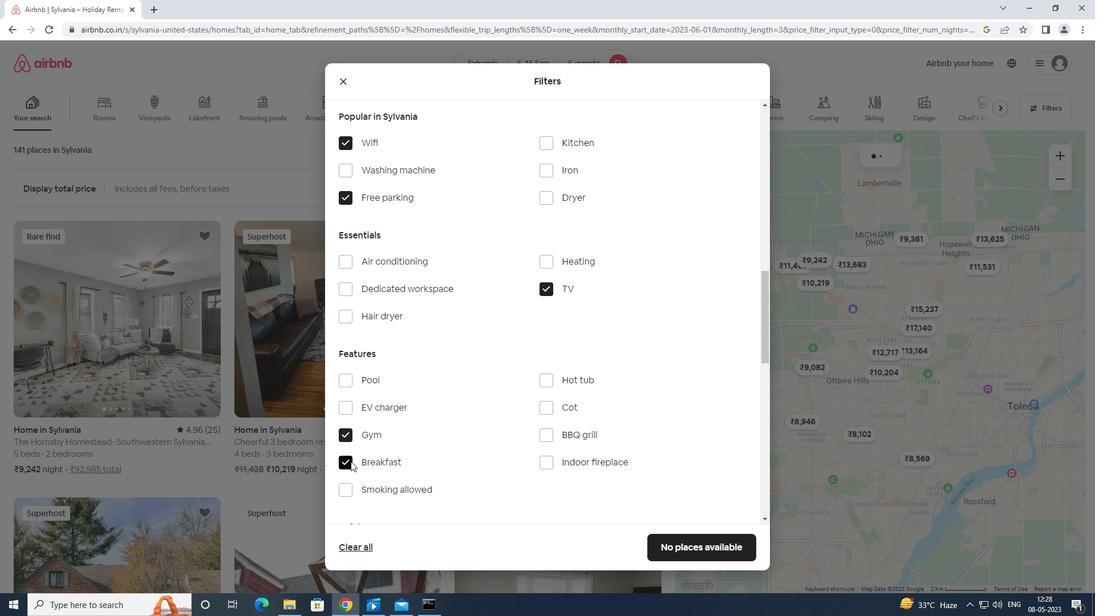 
Action: Mouse scrolled (358, 458) with delta (0, 0)
Screenshot: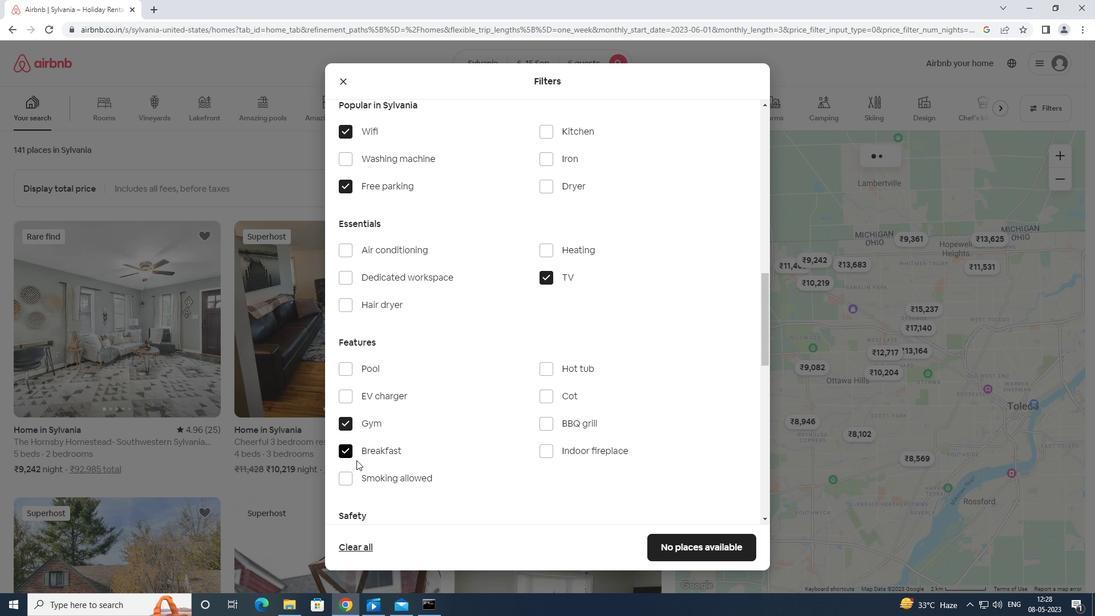 
Action: Mouse scrolled (358, 458) with delta (0, 0)
Screenshot: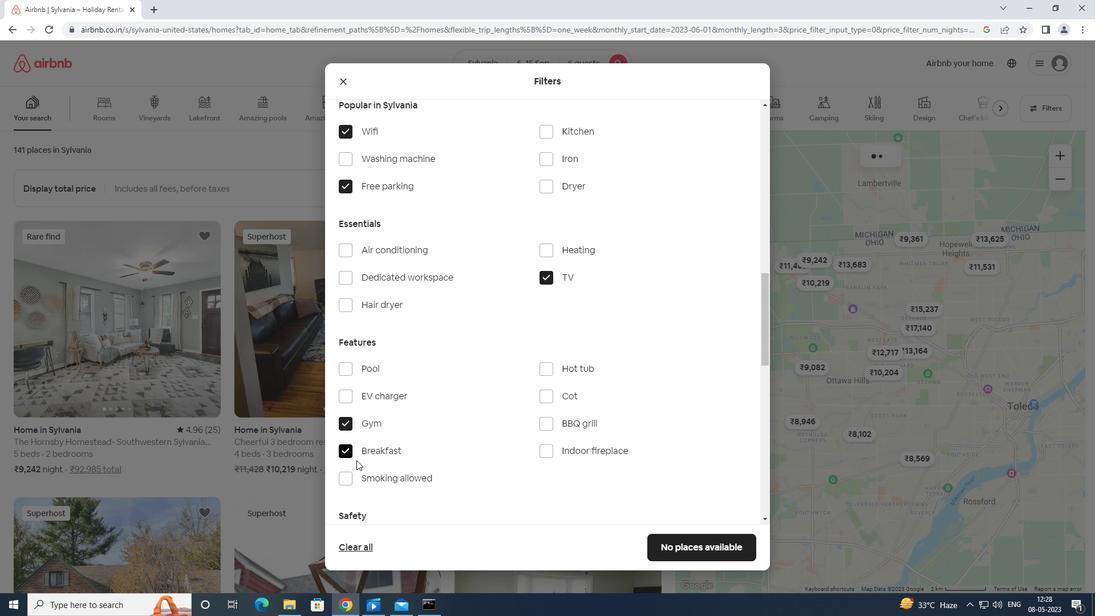 
Action: Mouse moved to (364, 454)
Screenshot: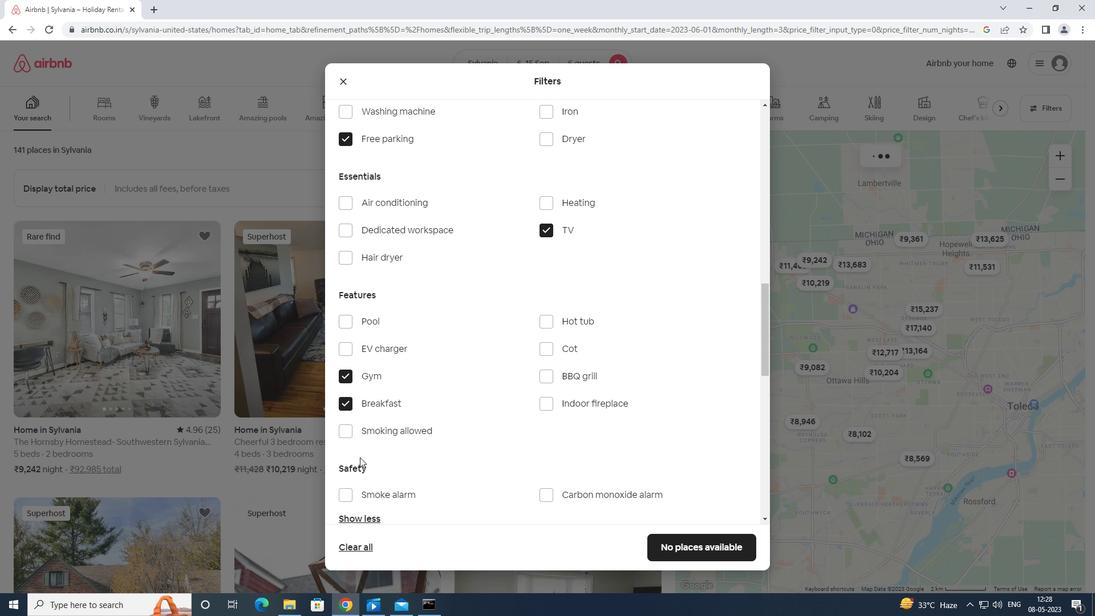 
Action: Mouse scrolled (364, 453) with delta (0, 0)
Screenshot: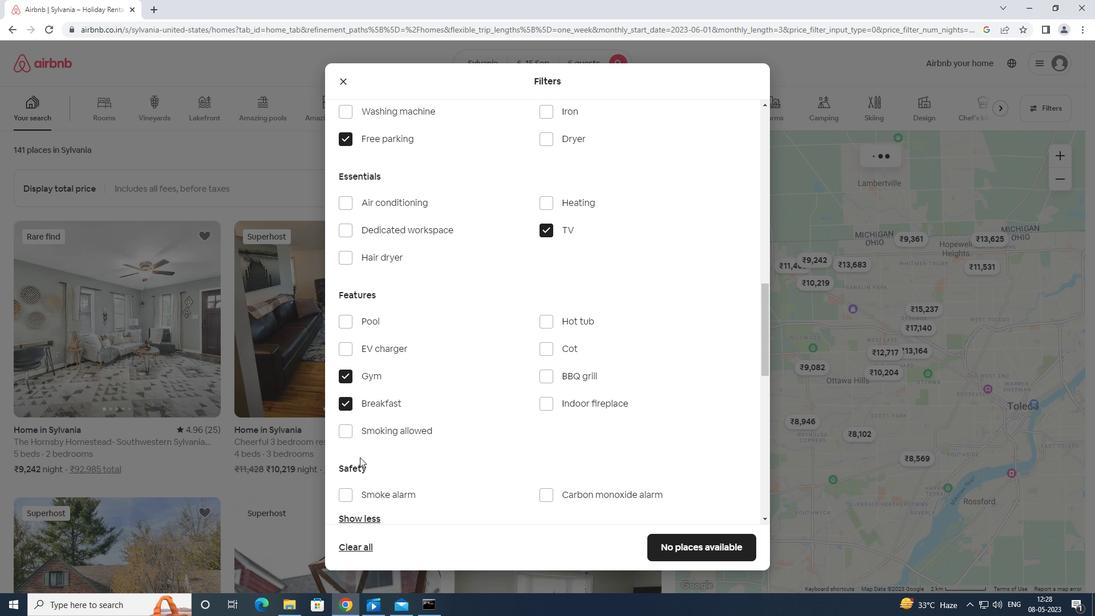 
Action: Mouse moved to (365, 453)
Screenshot: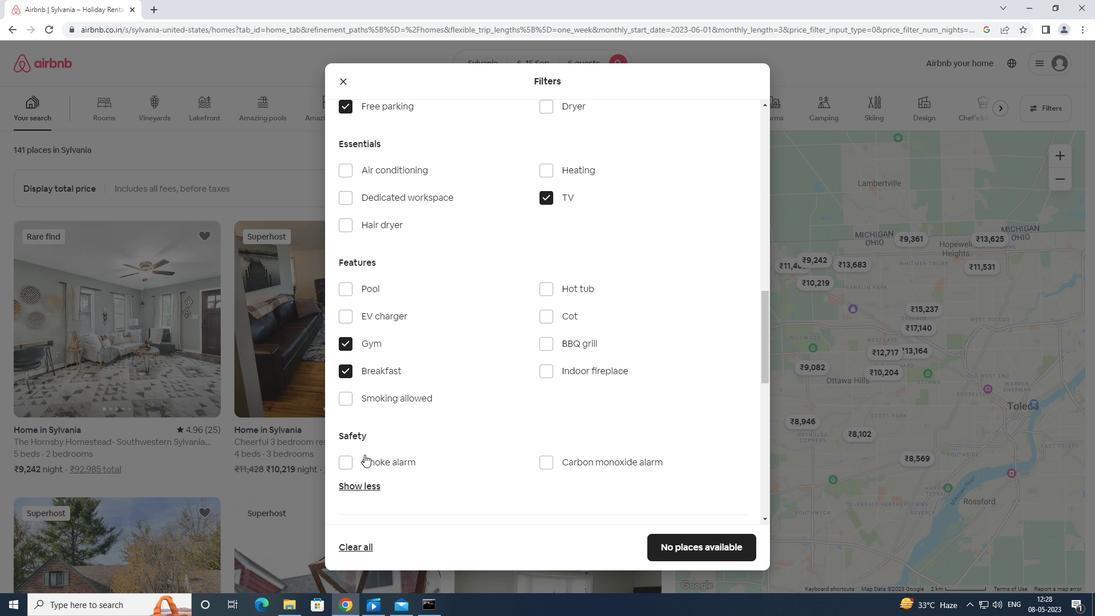 
Action: Mouse scrolled (365, 453) with delta (0, 0)
Screenshot: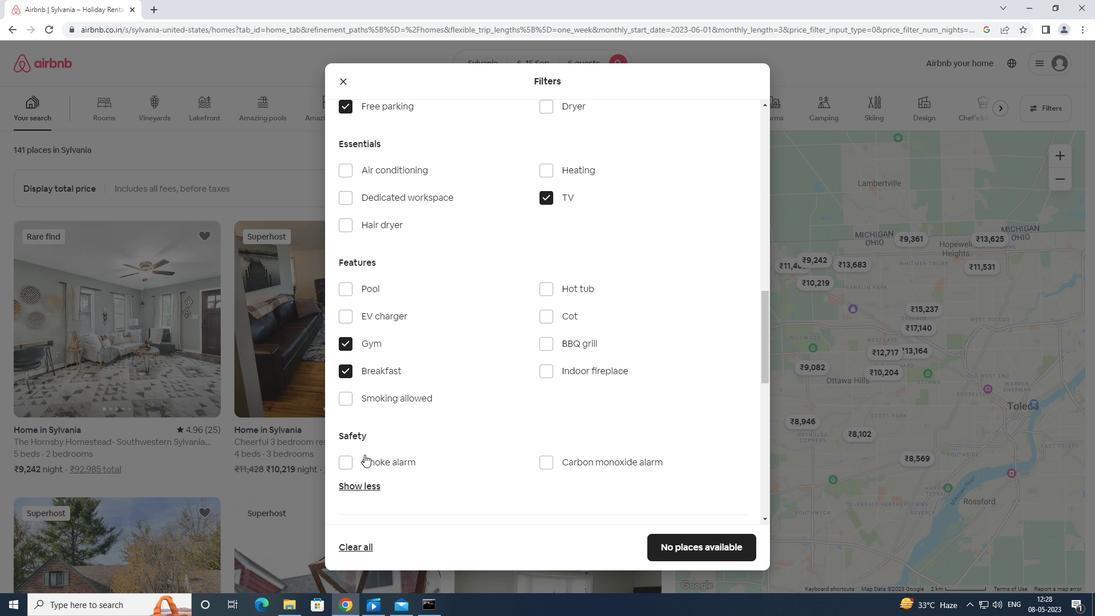 
Action: Mouse moved to (379, 449)
Screenshot: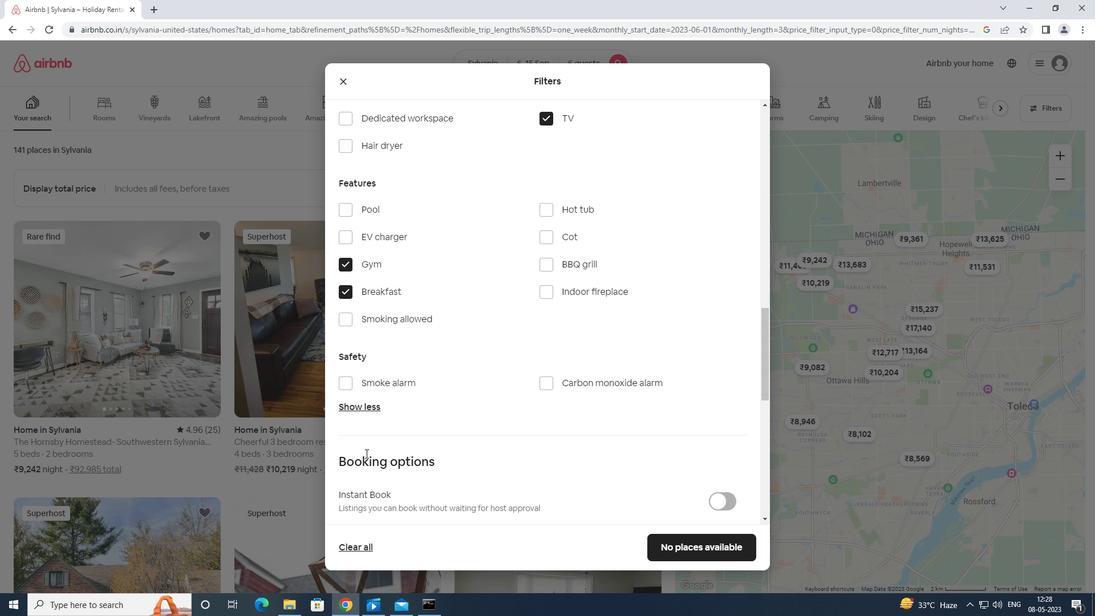 
Action: Mouse scrolled (379, 449) with delta (0, 0)
Screenshot: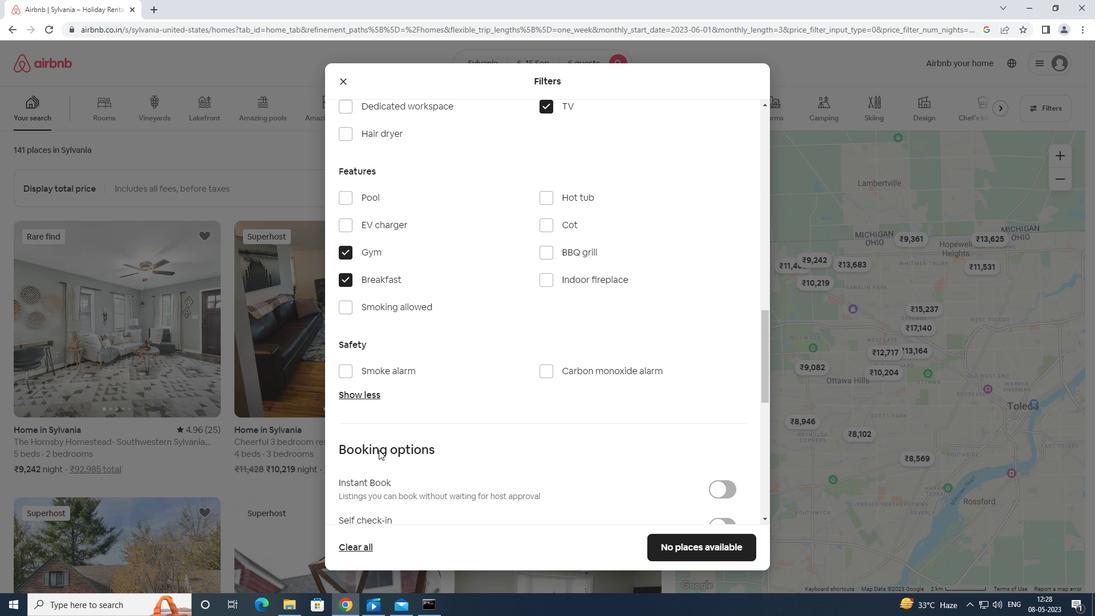 
Action: Mouse moved to (730, 370)
Screenshot: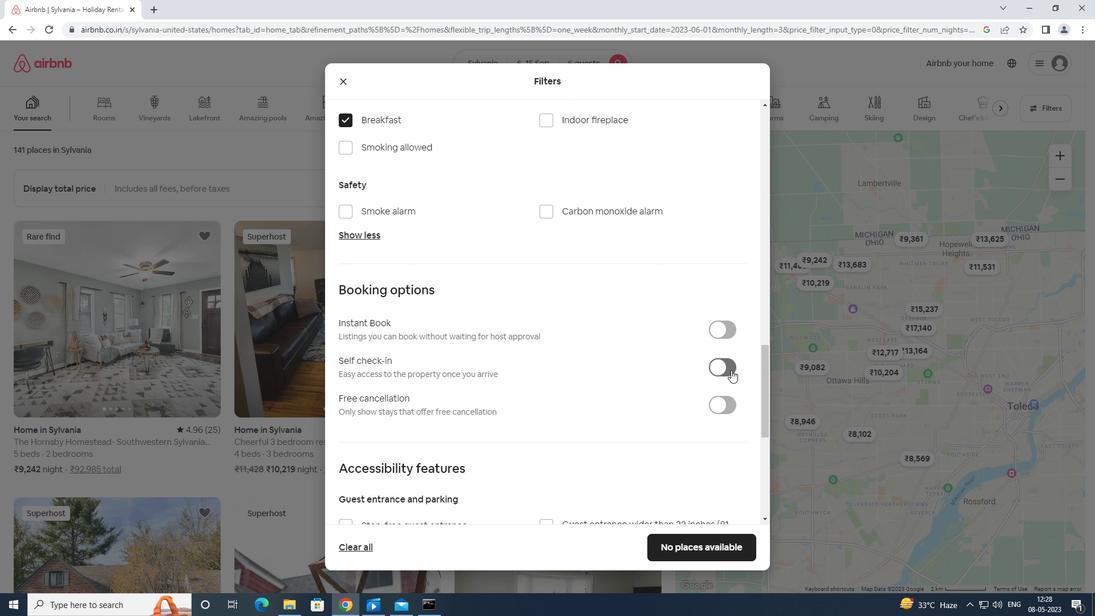 
Action: Mouse pressed left at (730, 370)
Screenshot: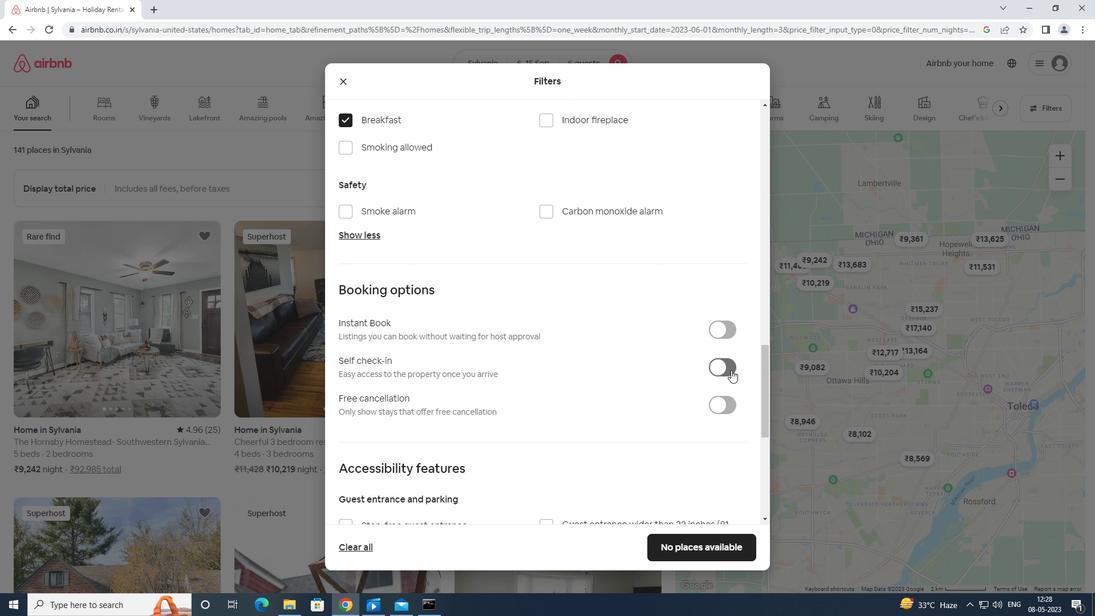 
Action: Mouse moved to (716, 376)
Screenshot: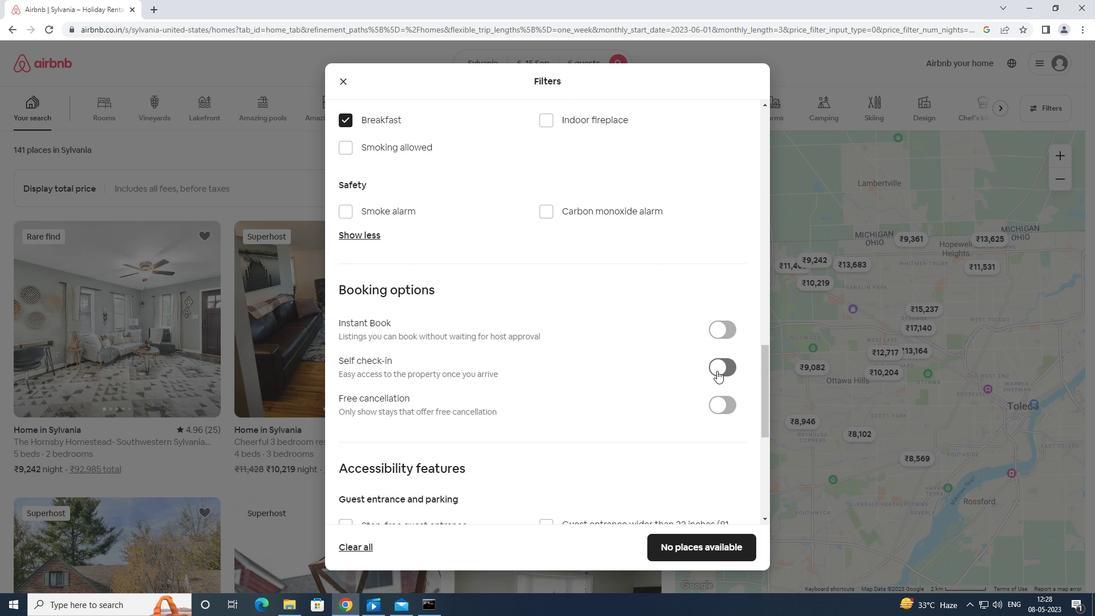 
Action: Mouse scrolled (716, 375) with delta (0, 0)
Screenshot: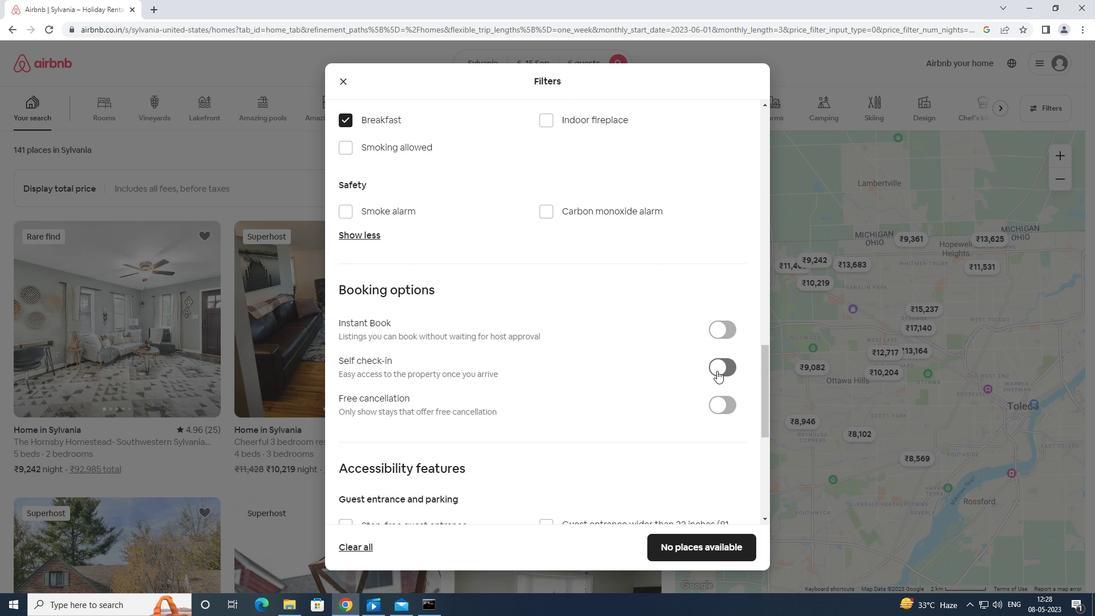 
Action: Mouse moved to (716, 376)
Screenshot: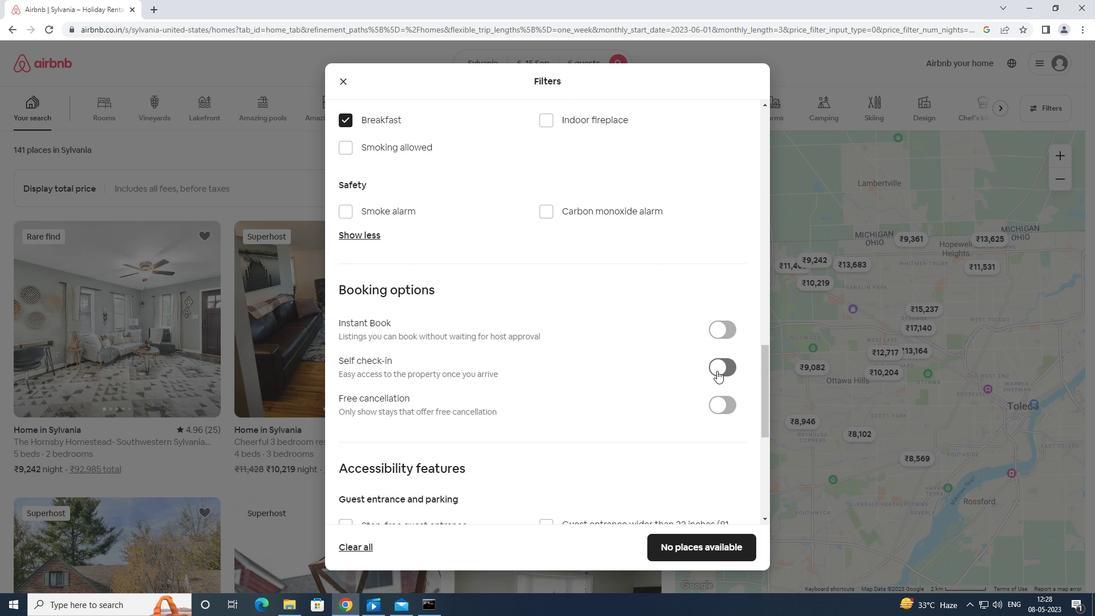 
Action: Mouse scrolled (716, 376) with delta (0, 0)
Screenshot: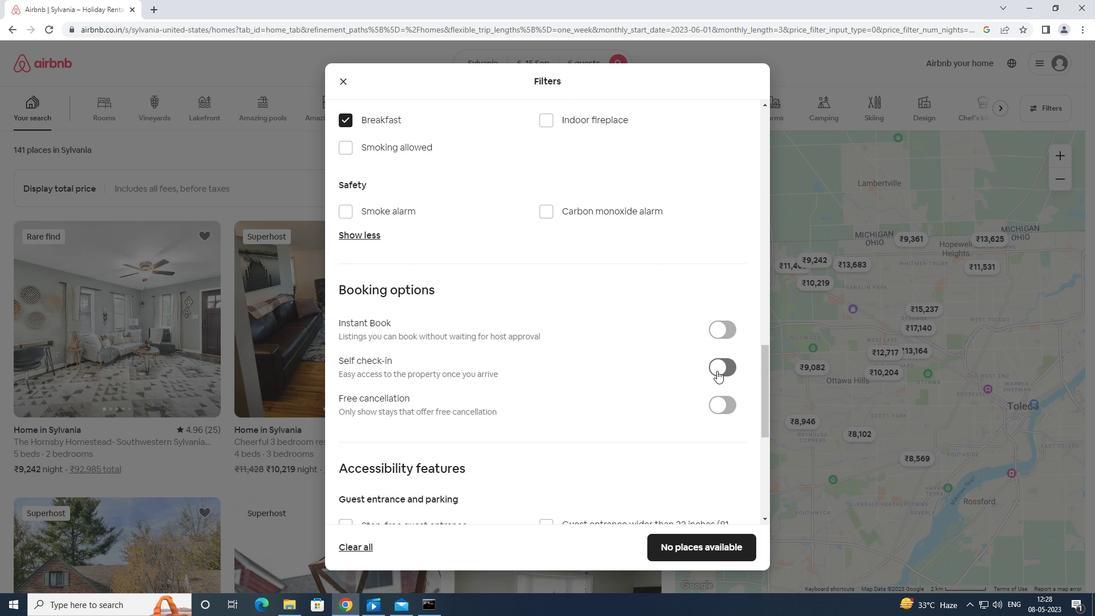 
Action: Mouse moved to (716, 377)
Screenshot: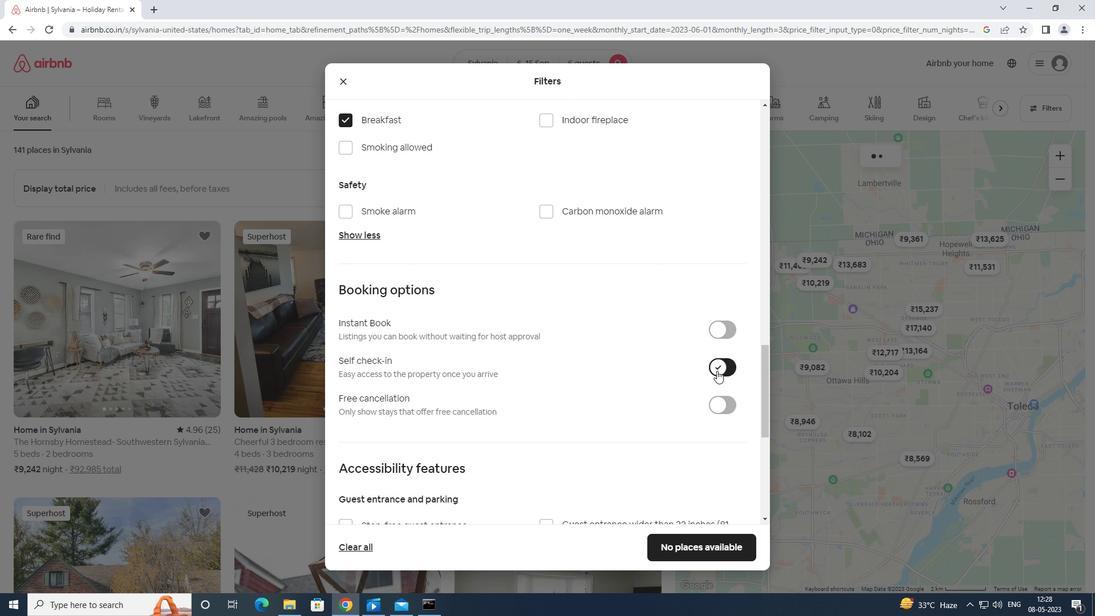 
Action: Mouse scrolled (716, 377) with delta (0, 0)
Screenshot: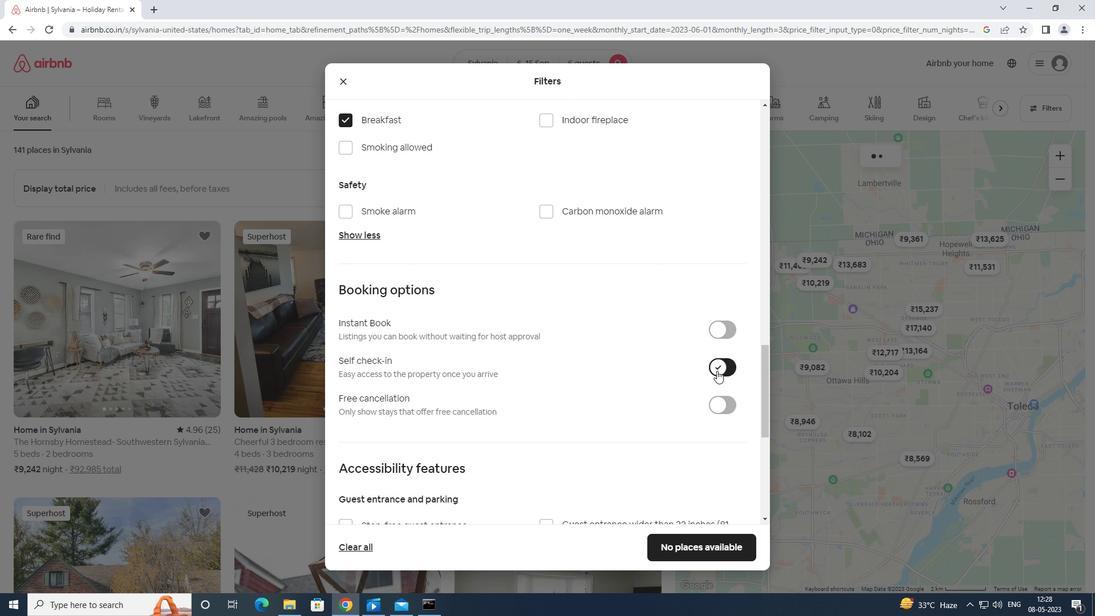 
Action: Mouse moved to (716, 379)
Screenshot: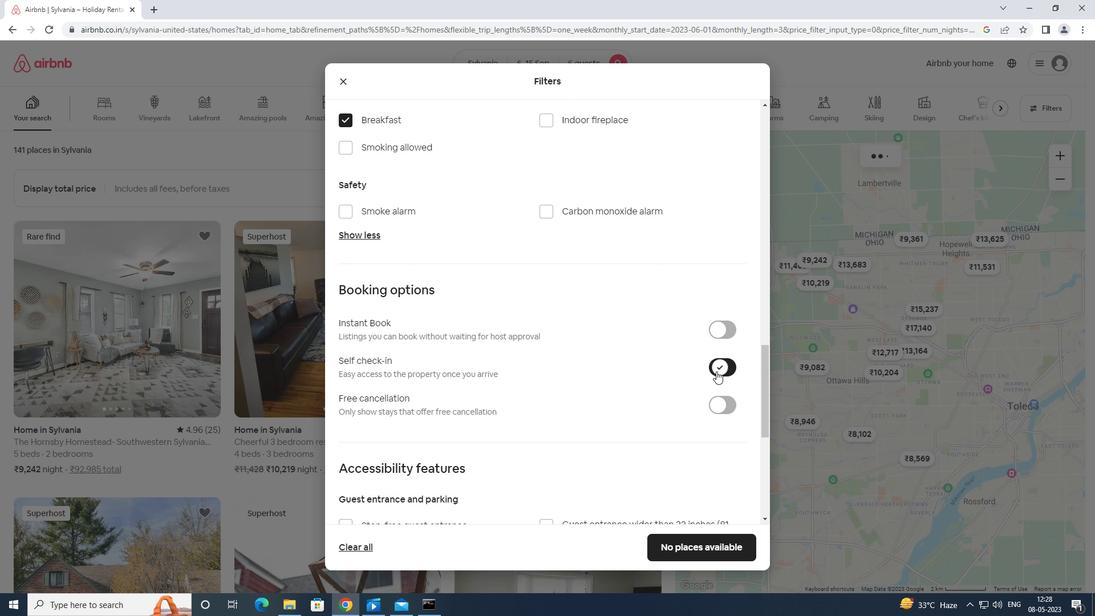 
Action: Mouse scrolled (716, 379) with delta (0, 0)
Screenshot: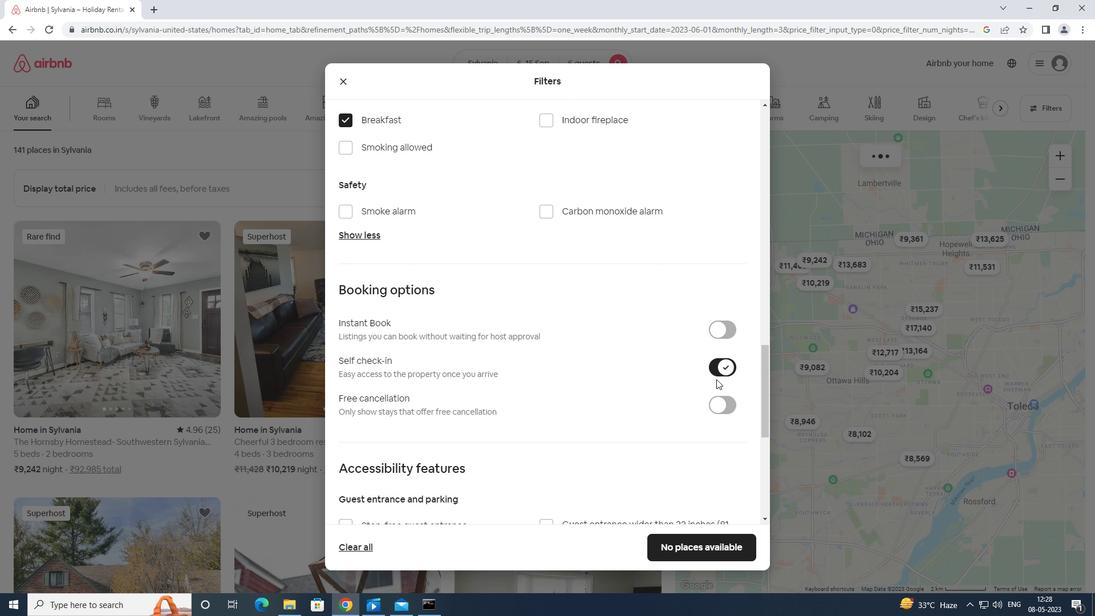 
Action: Mouse scrolled (716, 379) with delta (0, 0)
Screenshot: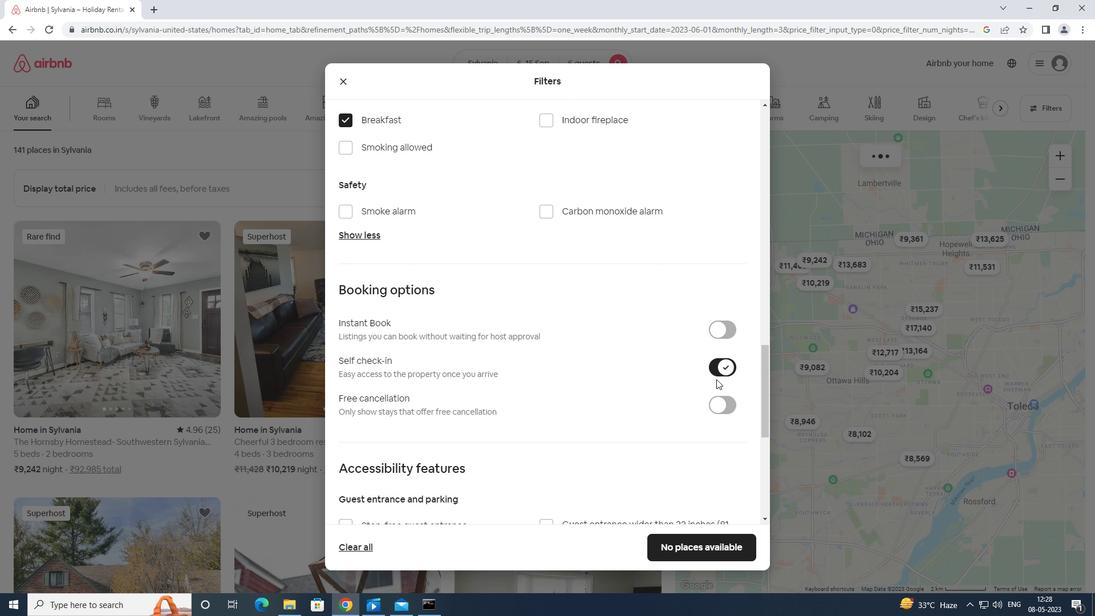 
Action: Mouse scrolled (716, 379) with delta (0, 0)
Screenshot: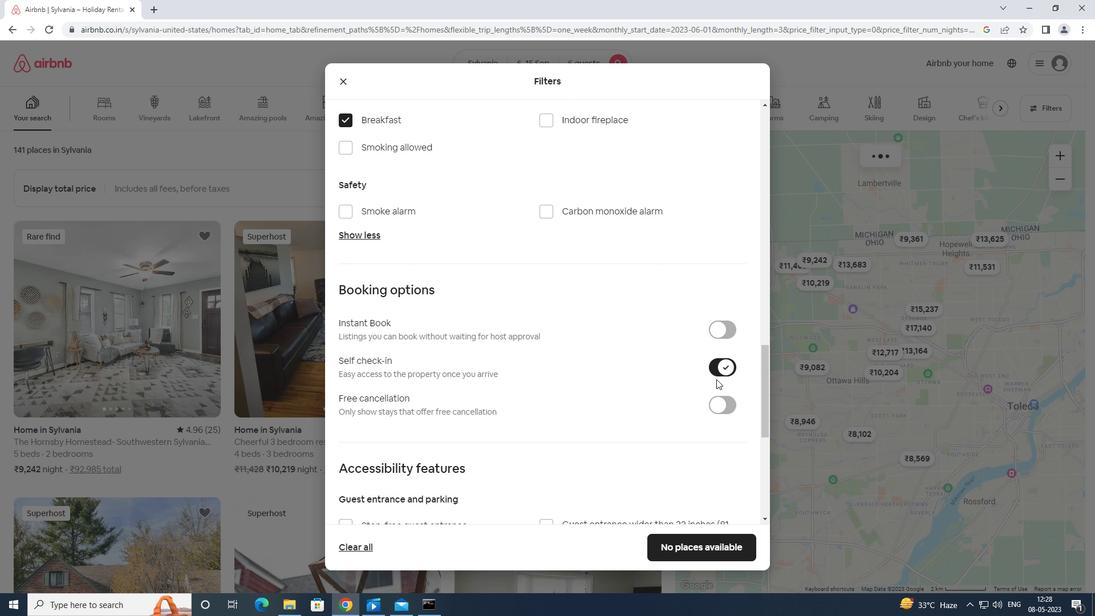 
Action: Mouse moved to (715, 381)
Screenshot: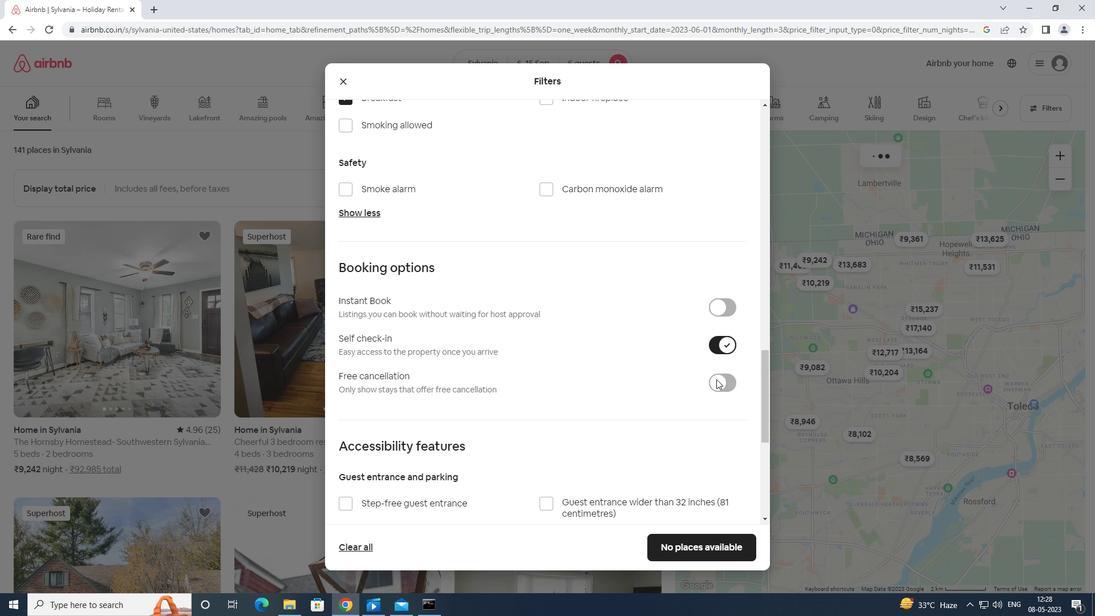 
Action: Mouse scrolled (715, 380) with delta (0, 0)
Screenshot: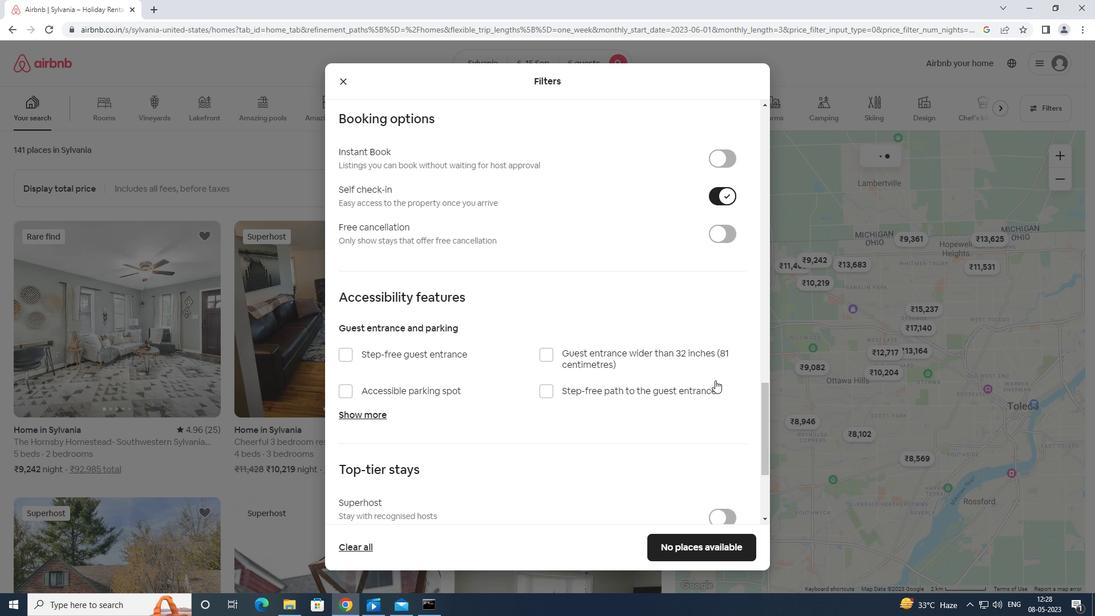 
Action: Mouse scrolled (715, 380) with delta (0, 0)
Screenshot: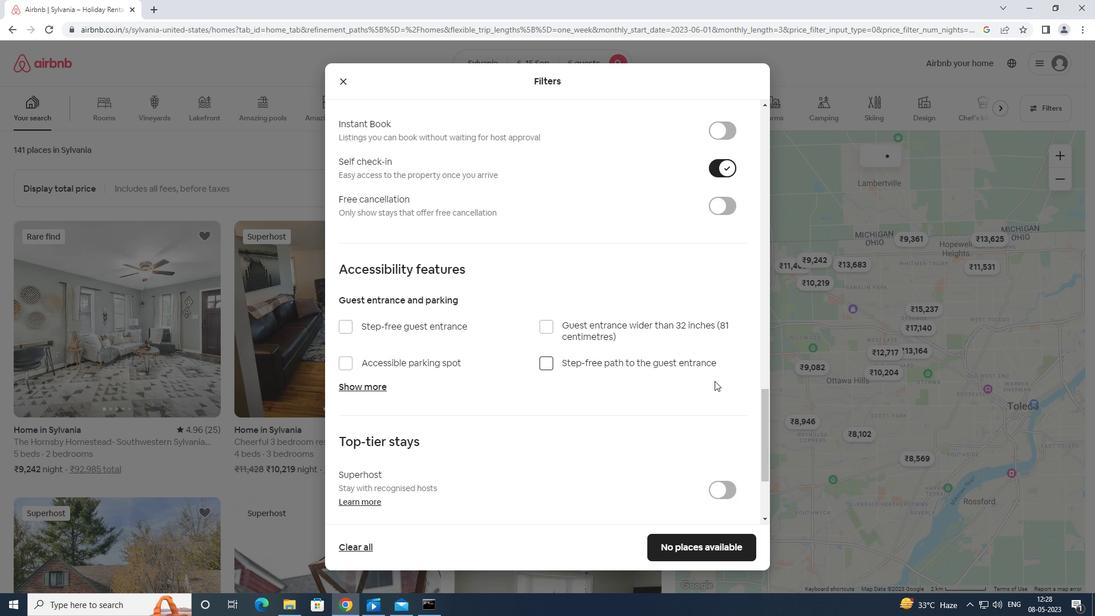 
Action: Mouse moved to (645, 386)
Screenshot: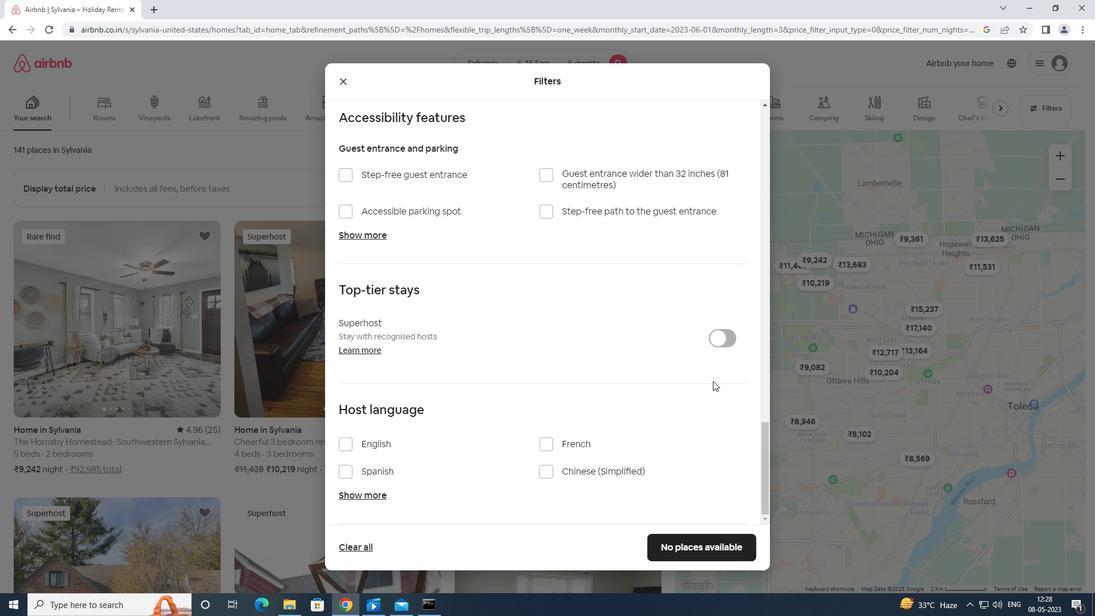 
Action: Mouse scrolled (645, 386) with delta (0, 0)
Screenshot: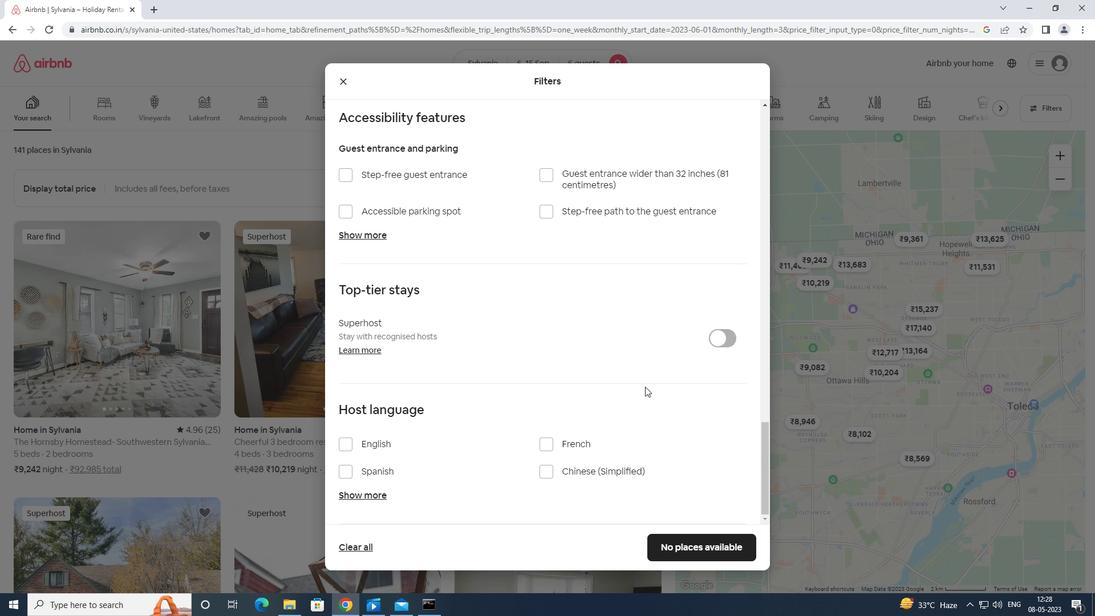 
Action: Mouse moved to (645, 387)
Screenshot: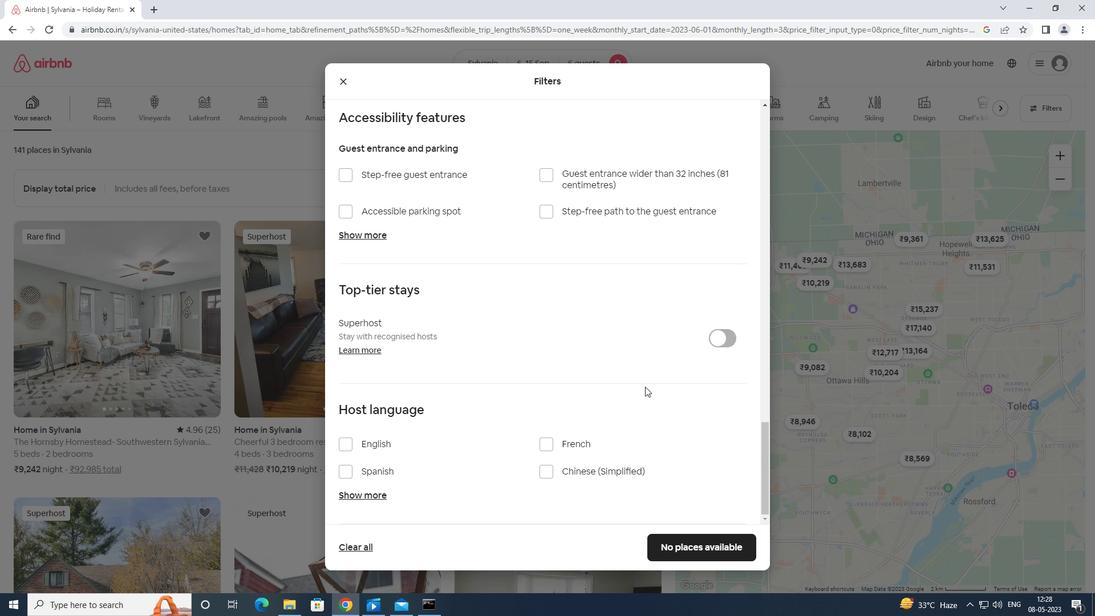 
Action: Mouse scrolled (645, 386) with delta (0, 0)
Screenshot: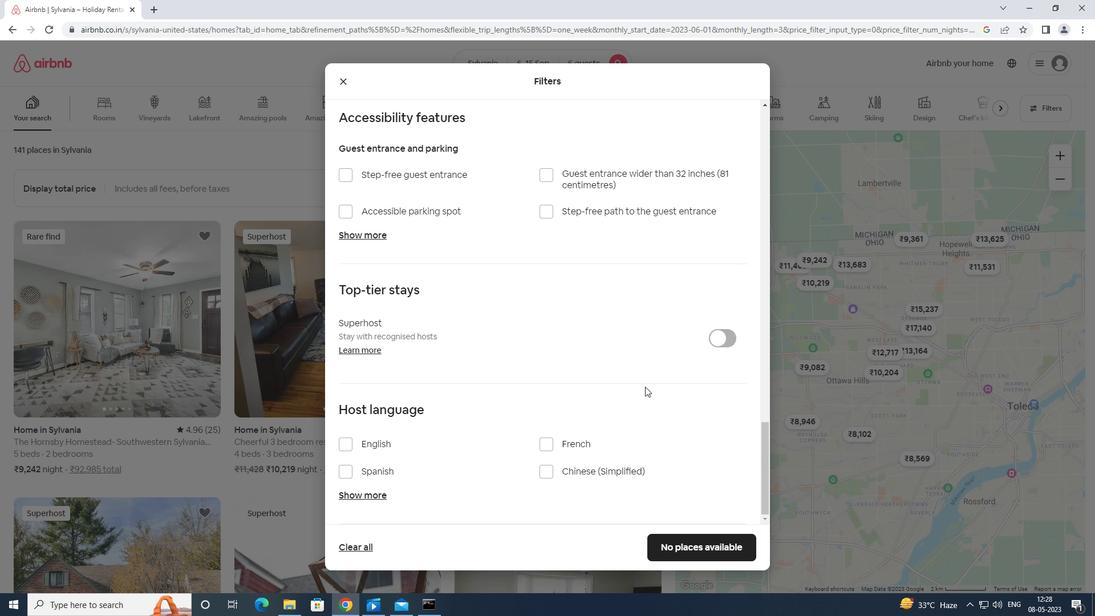 
Action: Mouse moved to (350, 440)
Screenshot: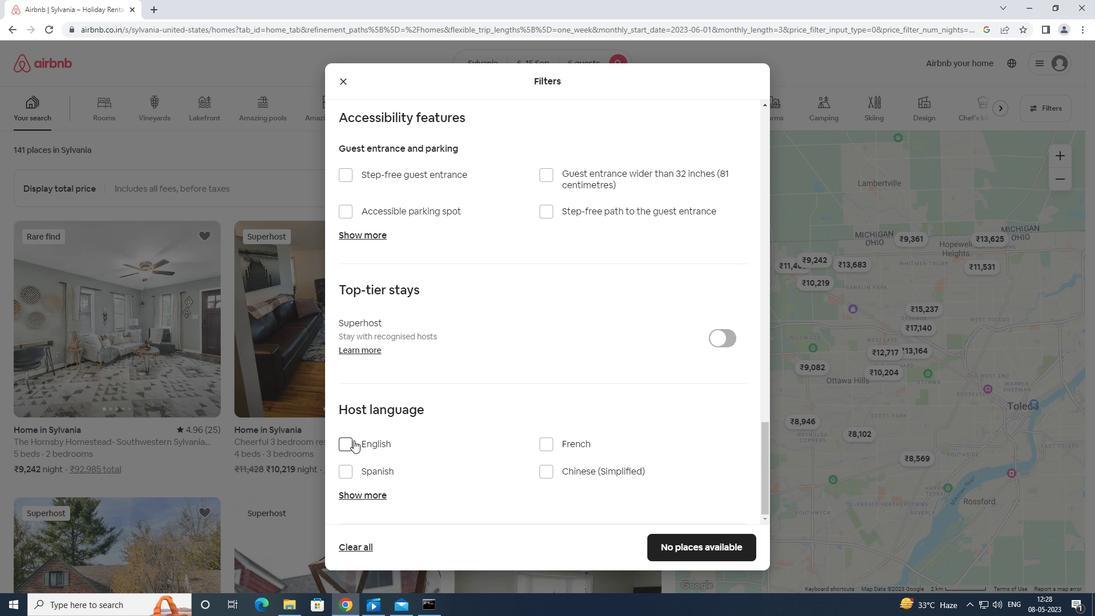 
Action: Mouse pressed left at (350, 440)
Screenshot: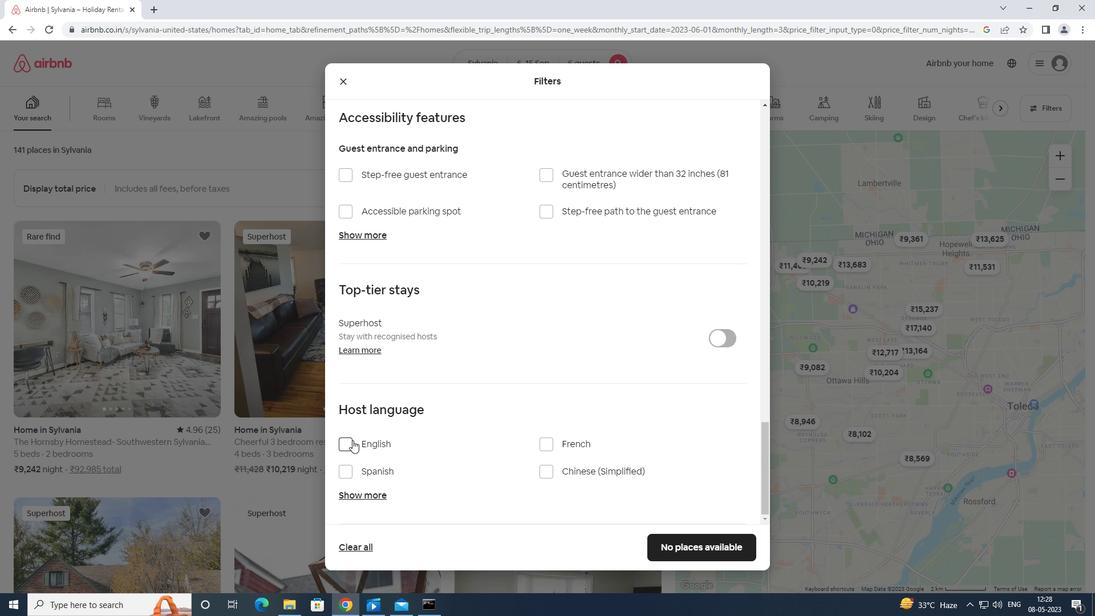
Action: Mouse moved to (720, 546)
Screenshot: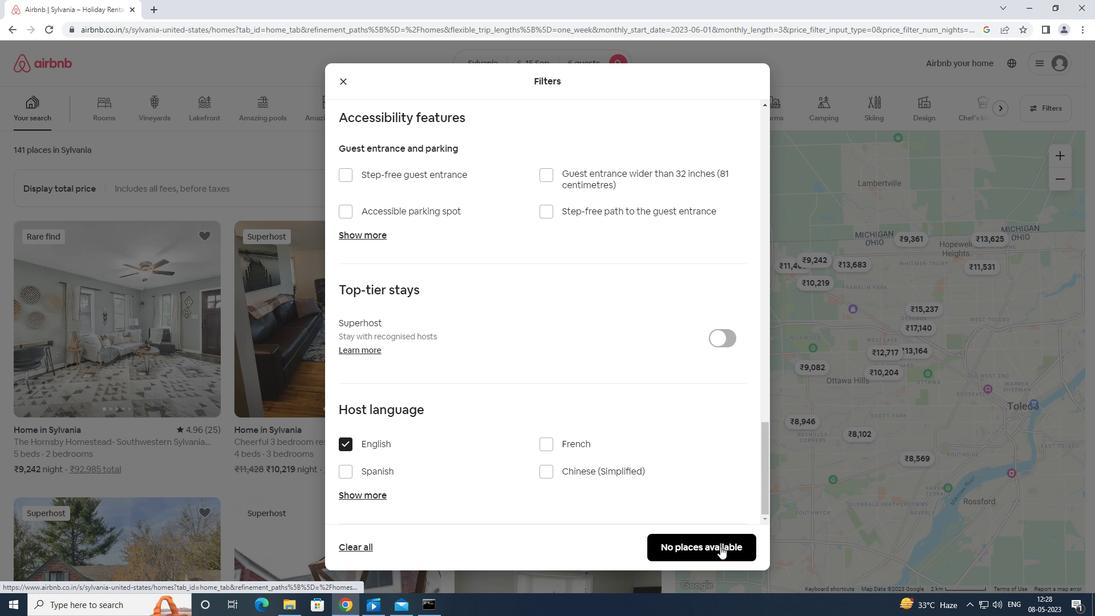 
Action: Mouse pressed left at (720, 546)
Screenshot: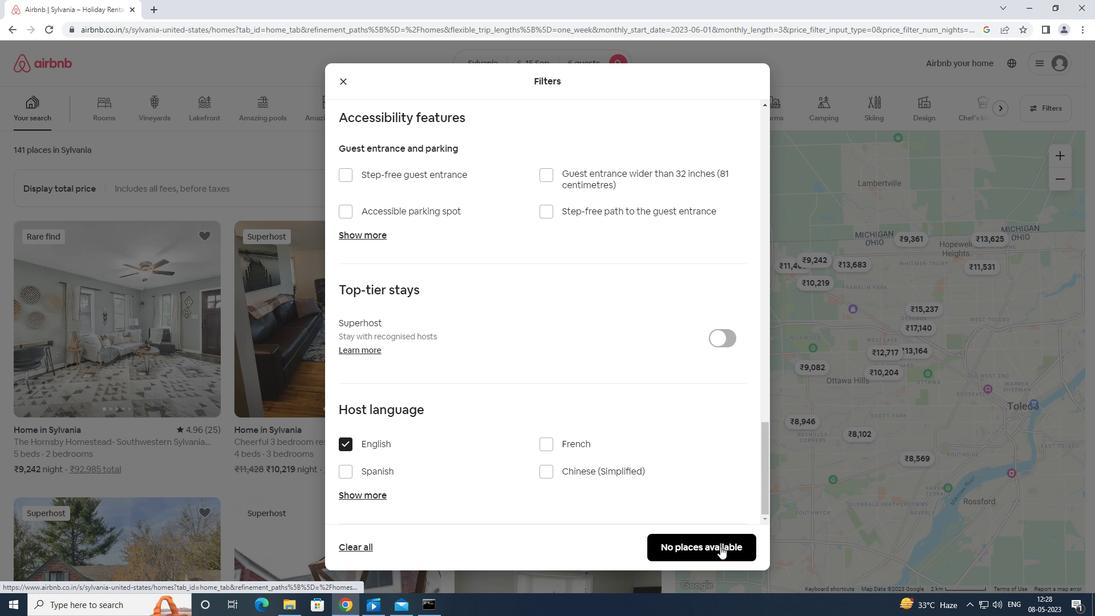
Action: Mouse moved to (721, 545)
Screenshot: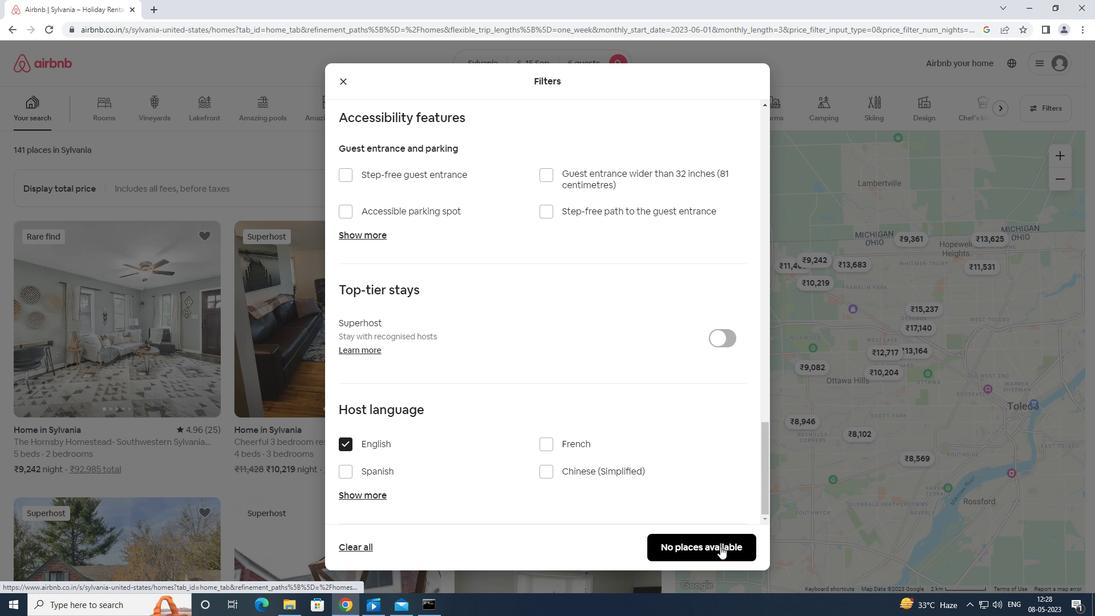 
